 Task: Look for space in Casper, United States from 15th July, 2023 to 25th July, 2023 for 4 adults, 2 children and 1 pet in price range Rs.10000 to Rs.15000. Place can be entire place or shared room with 4 bedrooms having 6 beds and 4 bathrooms. Property type can be house, flat, guest house. Amenities needed are: wifi, TV, free parkinig on premises, gym, breakfast. Booking option can be shelf check-in. Required host language is English.
Action: Mouse moved to (475, 113)
Screenshot: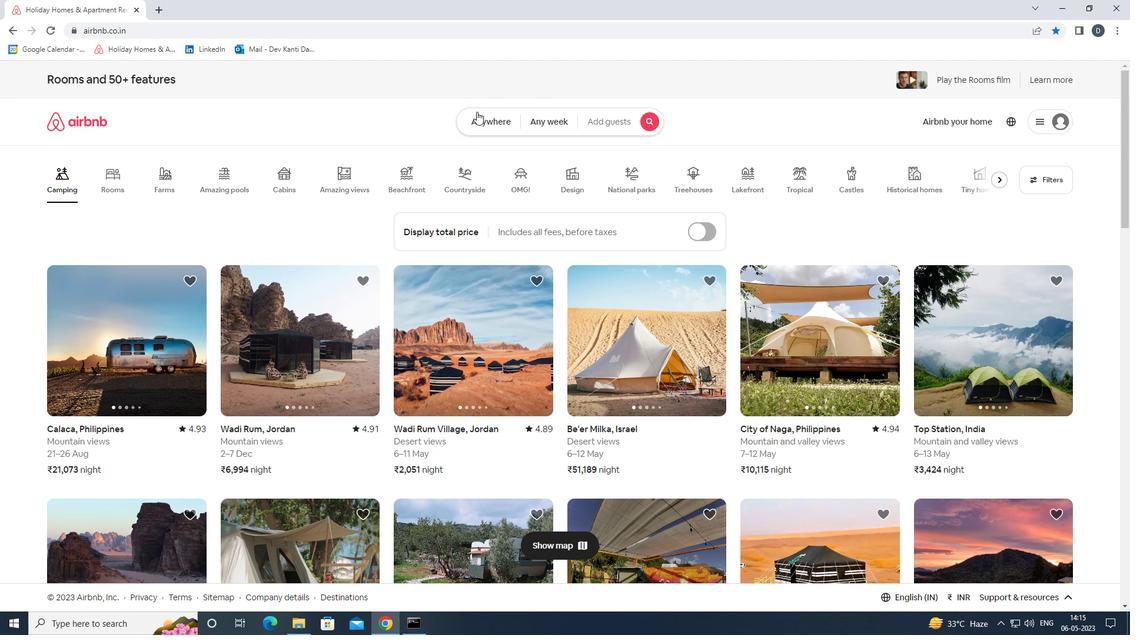 
Action: Mouse pressed left at (475, 113)
Screenshot: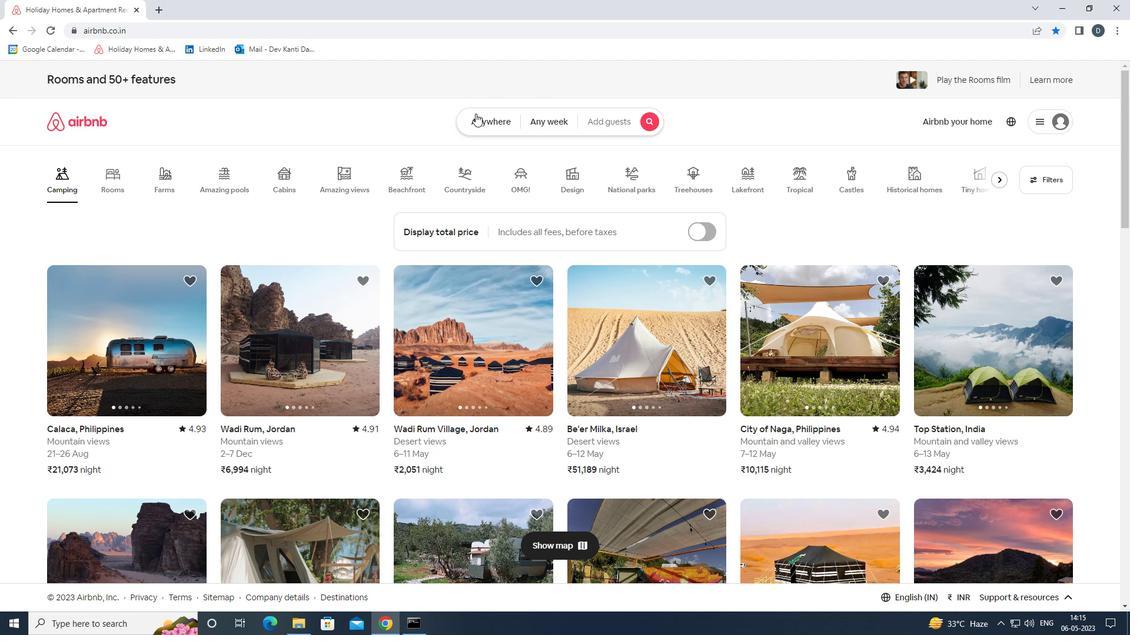 
Action: Mouse moved to (421, 167)
Screenshot: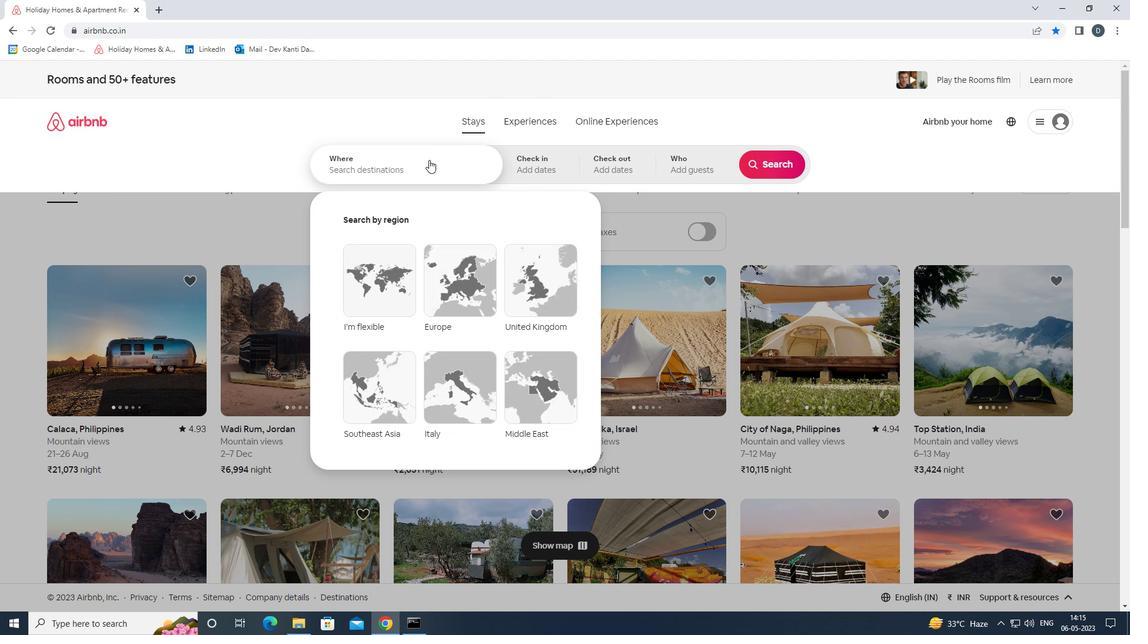 
Action: Mouse pressed left at (421, 167)
Screenshot: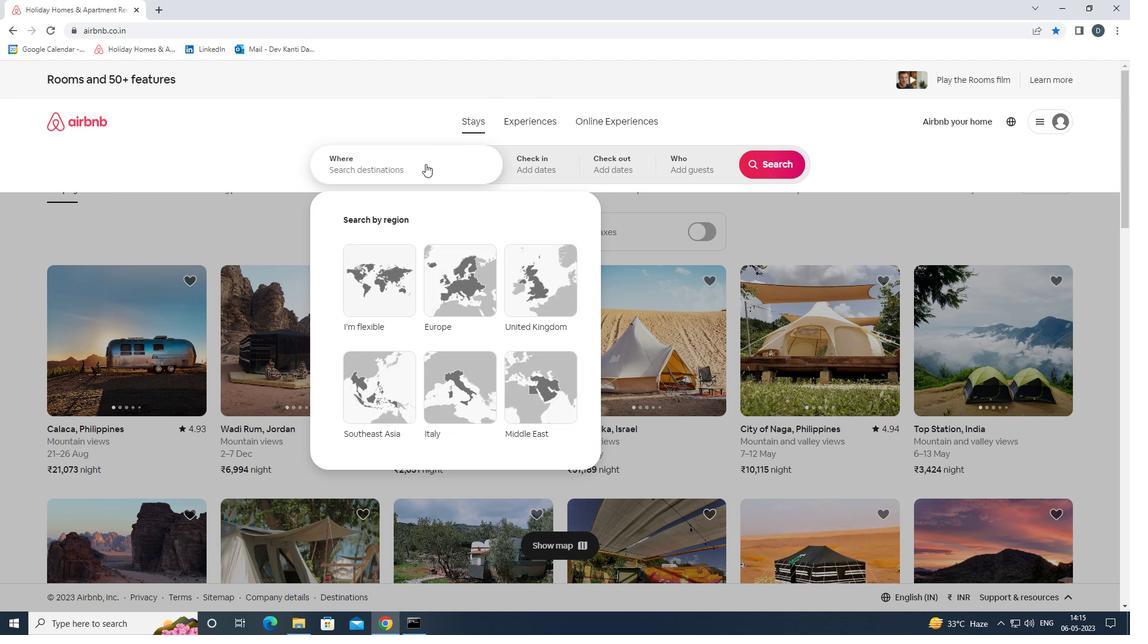 
Action: Key pressed <Key.shift>CASPER,<Key.shift>UNITED<Key.space><Key.shift>STATES<Key.enter>
Screenshot: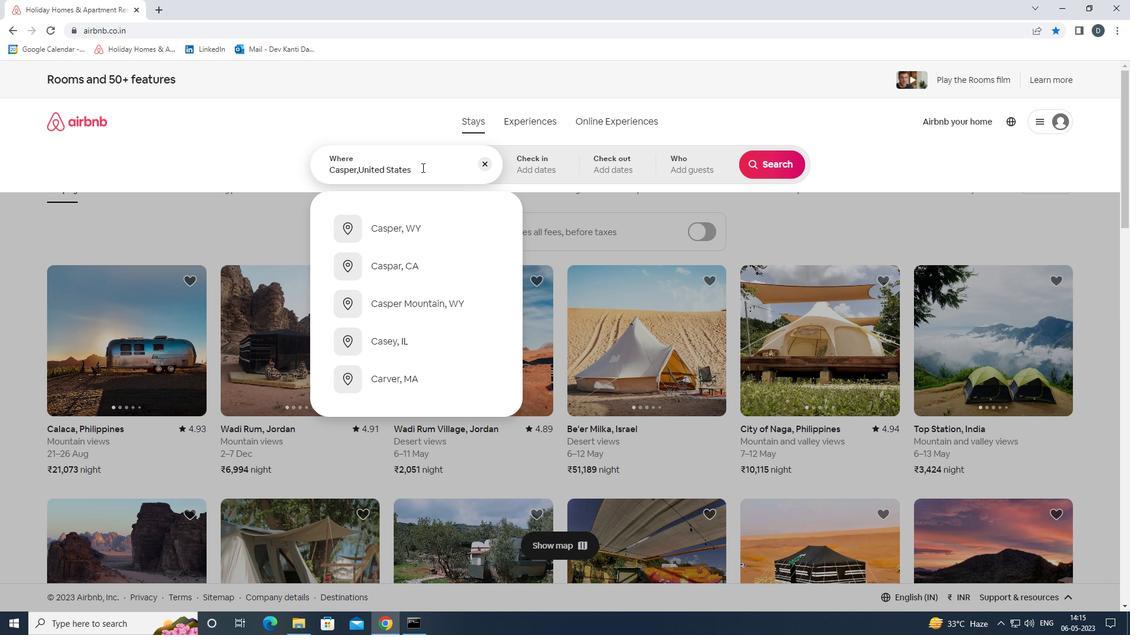 
Action: Mouse moved to (764, 256)
Screenshot: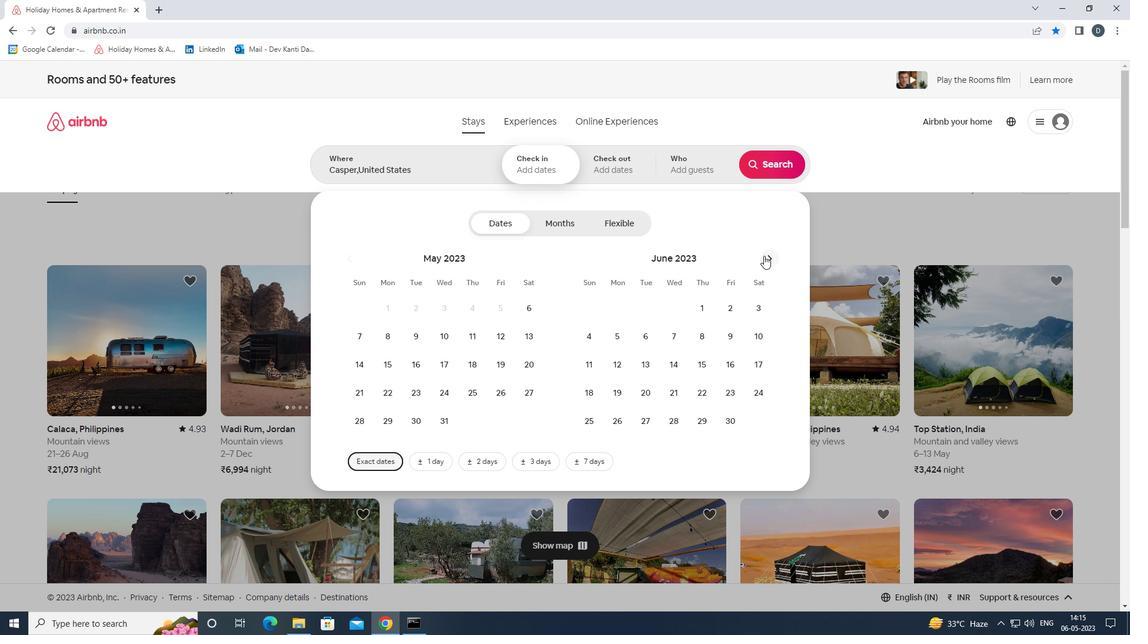 
Action: Mouse pressed left at (764, 256)
Screenshot: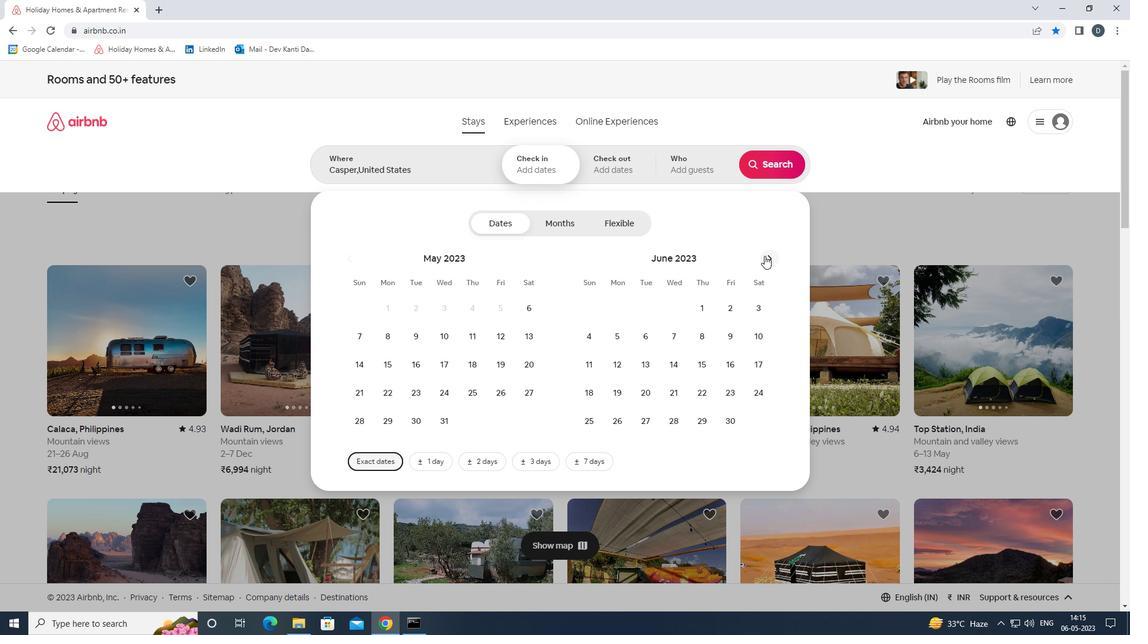 
Action: Mouse moved to (749, 363)
Screenshot: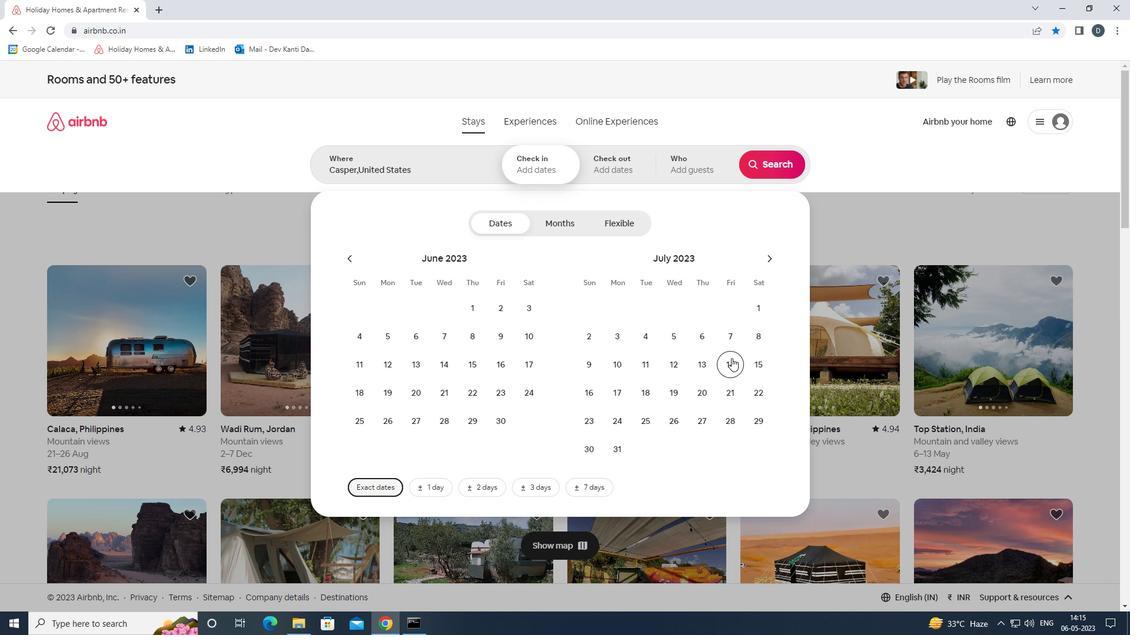 
Action: Mouse pressed left at (749, 363)
Screenshot: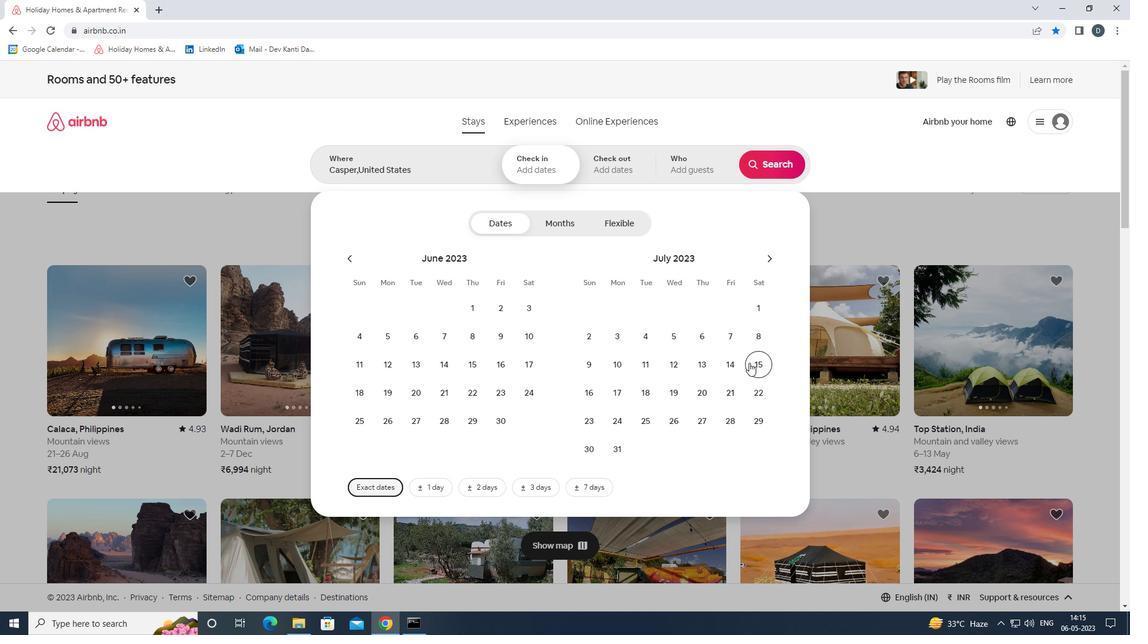 
Action: Mouse moved to (652, 421)
Screenshot: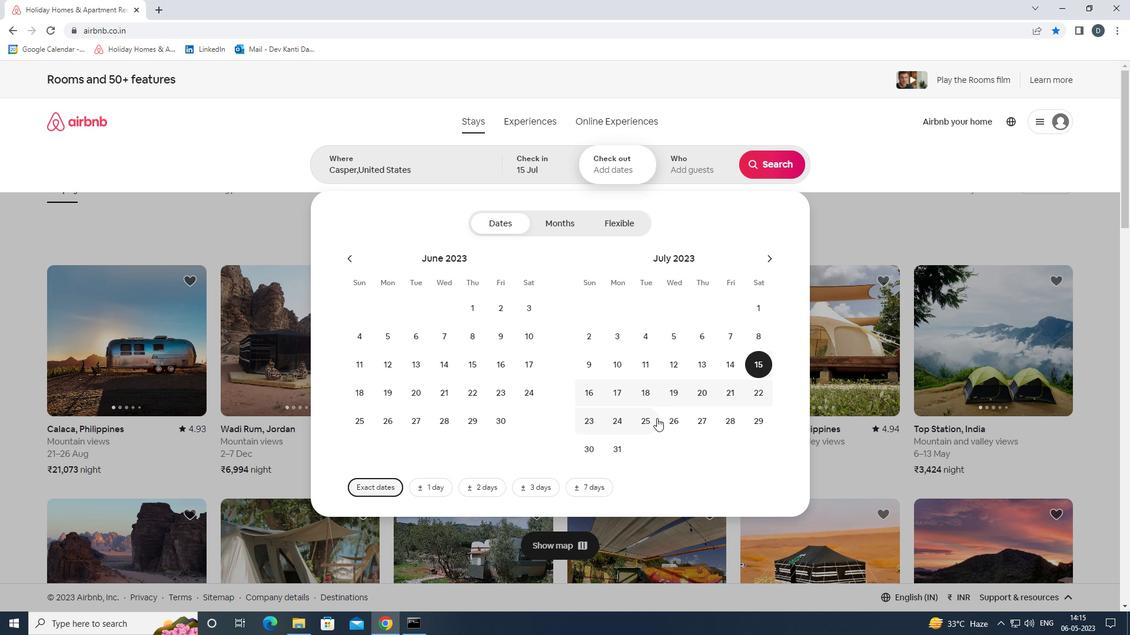 
Action: Mouse pressed left at (652, 421)
Screenshot: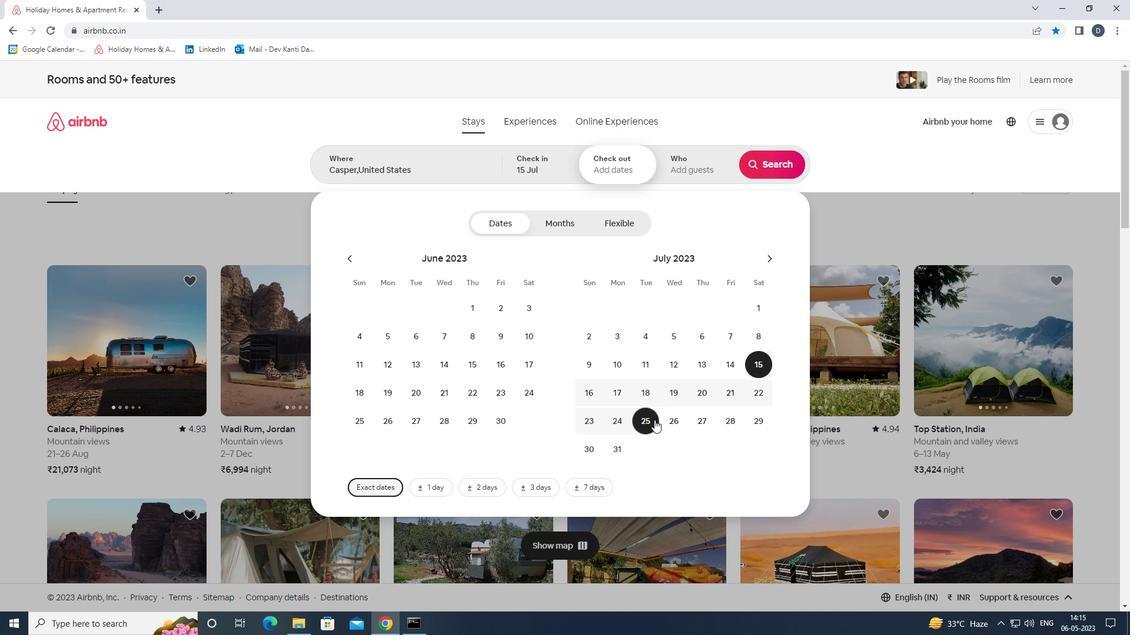 
Action: Mouse moved to (705, 170)
Screenshot: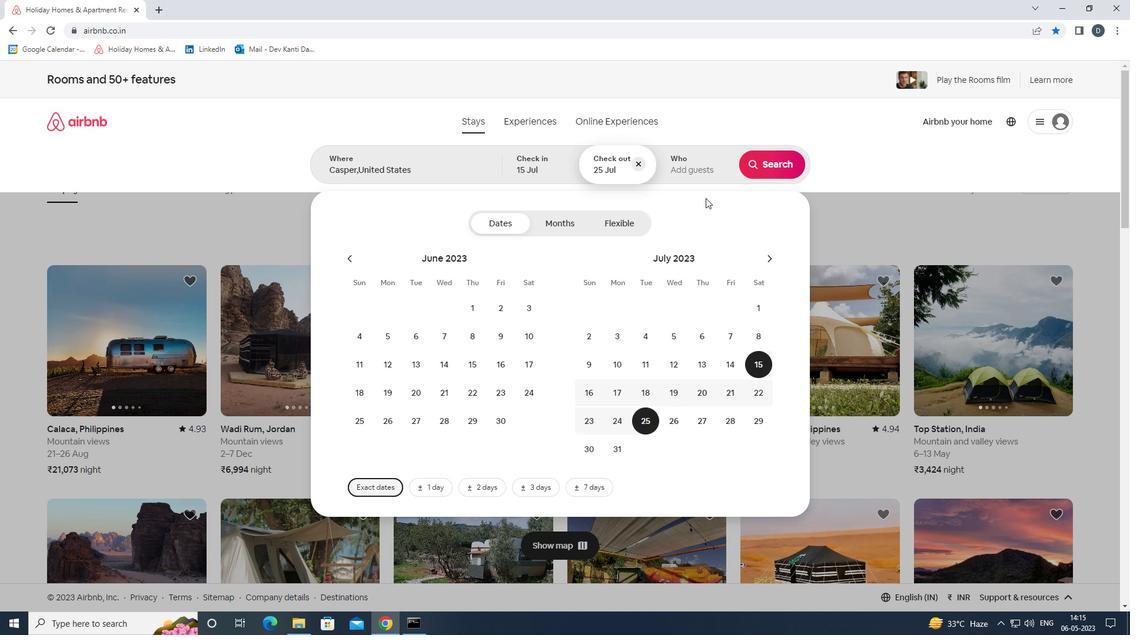 
Action: Mouse pressed left at (705, 170)
Screenshot: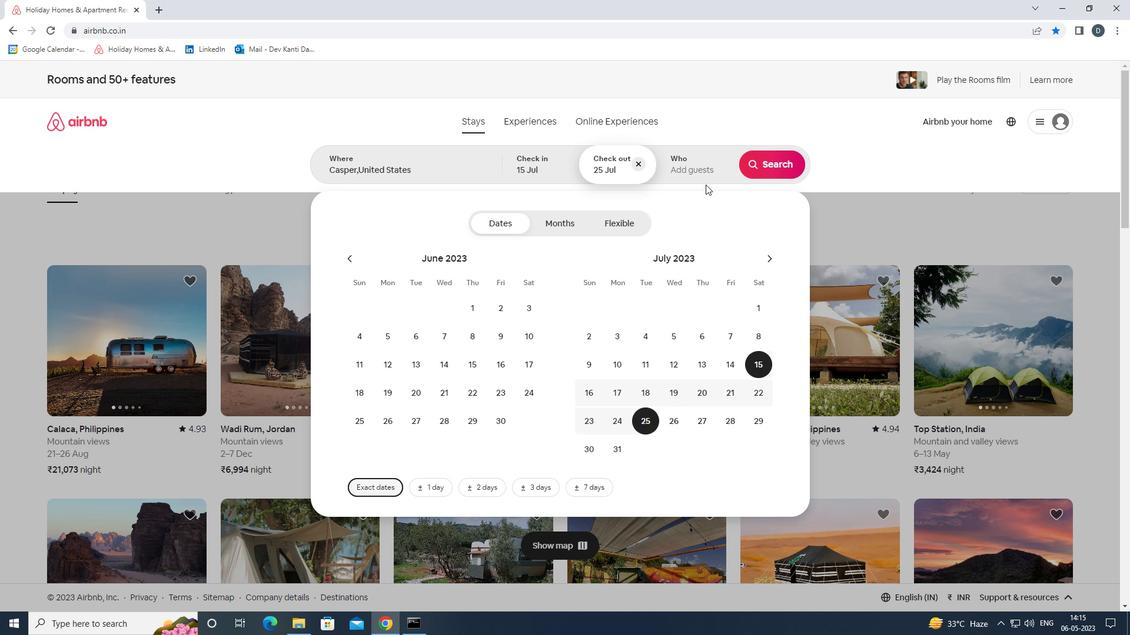 
Action: Mouse moved to (772, 230)
Screenshot: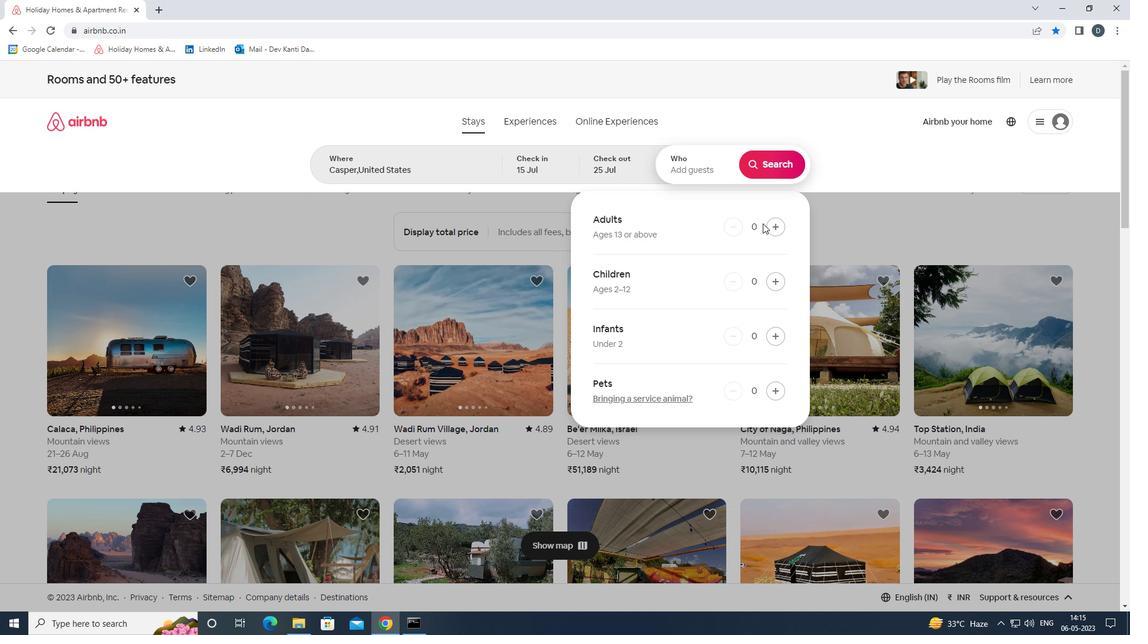 
Action: Mouse pressed left at (772, 230)
Screenshot: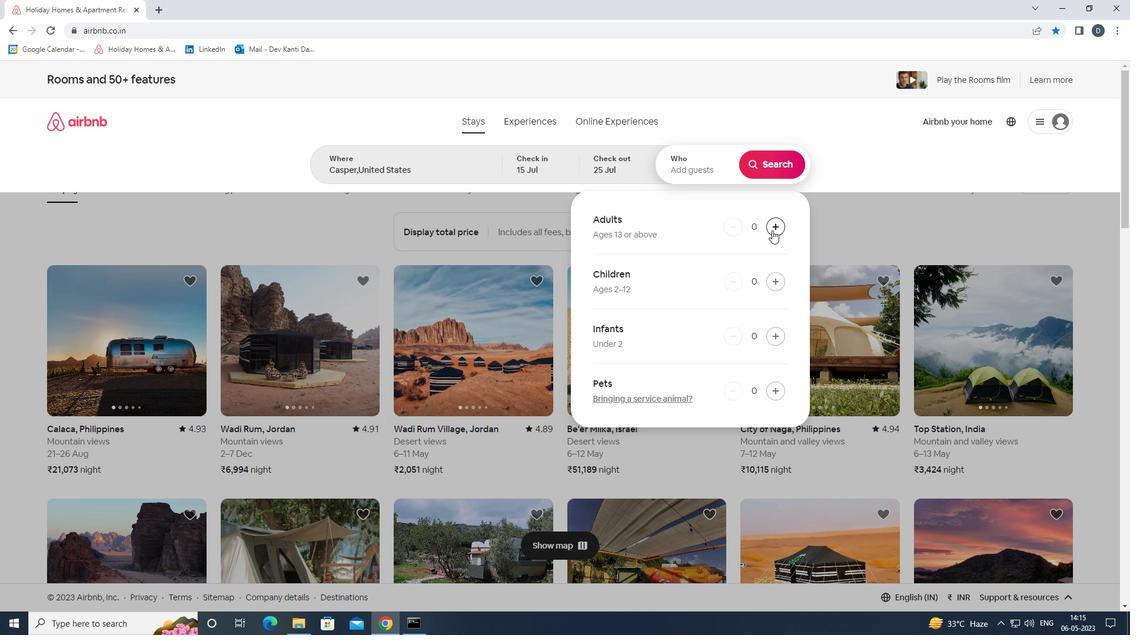 
Action: Mouse pressed left at (772, 230)
Screenshot: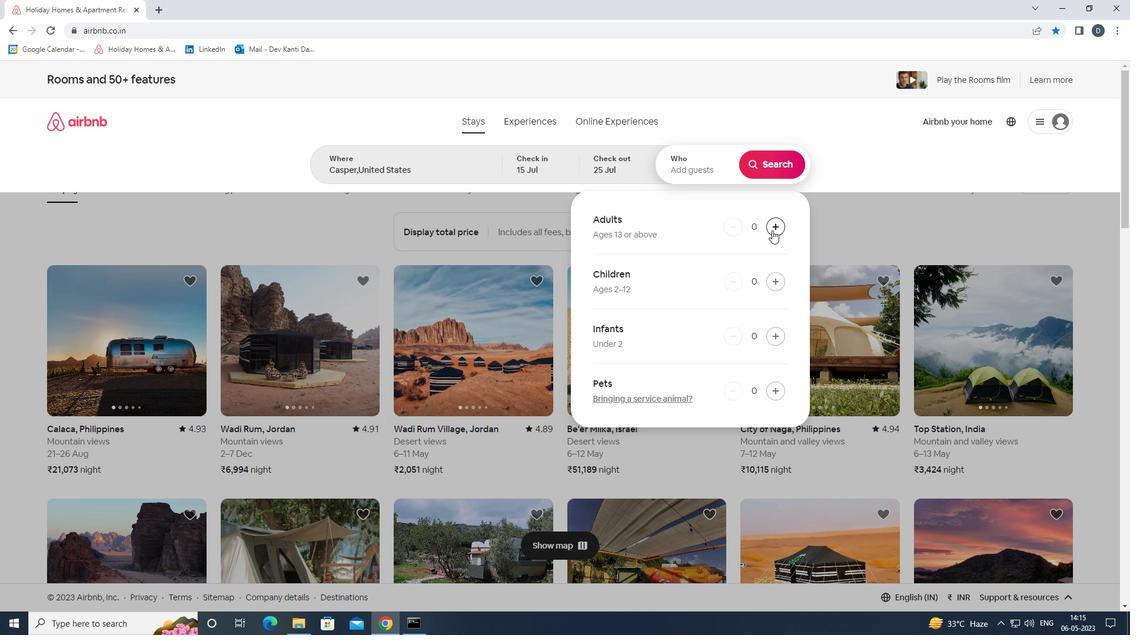 
Action: Mouse pressed left at (772, 230)
Screenshot: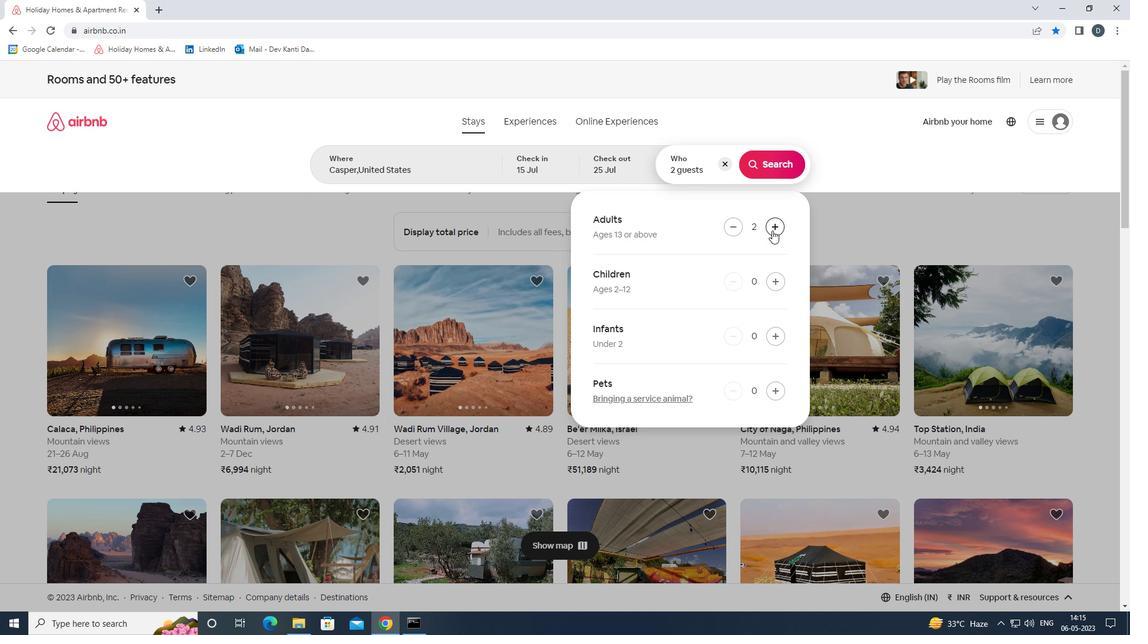 
Action: Mouse pressed left at (772, 230)
Screenshot: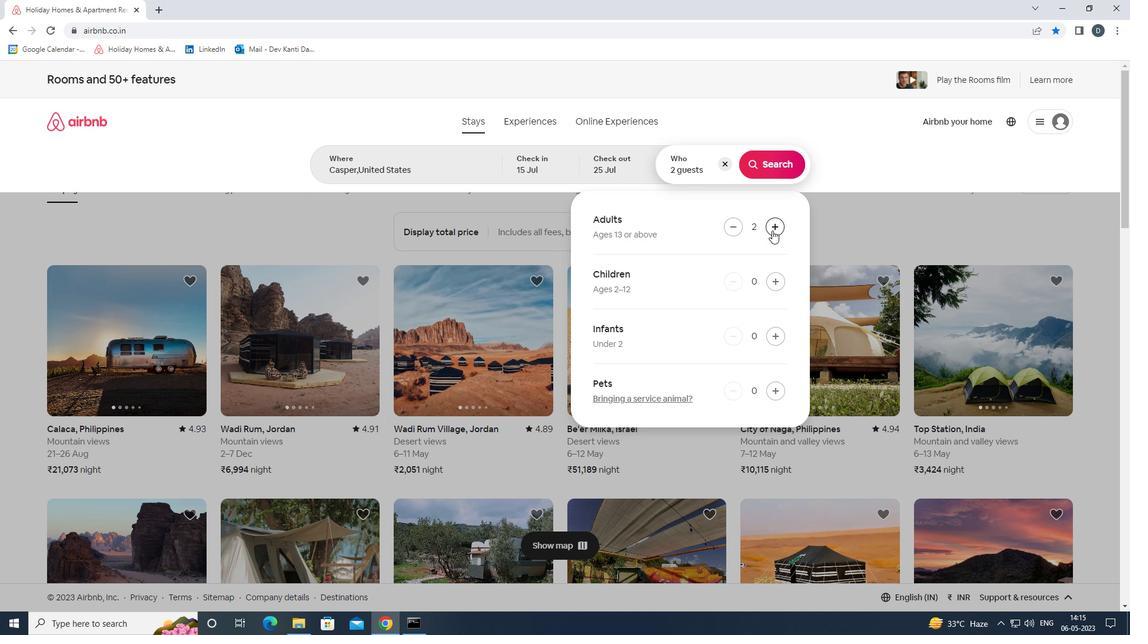 
Action: Mouse moved to (779, 282)
Screenshot: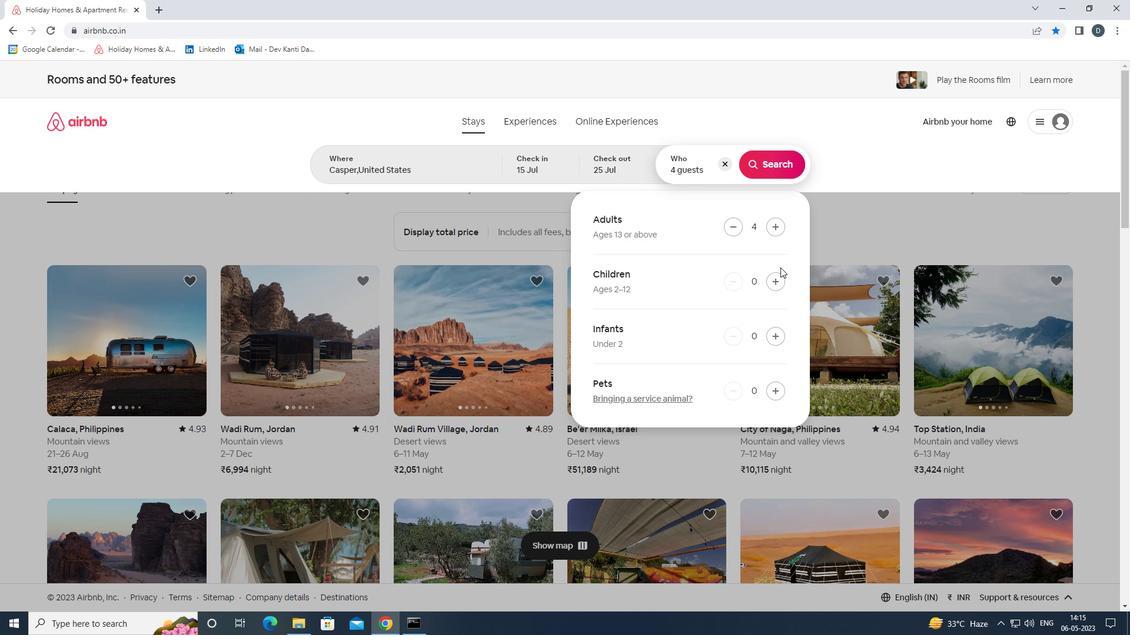
Action: Mouse pressed left at (779, 282)
Screenshot: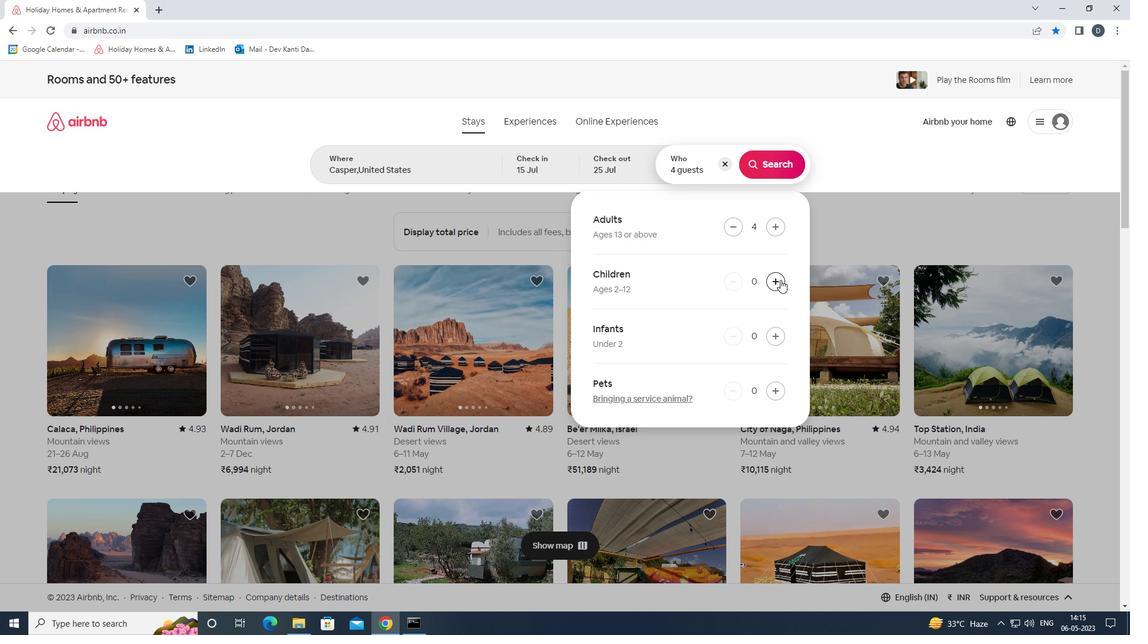 
Action: Mouse pressed left at (779, 282)
Screenshot: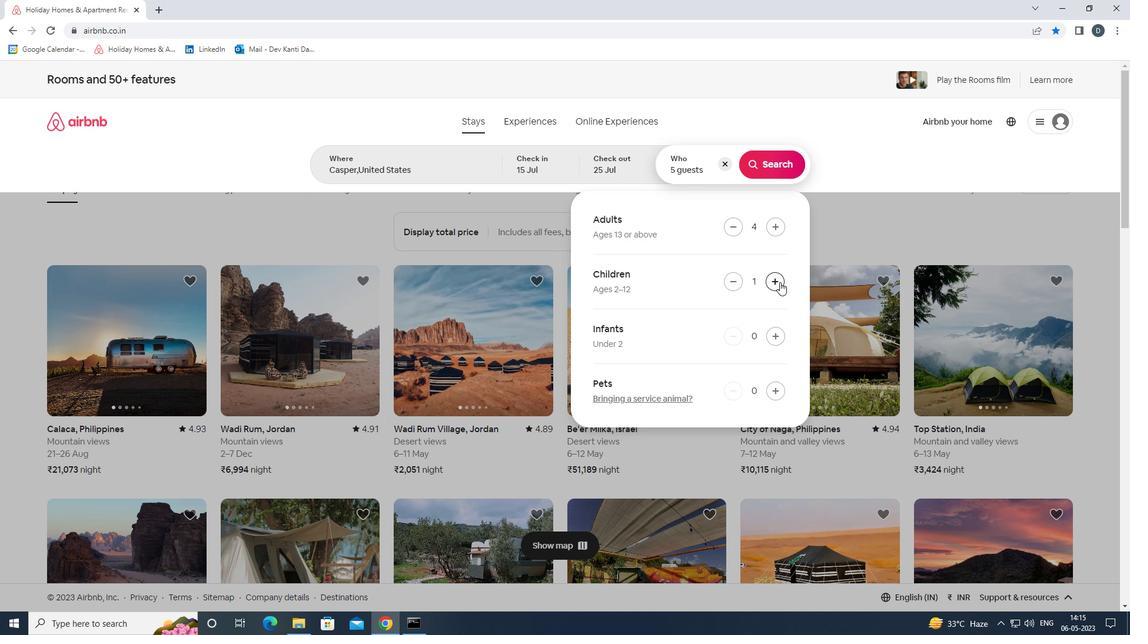 
Action: Mouse moved to (779, 393)
Screenshot: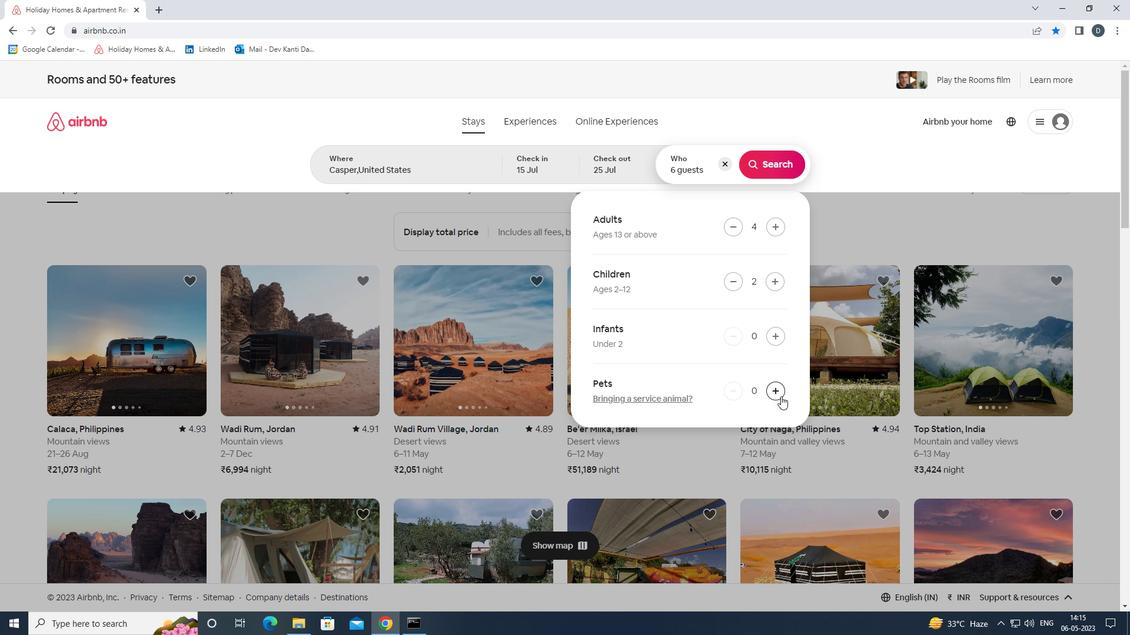 
Action: Mouse pressed left at (779, 393)
Screenshot: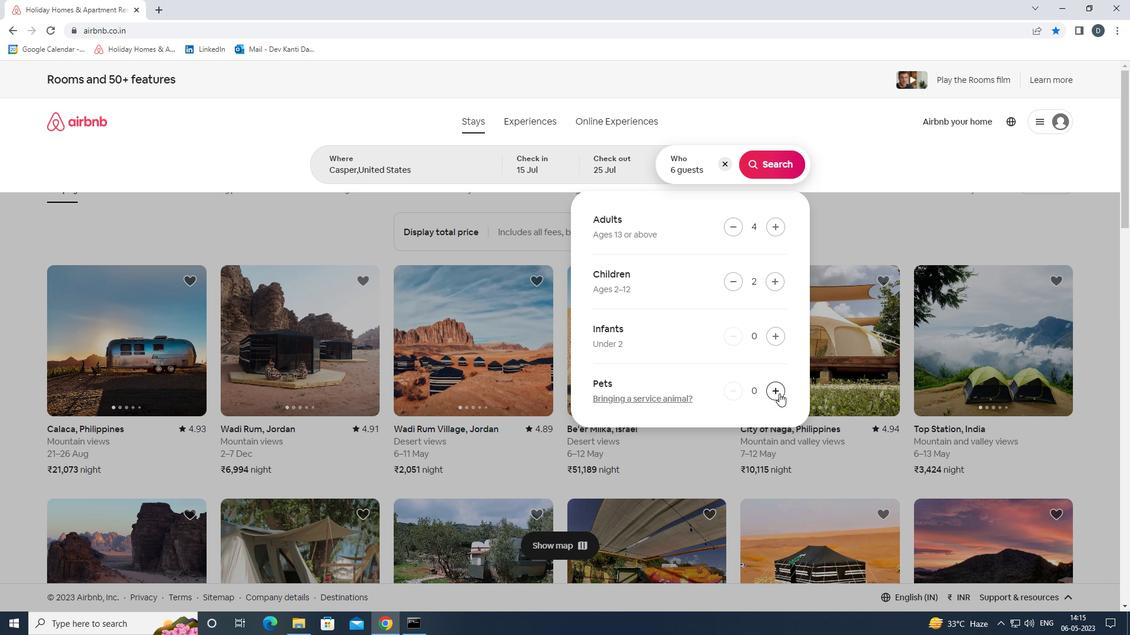 
Action: Mouse moved to (785, 164)
Screenshot: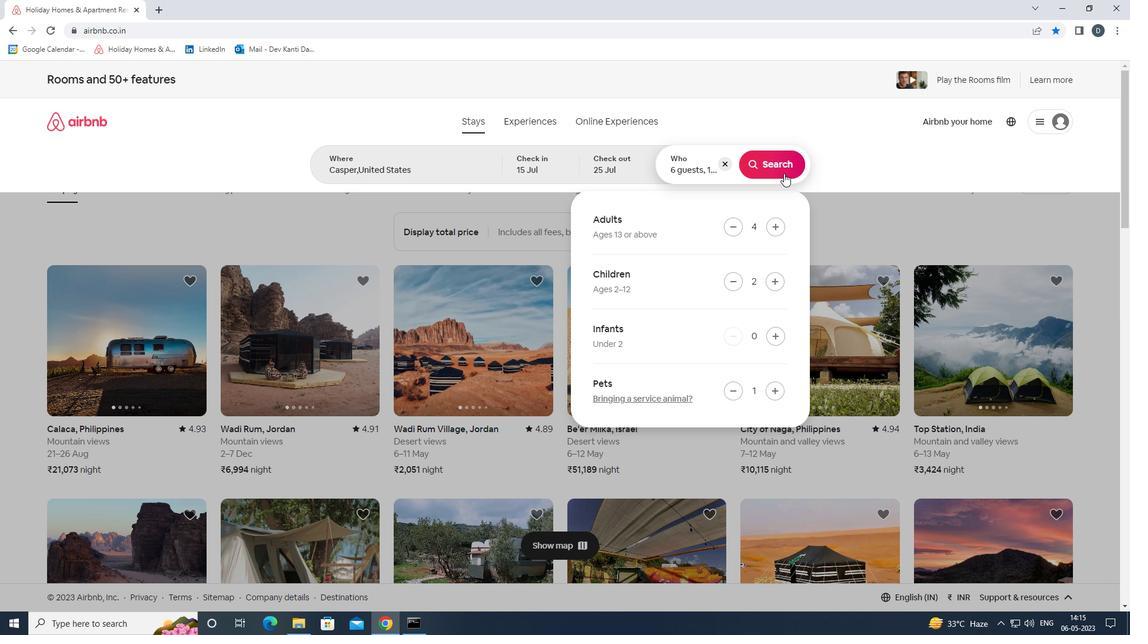 
Action: Mouse pressed left at (785, 164)
Screenshot: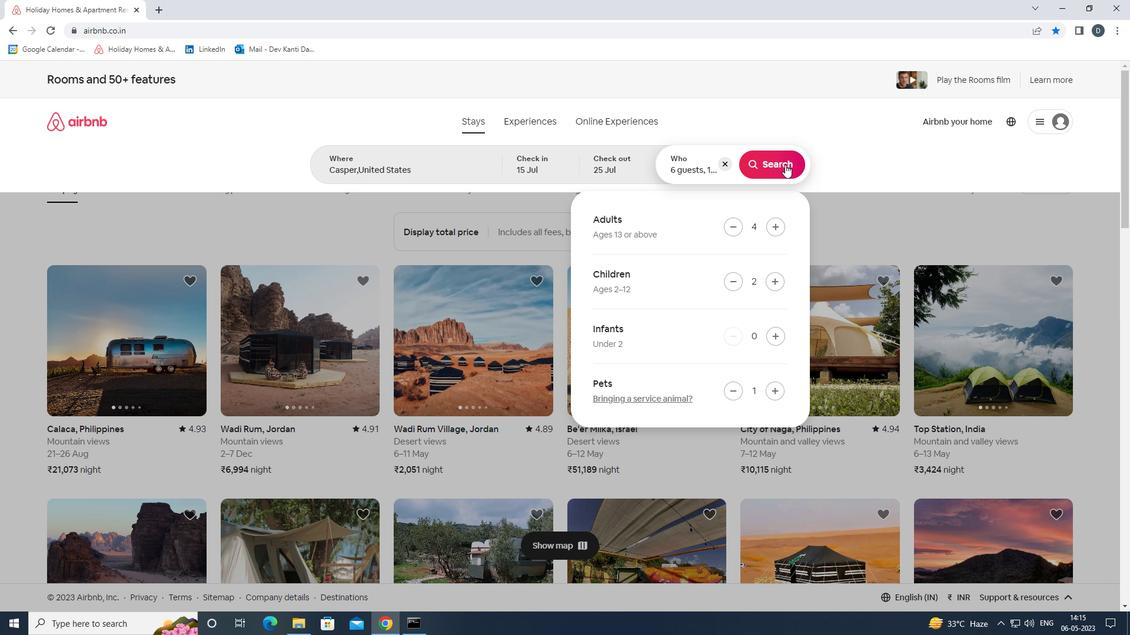 
Action: Mouse moved to (1094, 135)
Screenshot: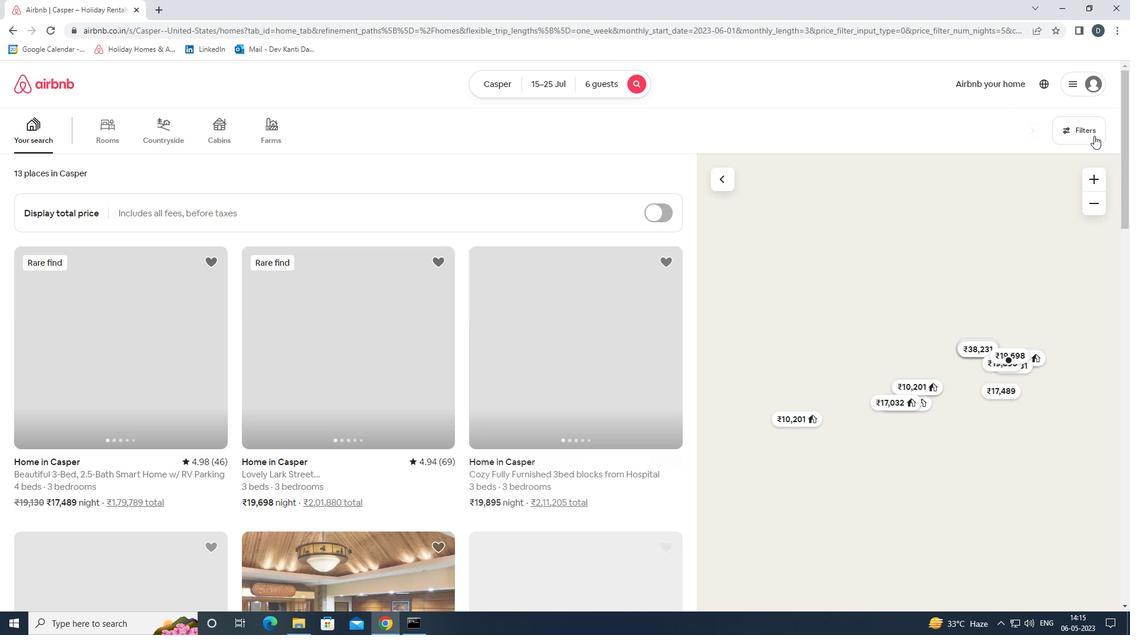 
Action: Mouse pressed left at (1094, 135)
Screenshot: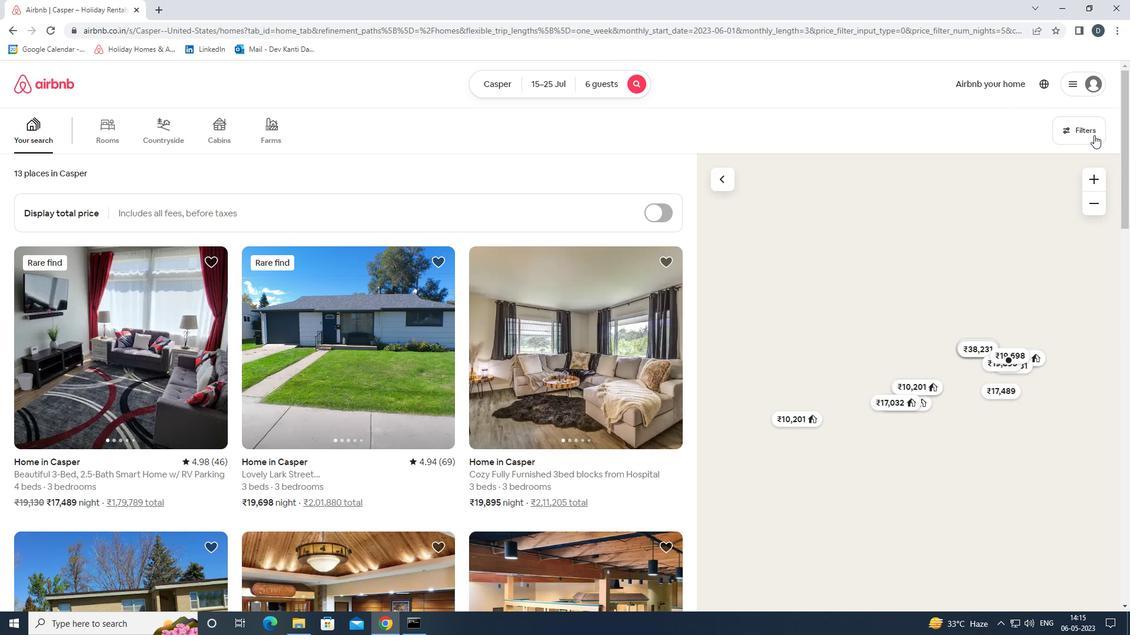 
Action: Mouse moved to (495, 420)
Screenshot: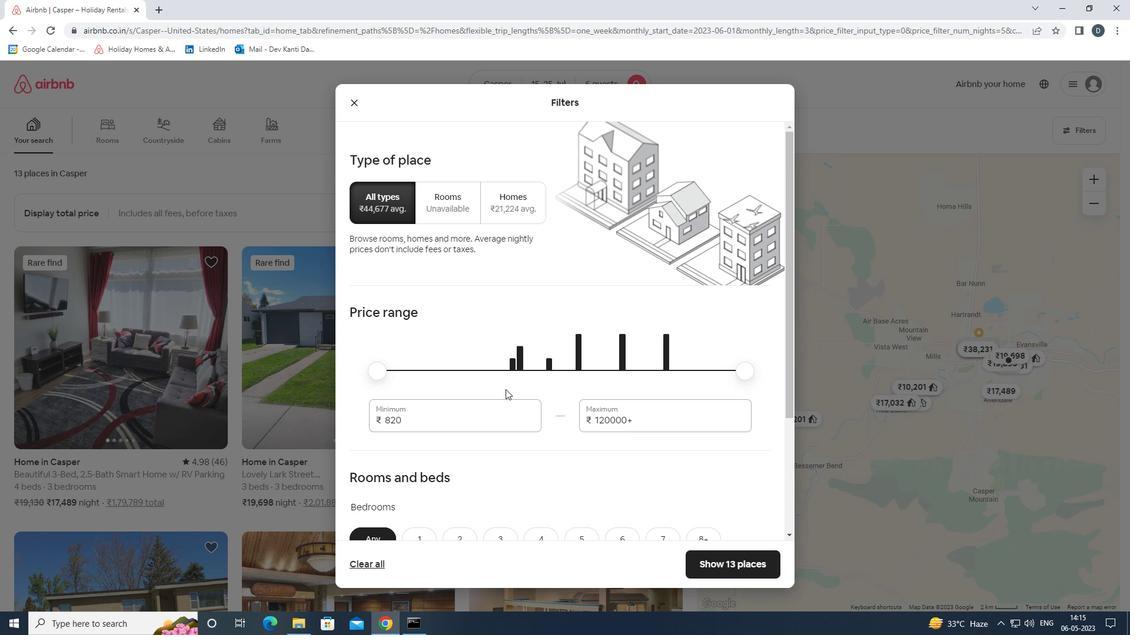 
Action: Mouse pressed left at (495, 420)
Screenshot: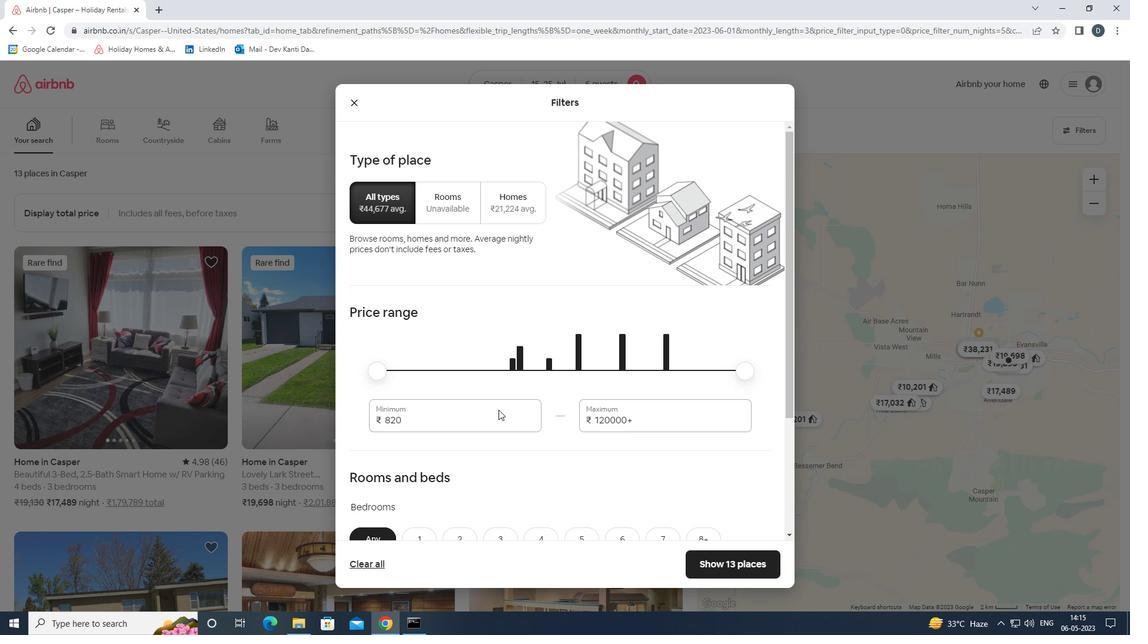 
Action: Mouse pressed left at (495, 420)
Screenshot: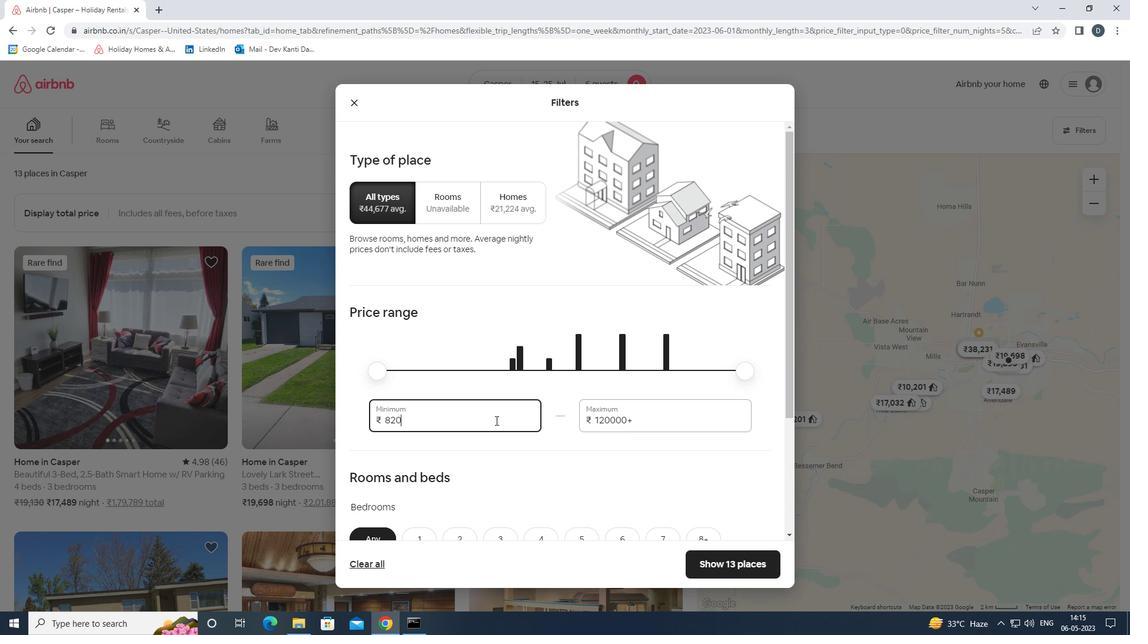 
Action: Key pressed 10000<Key.tab>15000
Screenshot: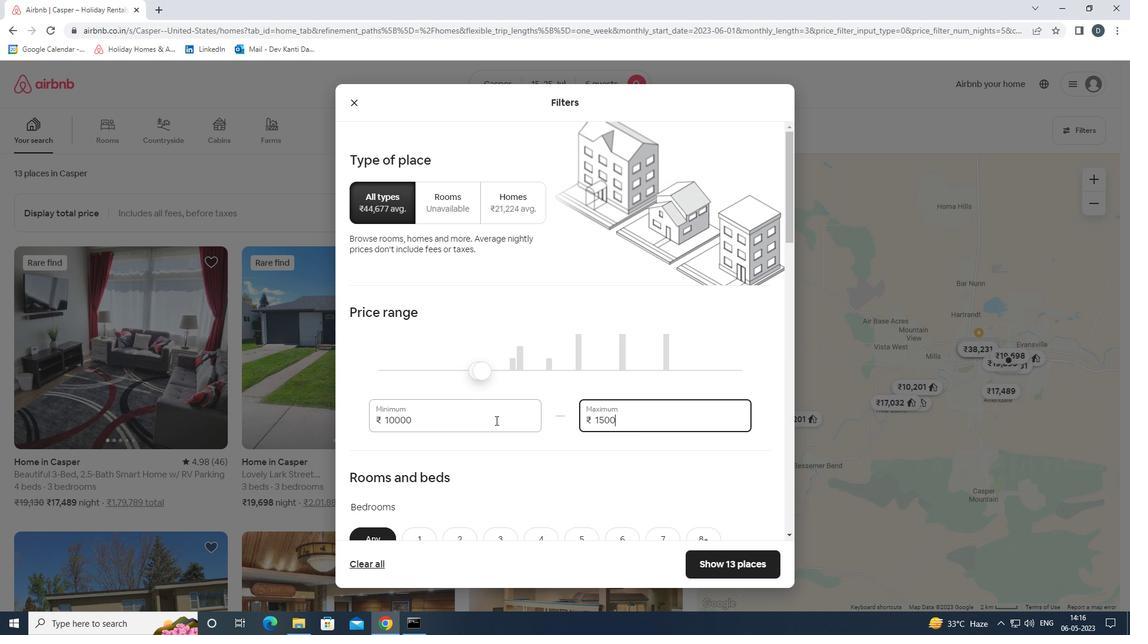 
Action: Mouse moved to (495, 420)
Screenshot: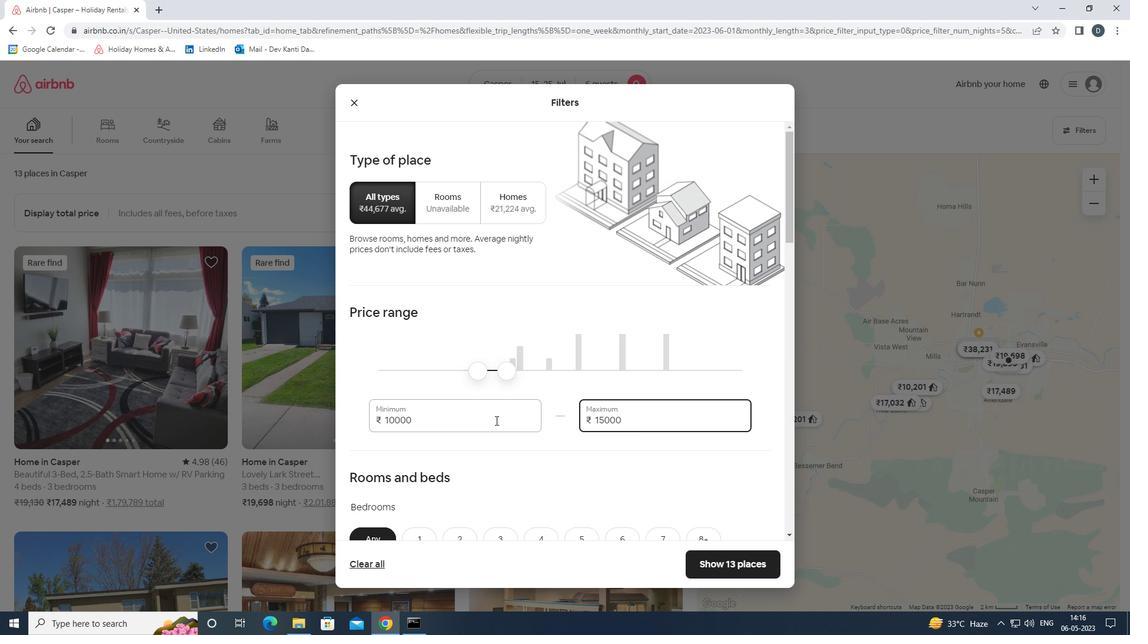 
Action: Mouse scrolled (495, 420) with delta (0, 0)
Screenshot: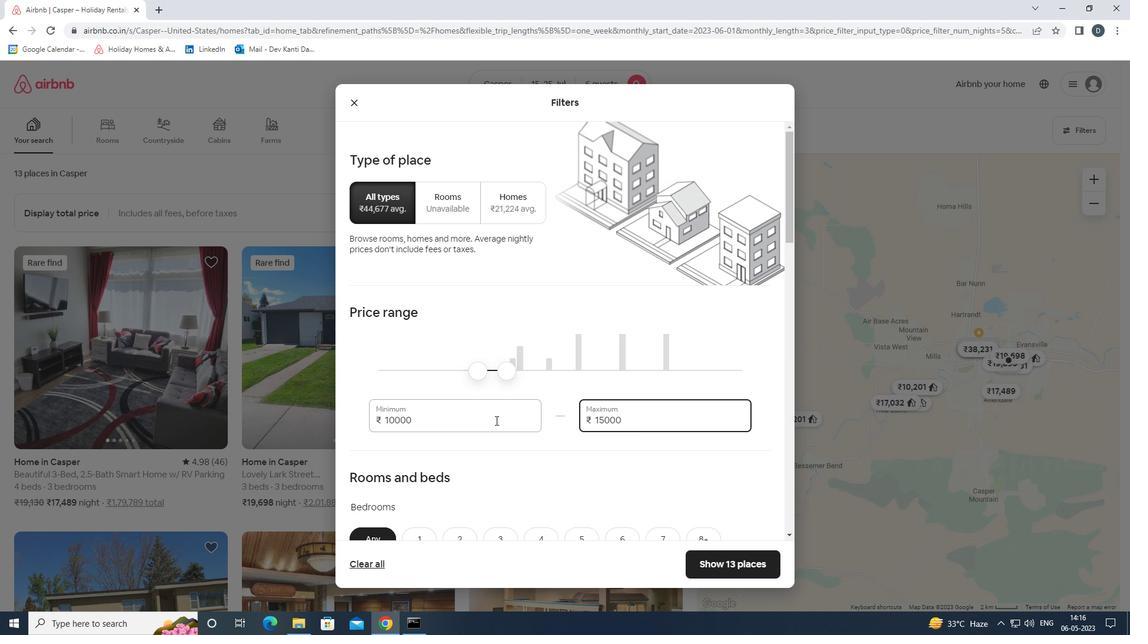 
Action: Mouse moved to (496, 421)
Screenshot: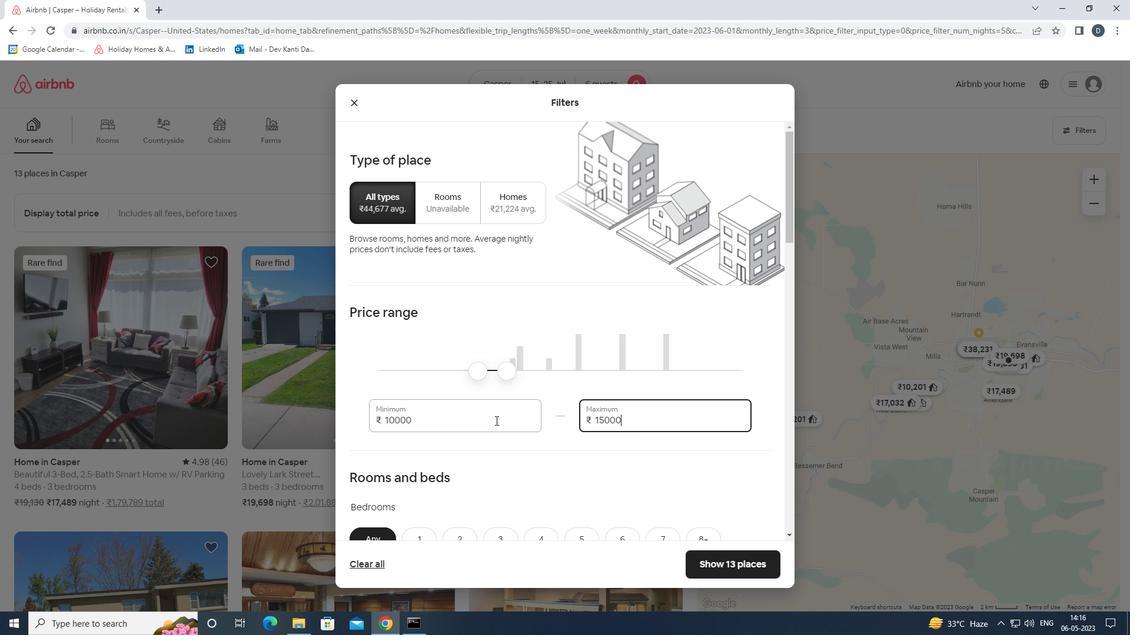 
Action: Mouse scrolled (496, 420) with delta (0, 0)
Screenshot: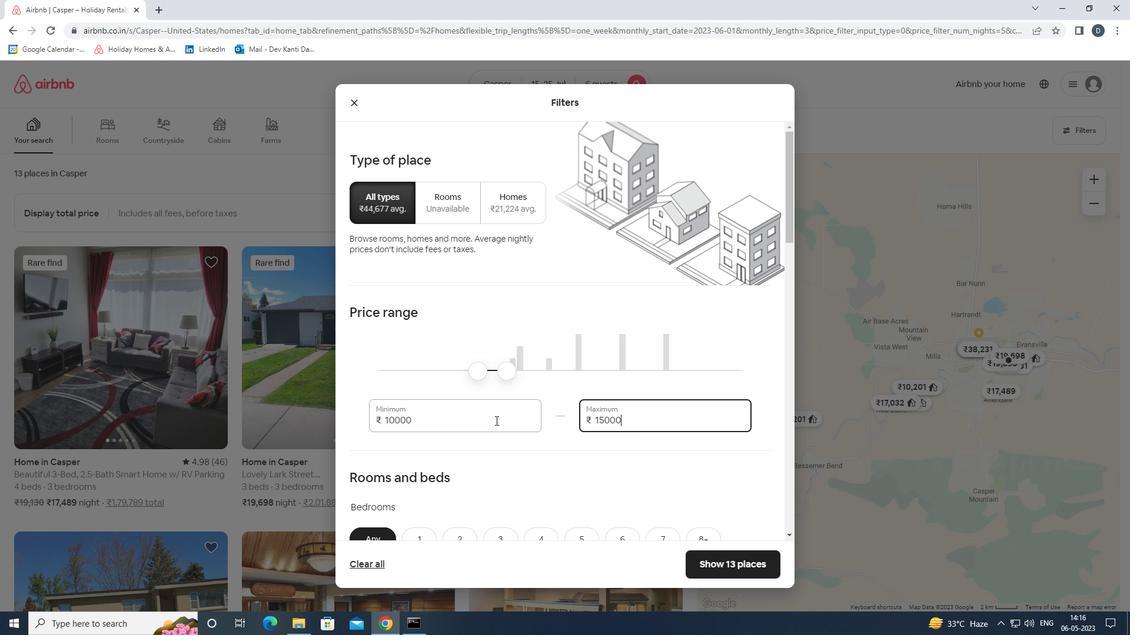 
Action: Mouse moved to (494, 419)
Screenshot: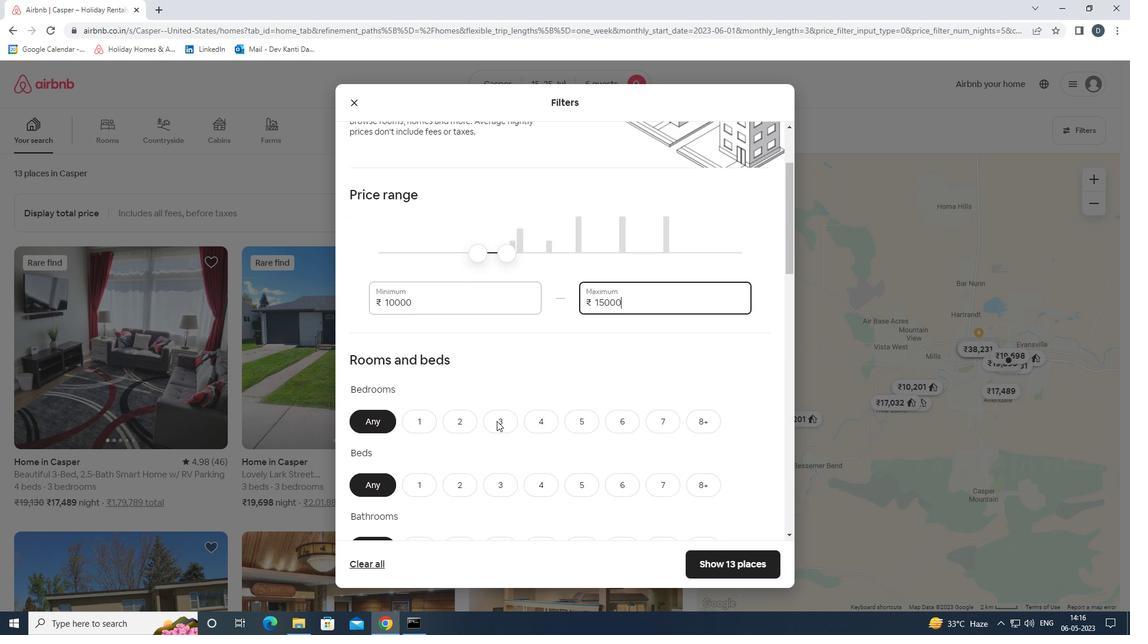 
Action: Mouse scrolled (494, 419) with delta (0, 0)
Screenshot: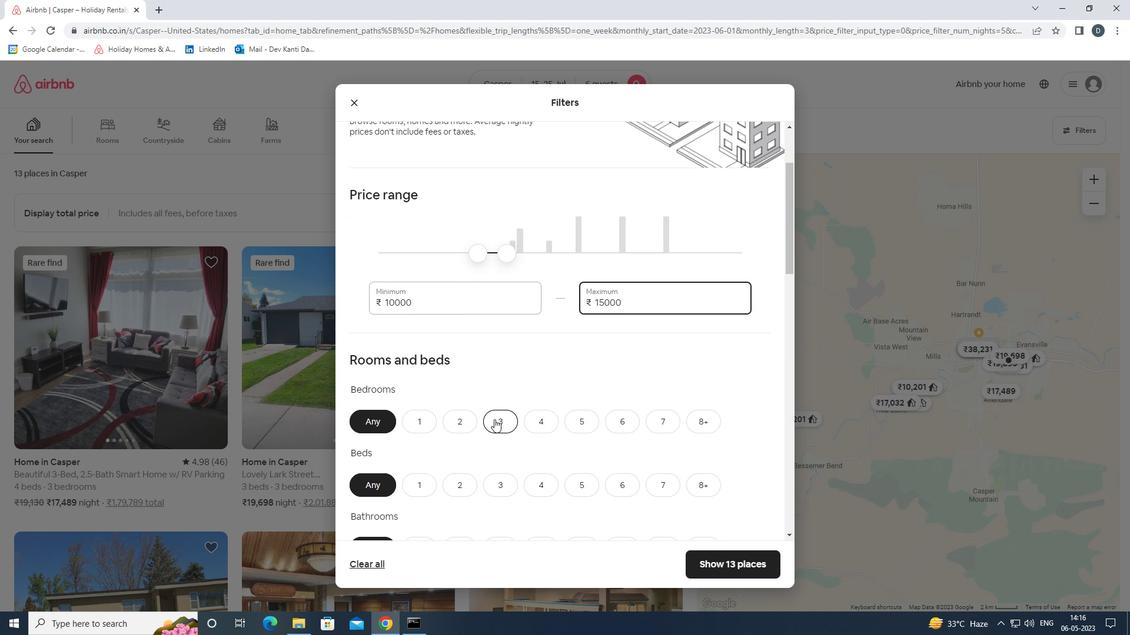
Action: Mouse scrolled (494, 419) with delta (0, 0)
Screenshot: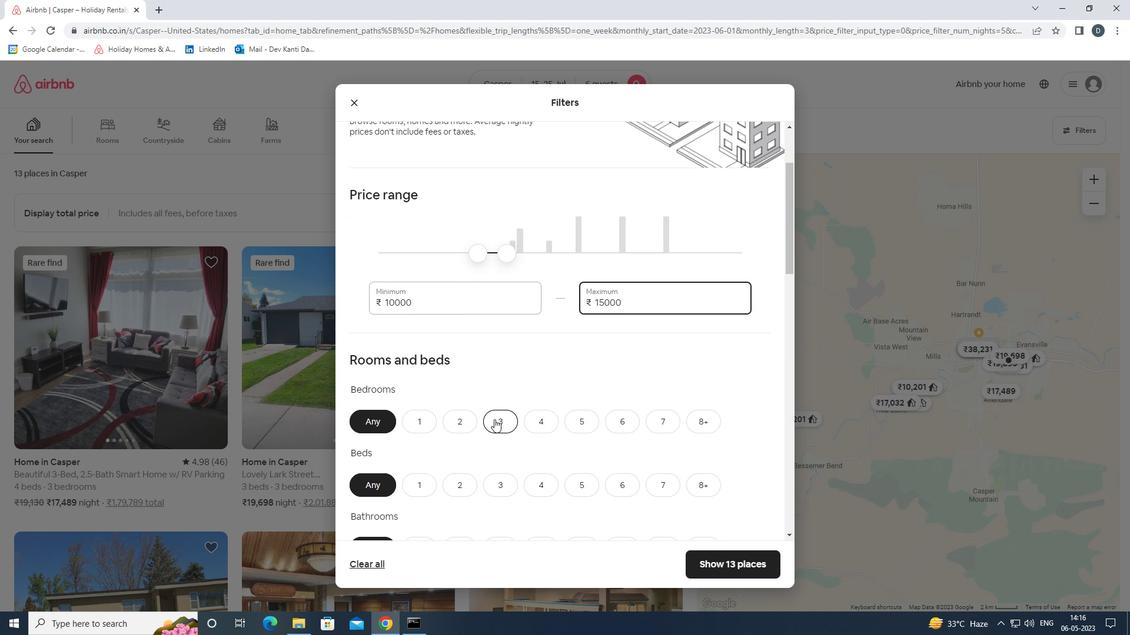 
Action: Mouse moved to (537, 308)
Screenshot: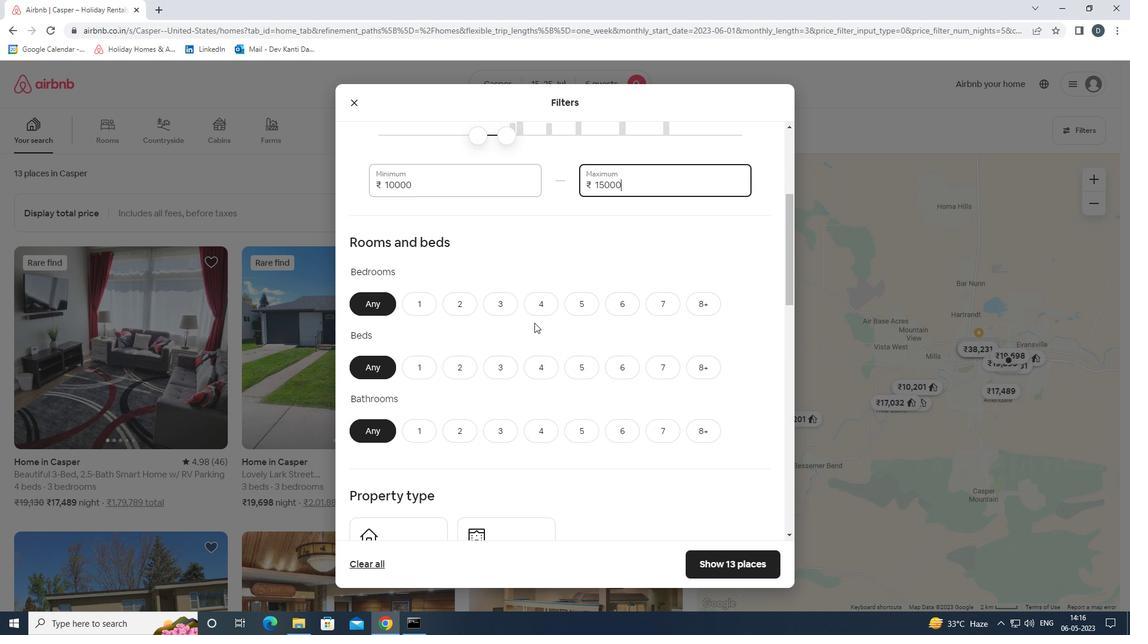 
Action: Mouse pressed left at (537, 308)
Screenshot: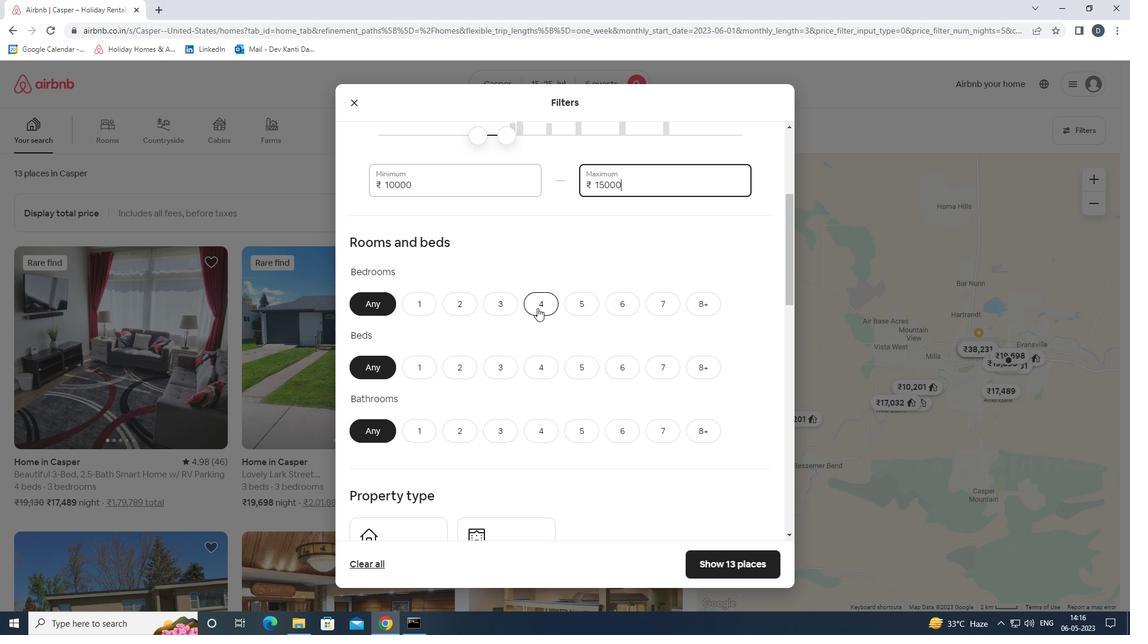 
Action: Mouse moved to (616, 368)
Screenshot: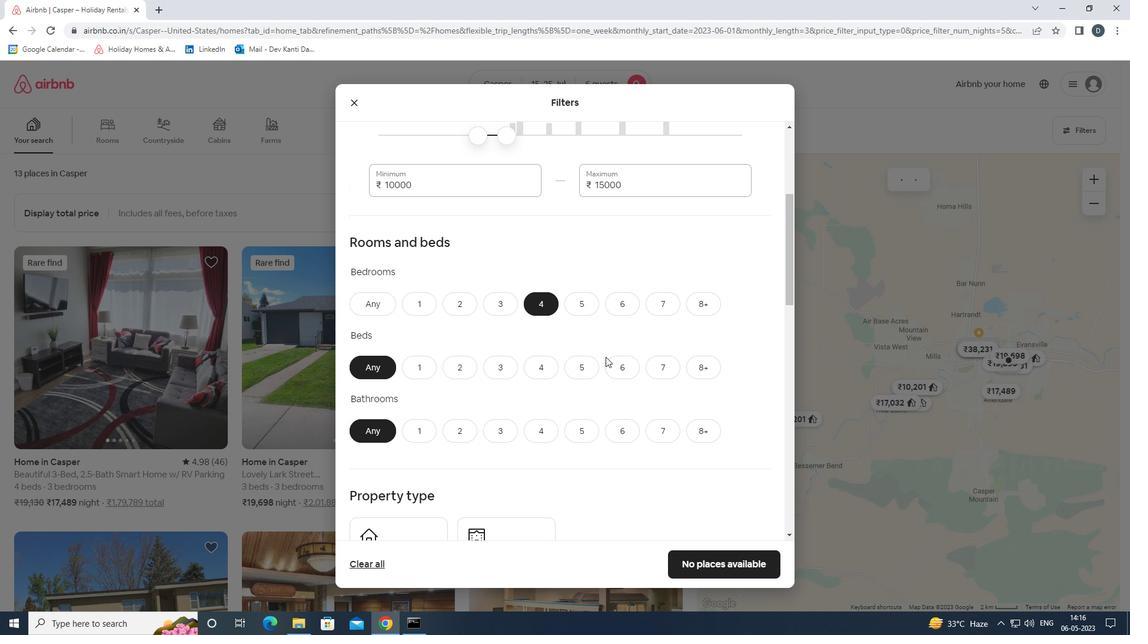 
Action: Mouse pressed left at (616, 368)
Screenshot: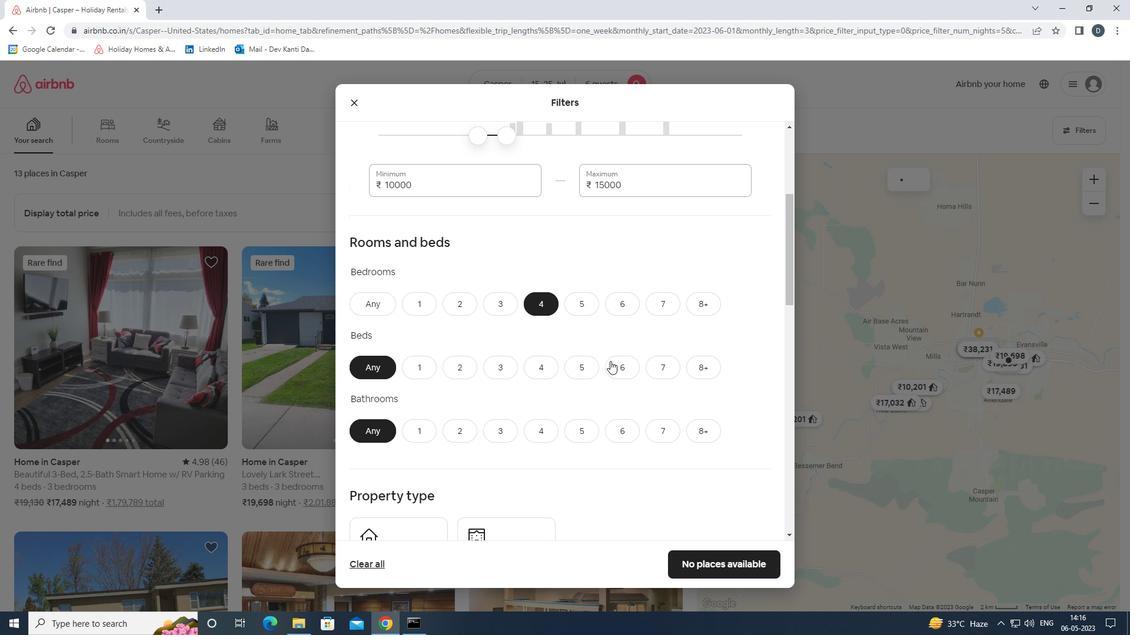 
Action: Mouse moved to (546, 429)
Screenshot: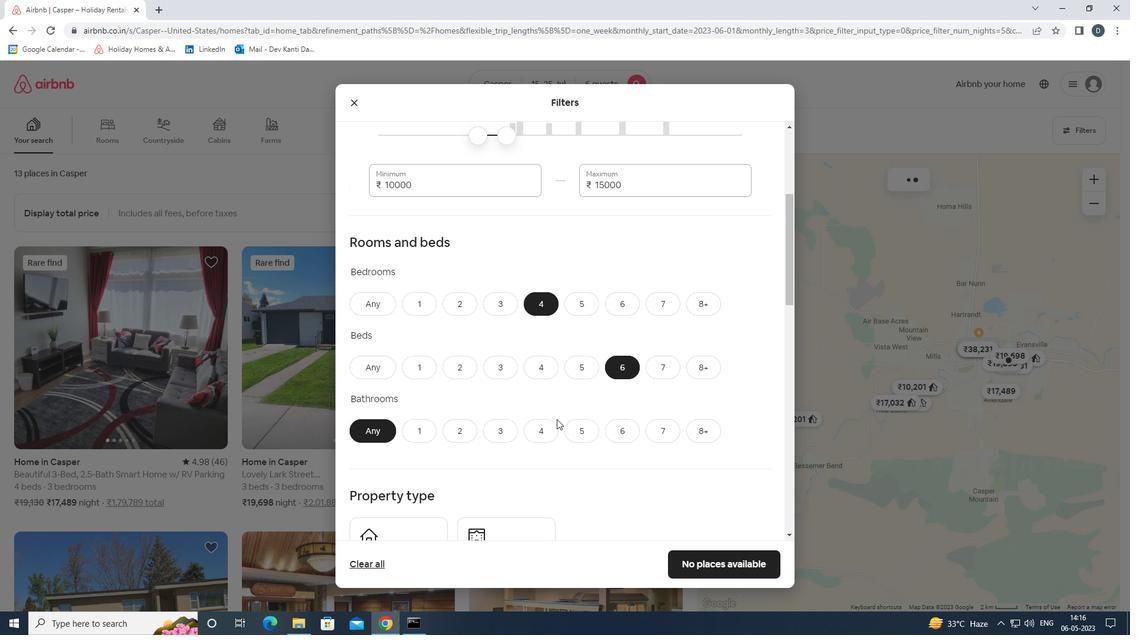 
Action: Mouse pressed left at (546, 429)
Screenshot: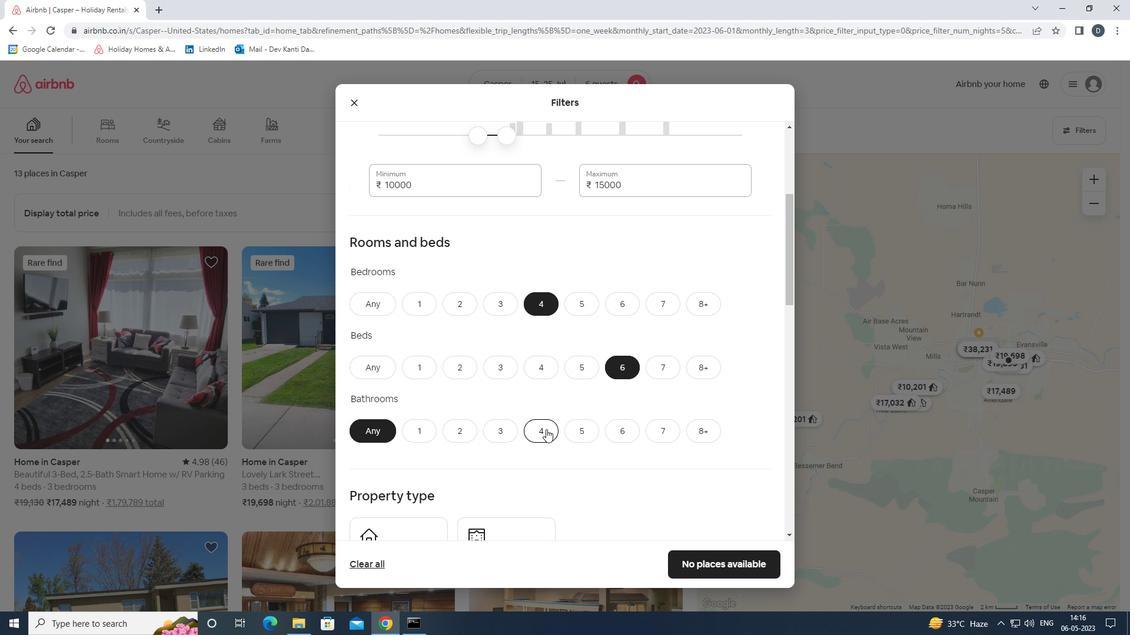 
Action: Mouse scrolled (546, 429) with delta (0, 0)
Screenshot: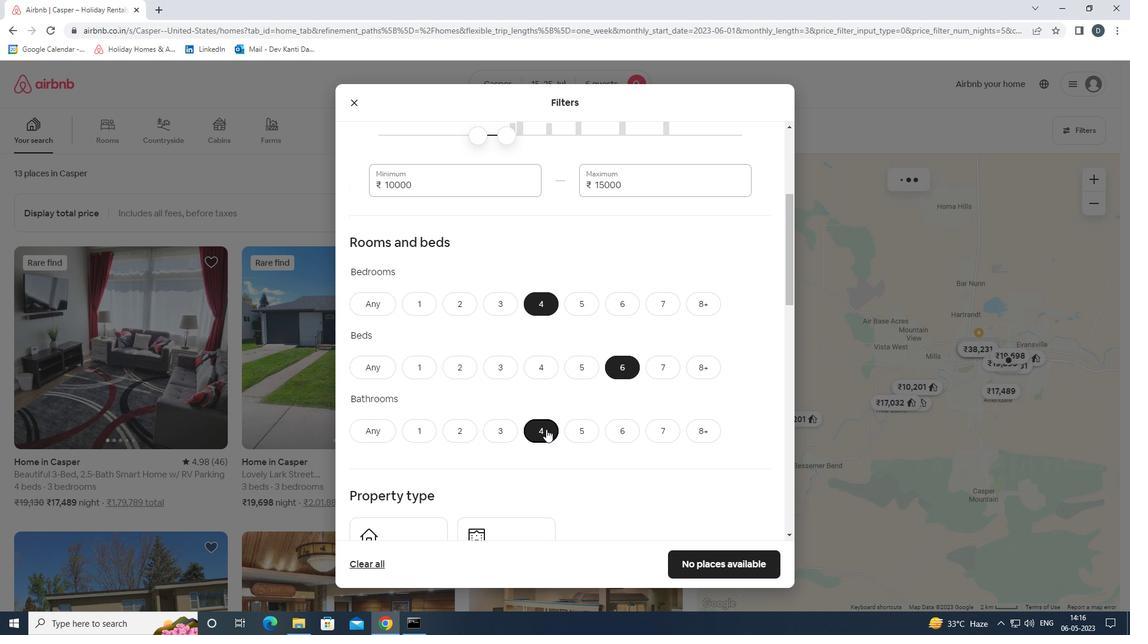 
Action: Mouse scrolled (546, 429) with delta (0, 0)
Screenshot: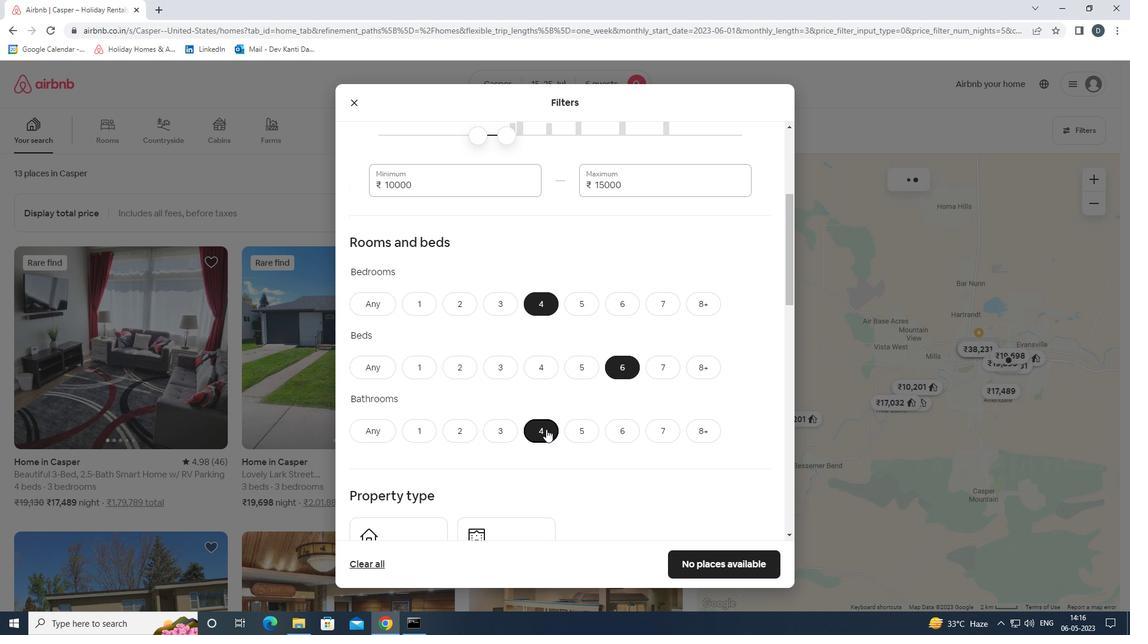 
Action: Mouse moved to (430, 430)
Screenshot: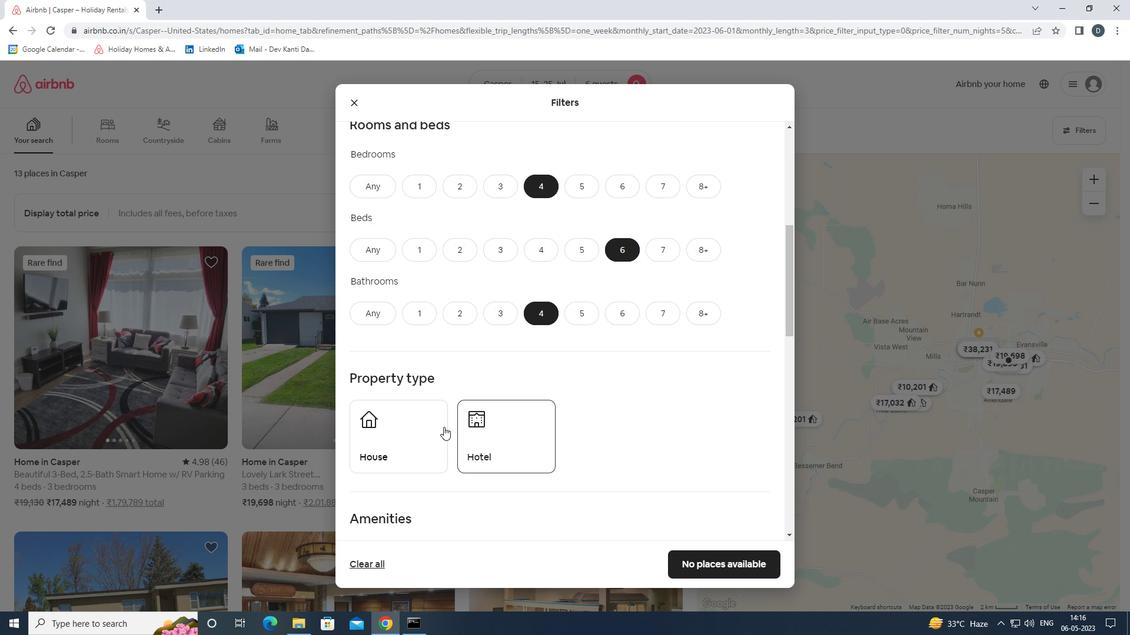 
Action: Mouse pressed left at (430, 430)
Screenshot: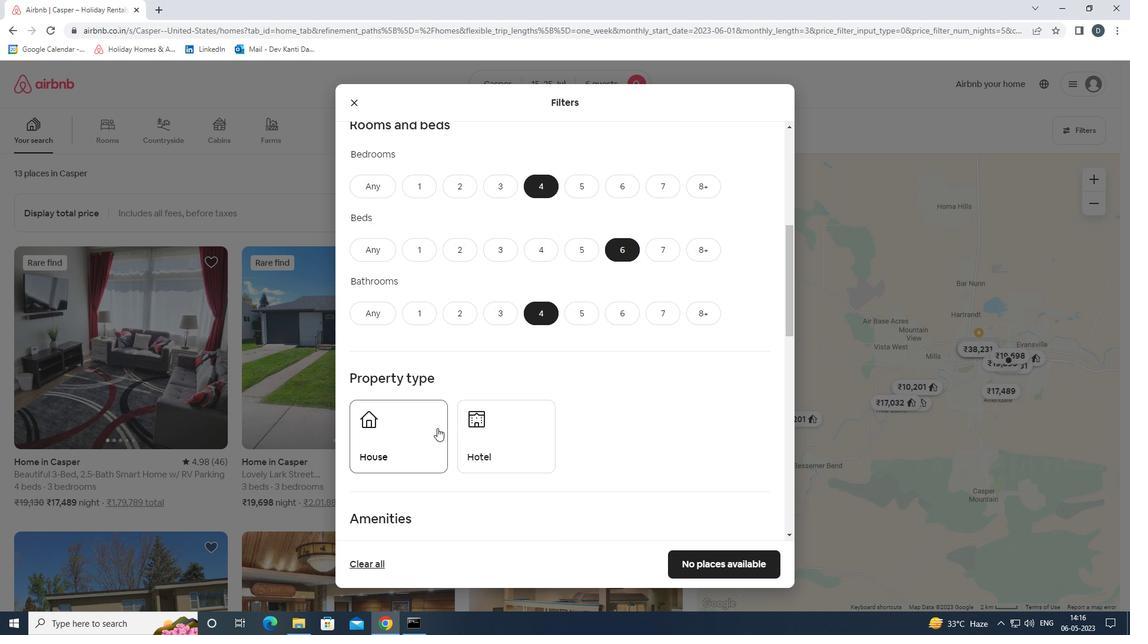 
Action: Mouse moved to (476, 432)
Screenshot: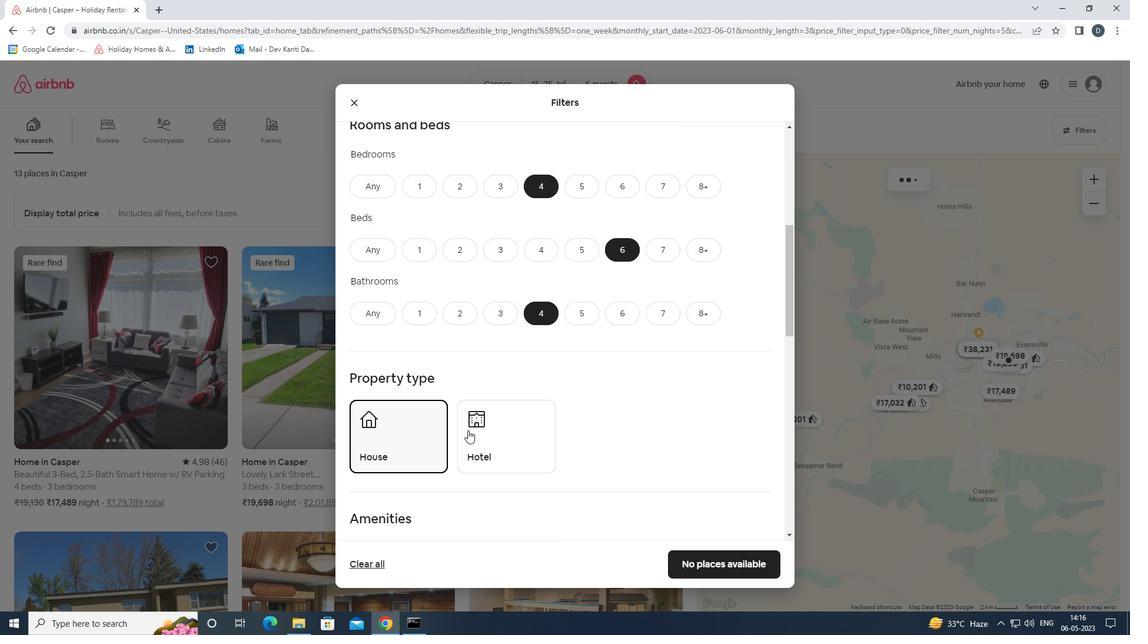 
Action: Mouse scrolled (476, 431) with delta (0, 0)
Screenshot: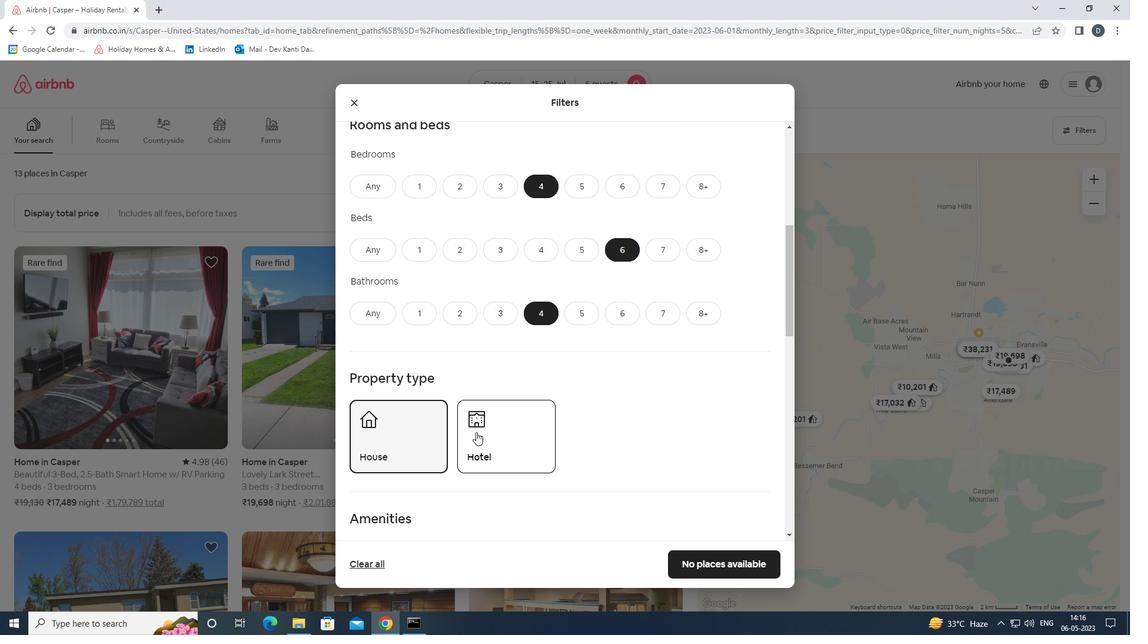 
Action: Mouse scrolled (476, 431) with delta (0, 0)
Screenshot: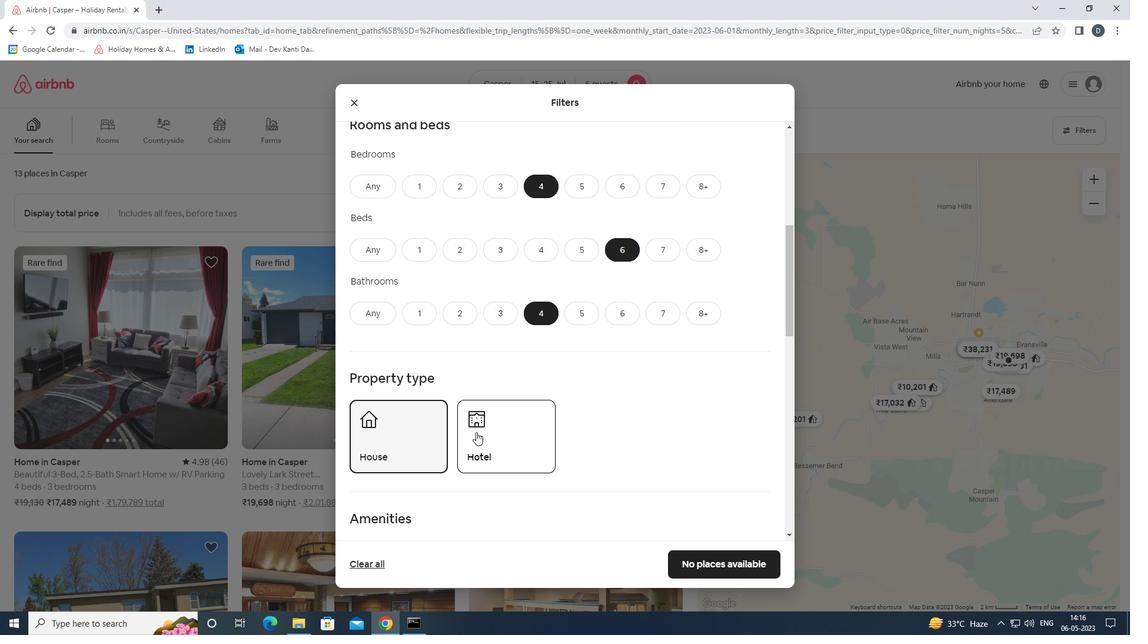 
Action: Mouse scrolled (476, 431) with delta (0, 0)
Screenshot: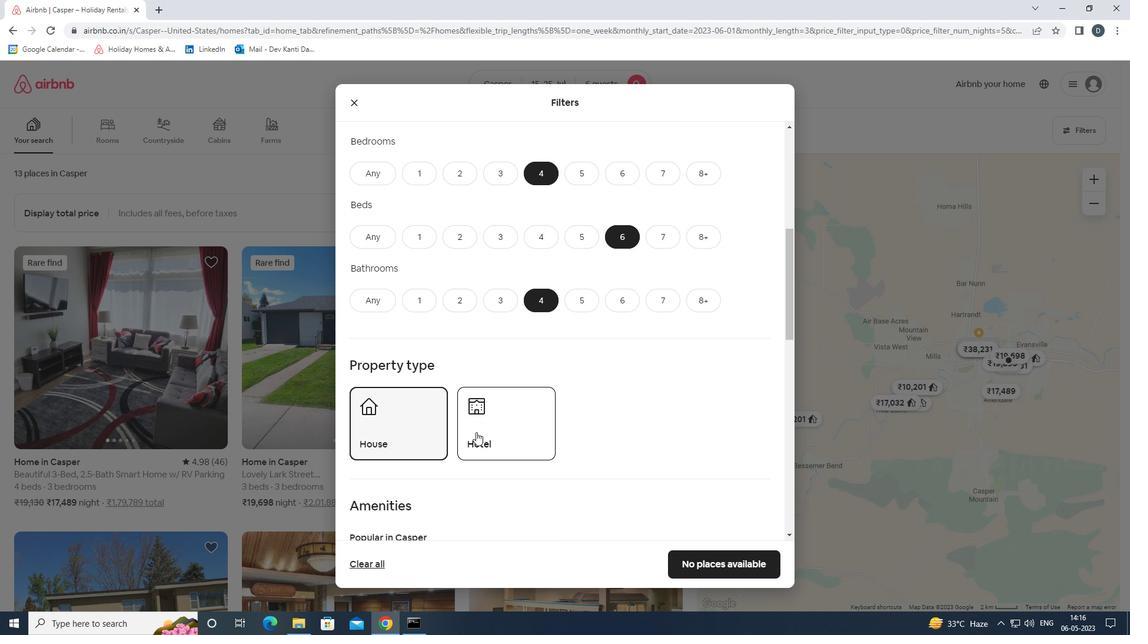 
Action: Mouse moved to (421, 403)
Screenshot: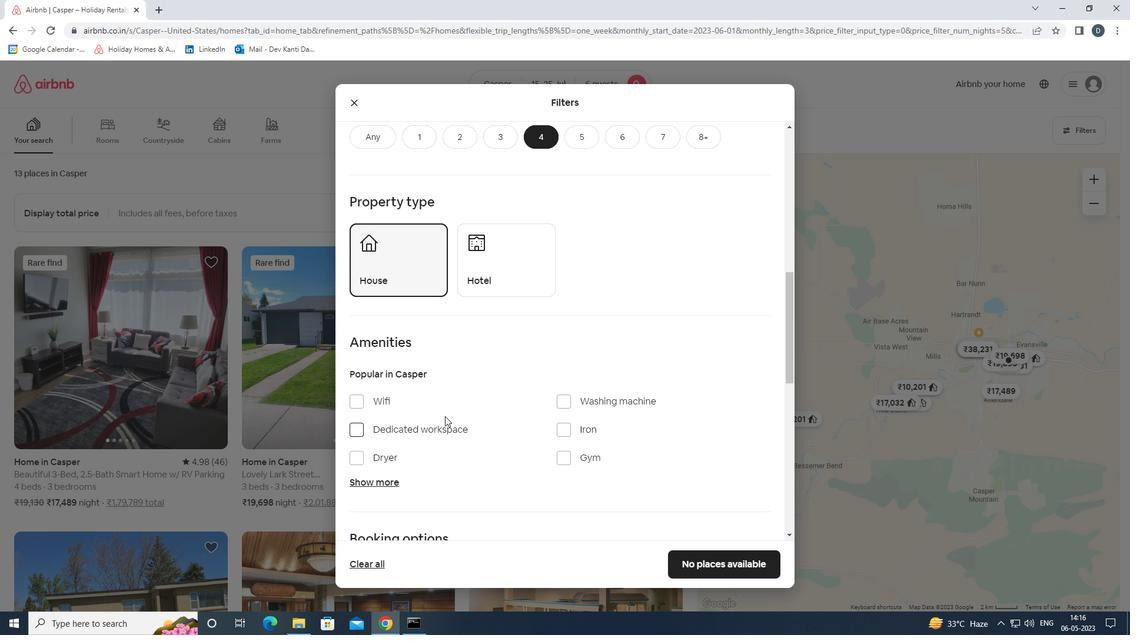 
Action: Mouse pressed left at (421, 403)
Screenshot: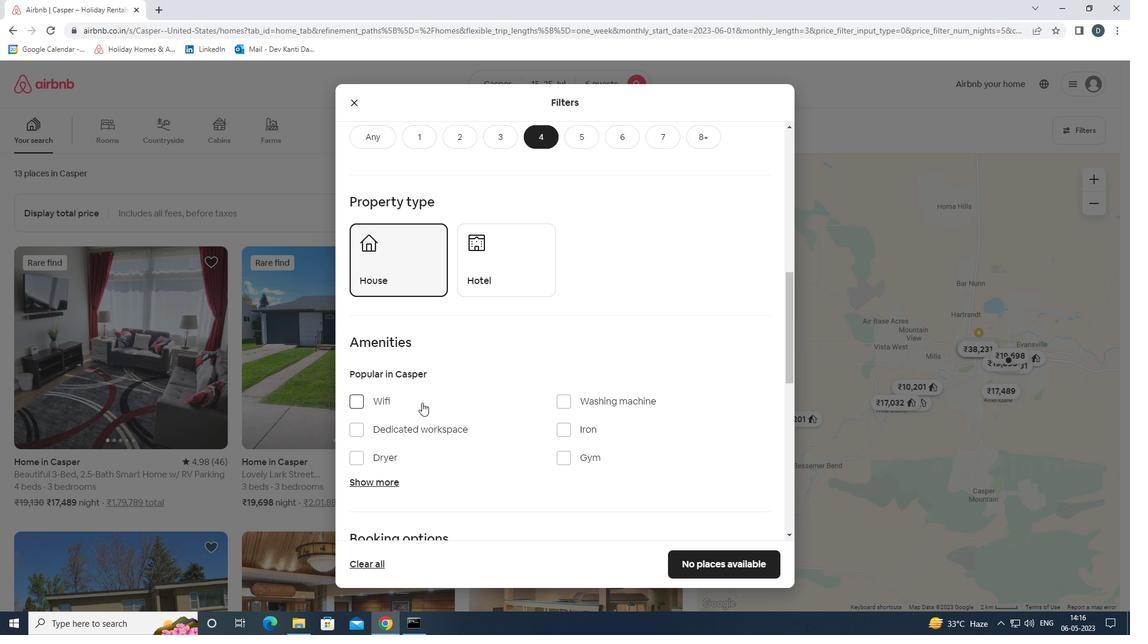 
Action: Mouse moved to (403, 481)
Screenshot: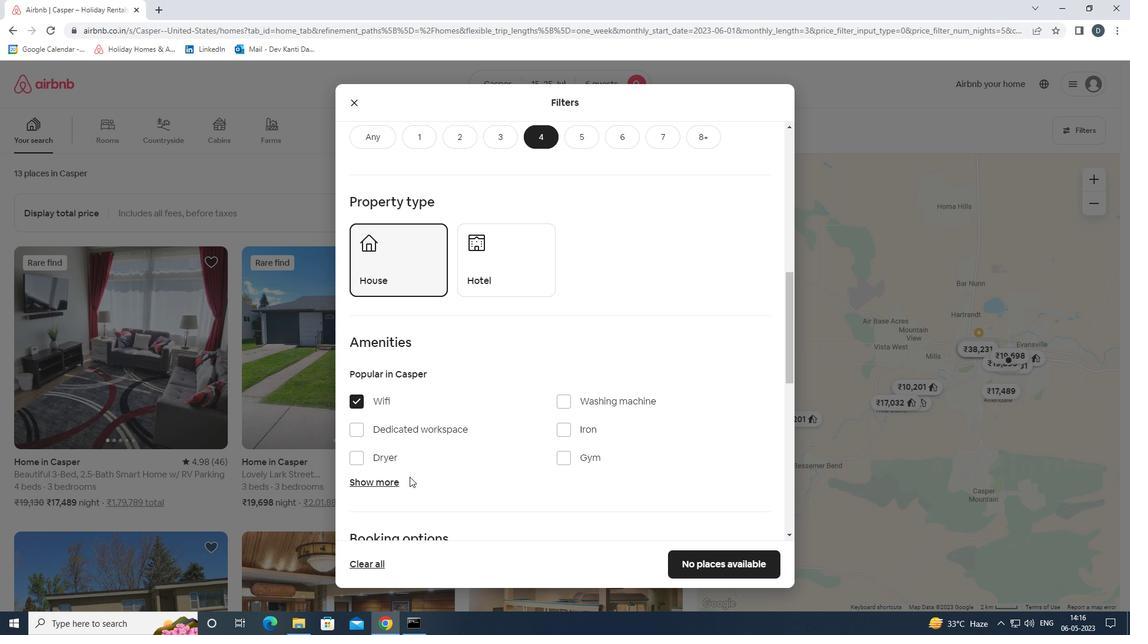 
Action: Mouse pressed left at (403, 481)
Screenshot: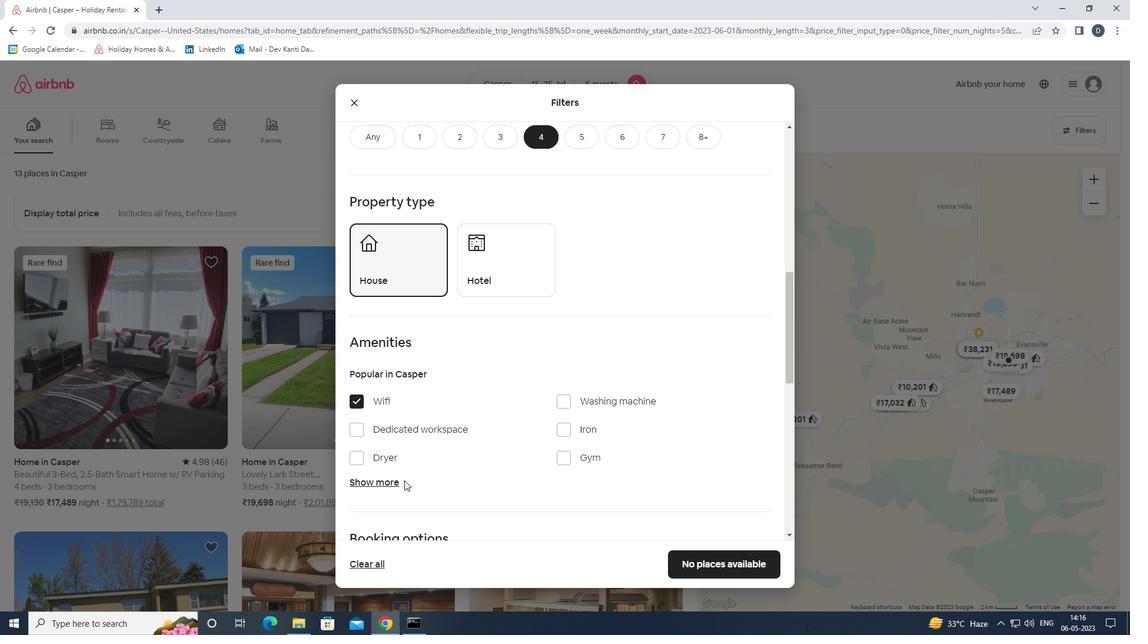 
Action: Mouse moved to (397, 483)
Screenshot: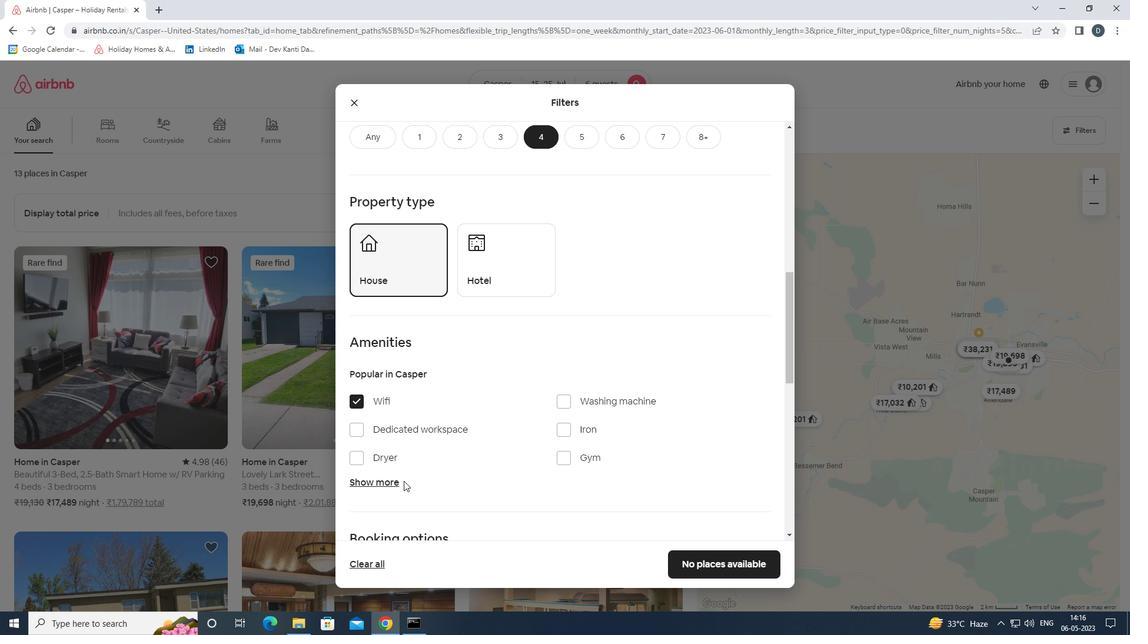 
Action: Mouse pressed left at (397, 483)
Screenshot: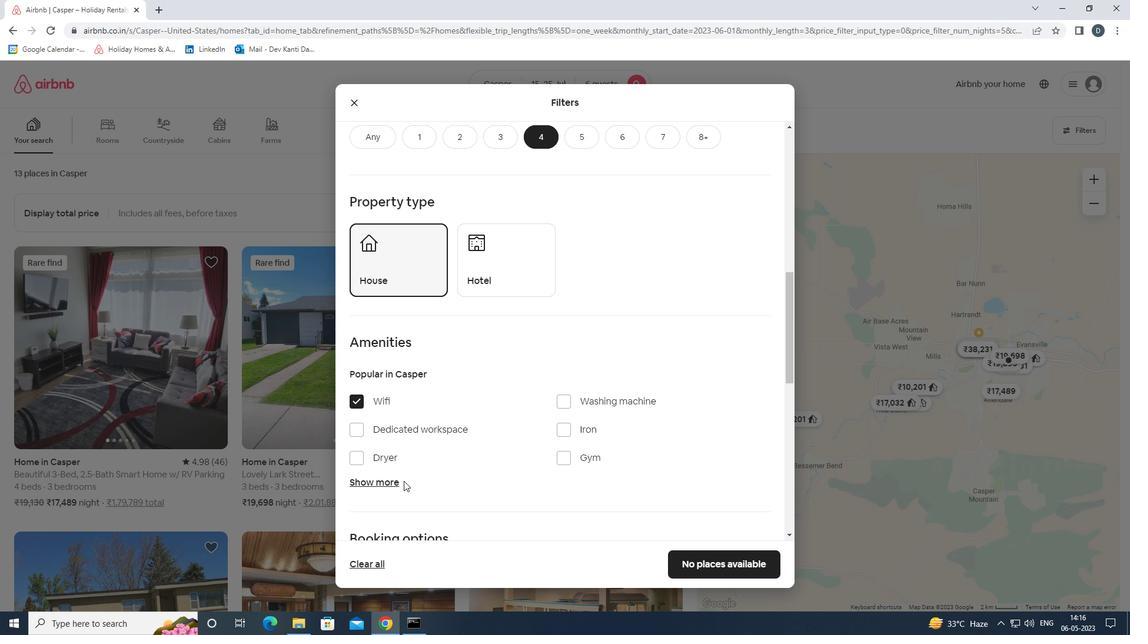 
Action: Mouse moved to (503, 450)
Screenshot: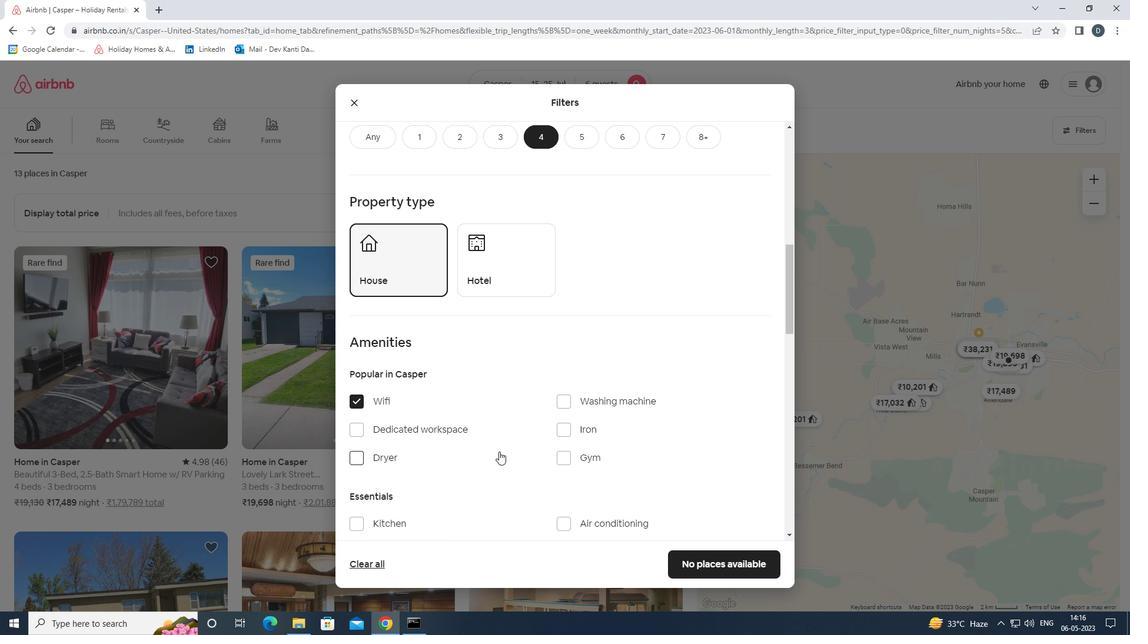 
Action: Mouse scrolled (503, 450) with delta (0, 0)
Screenshot: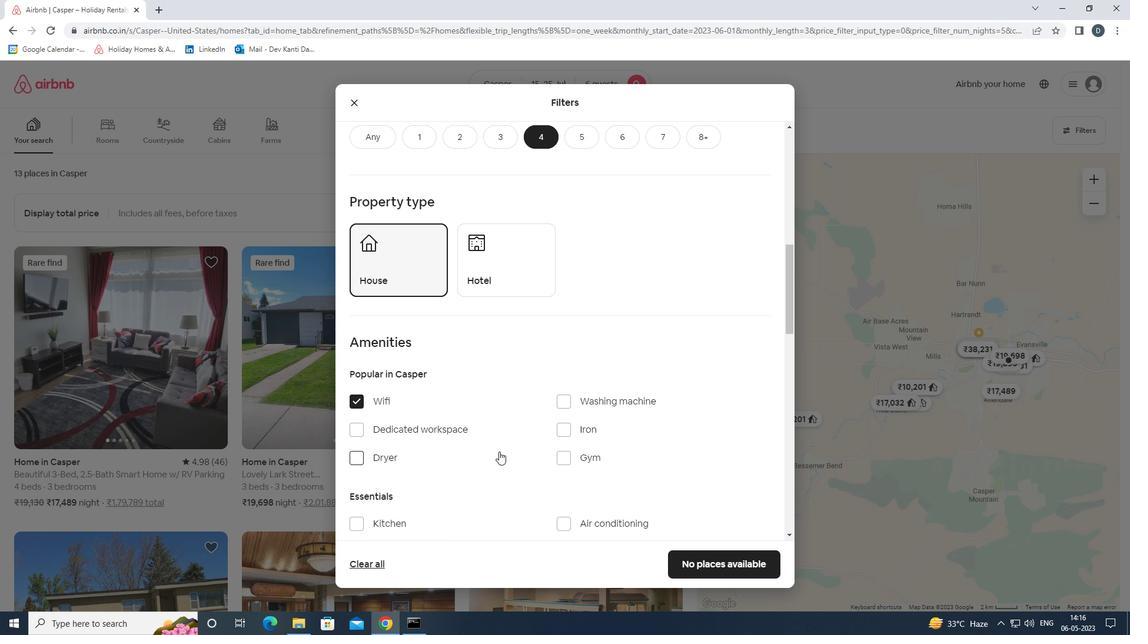 
Action: Mouse moved to (507, 450)
Screenshot: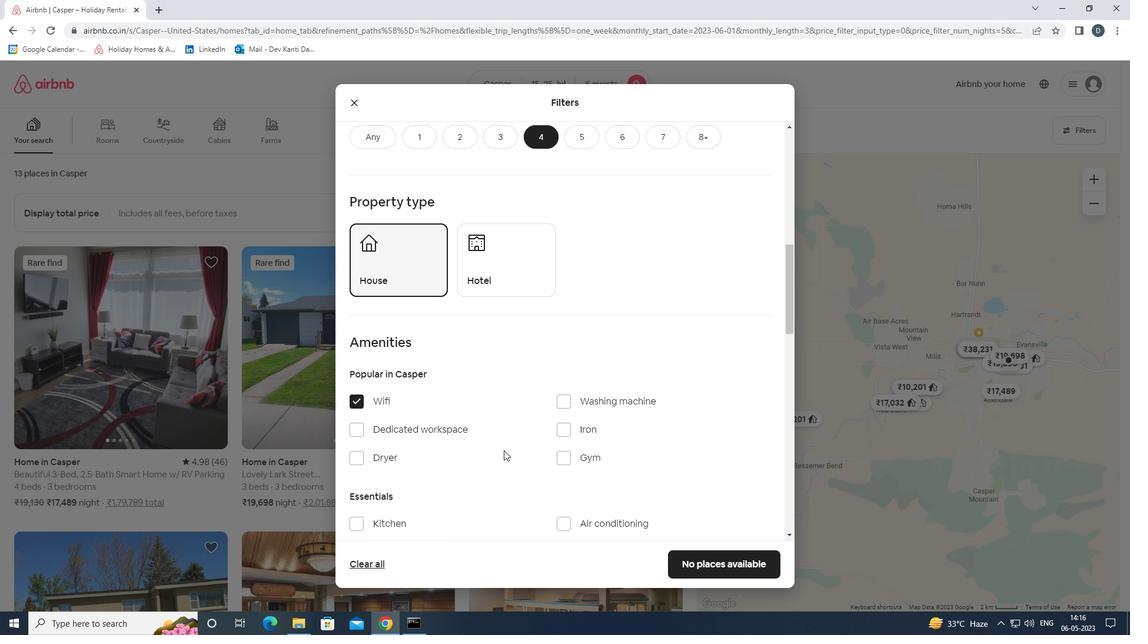 
Action: Mouse scrolled (507, 449) with delta (0, 0)
Screenshot: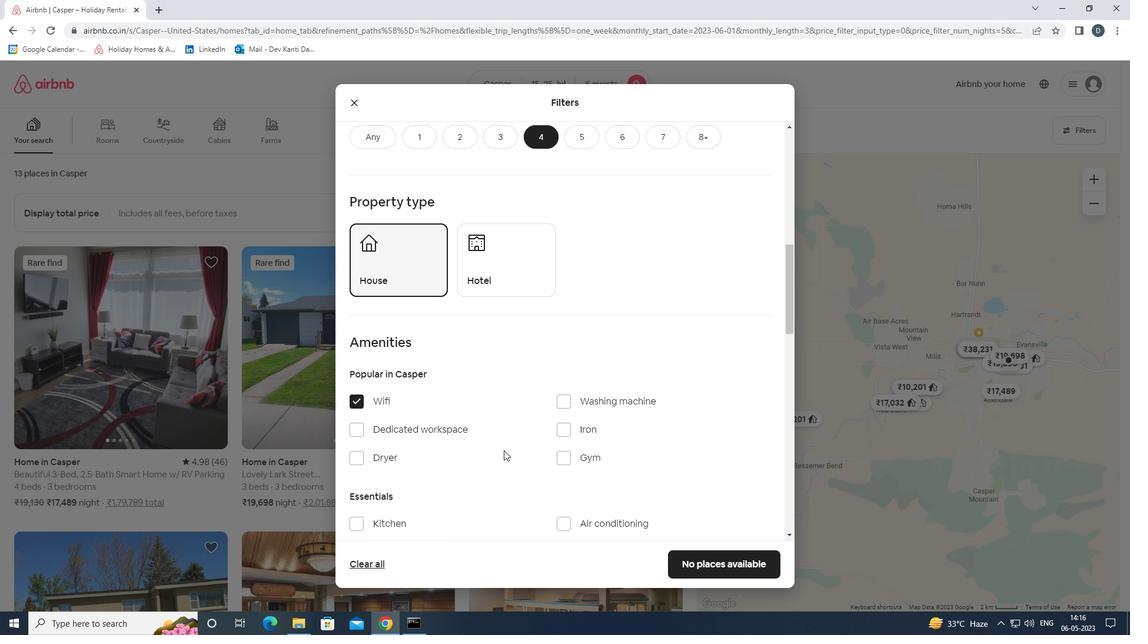 
Action: Mouse moved to (591, 437)
Screenshot: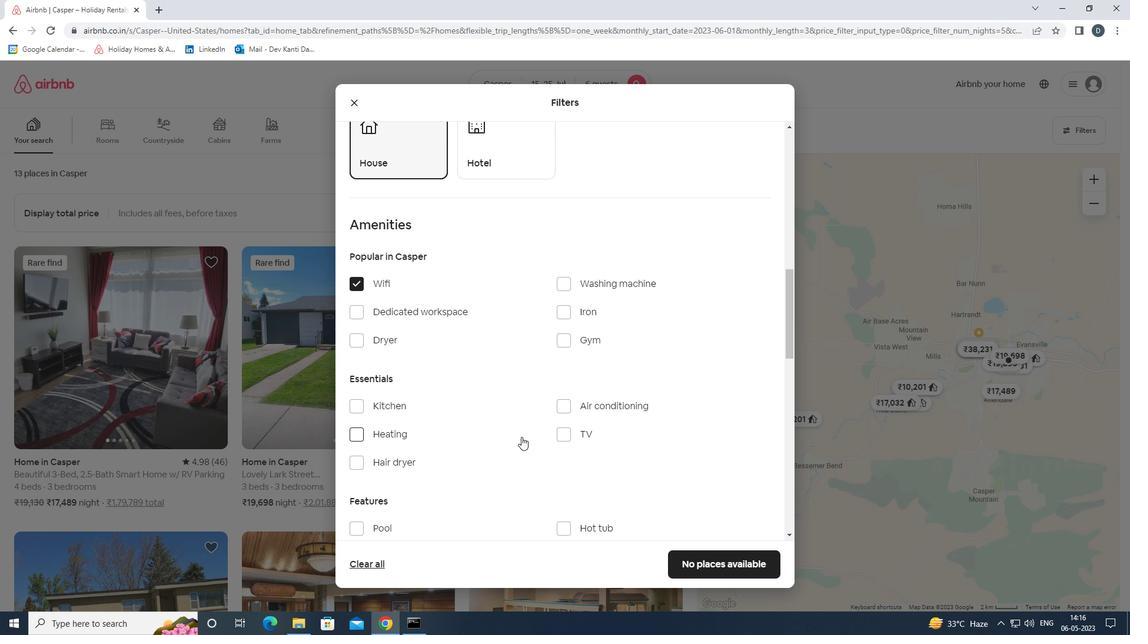 
Action: Mouse pressed left at (591, 437)
Screenshot: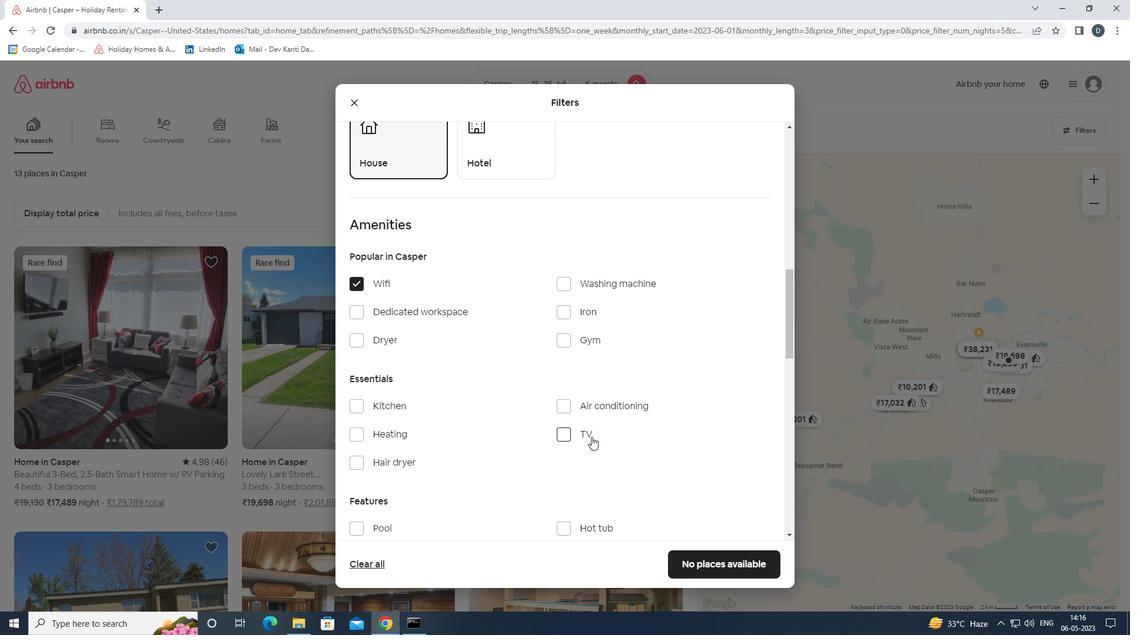 
Action: Mouse scrolled (591, 436) with delta (0, 0)
Screenshot: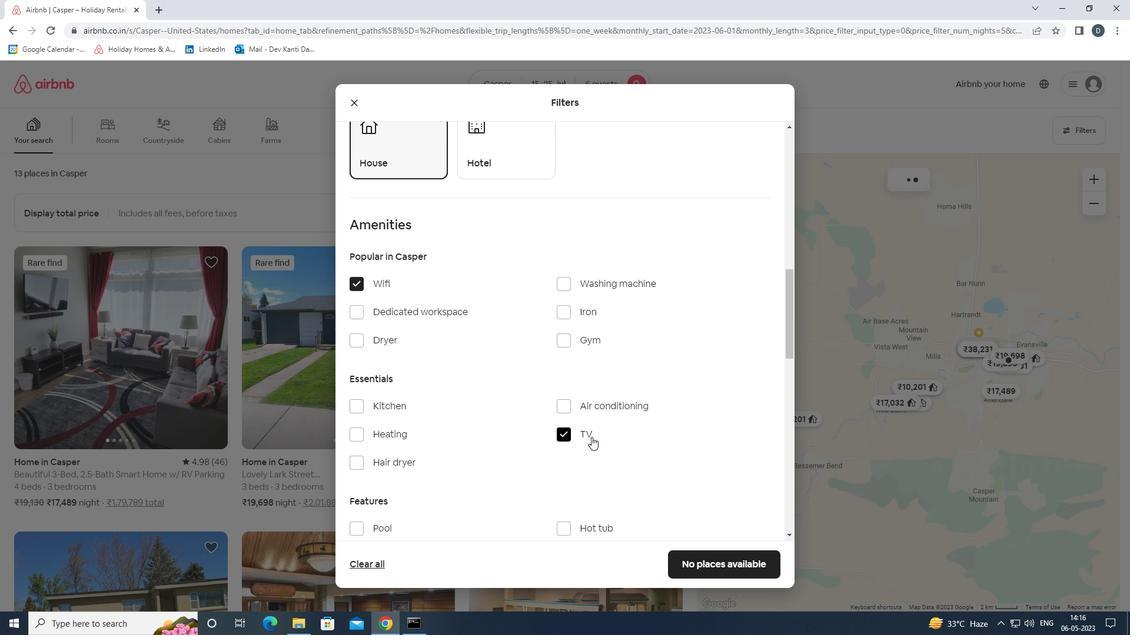 
Action: Mouse scrolled (591, 436) with delta (0, 0)
Screenshot: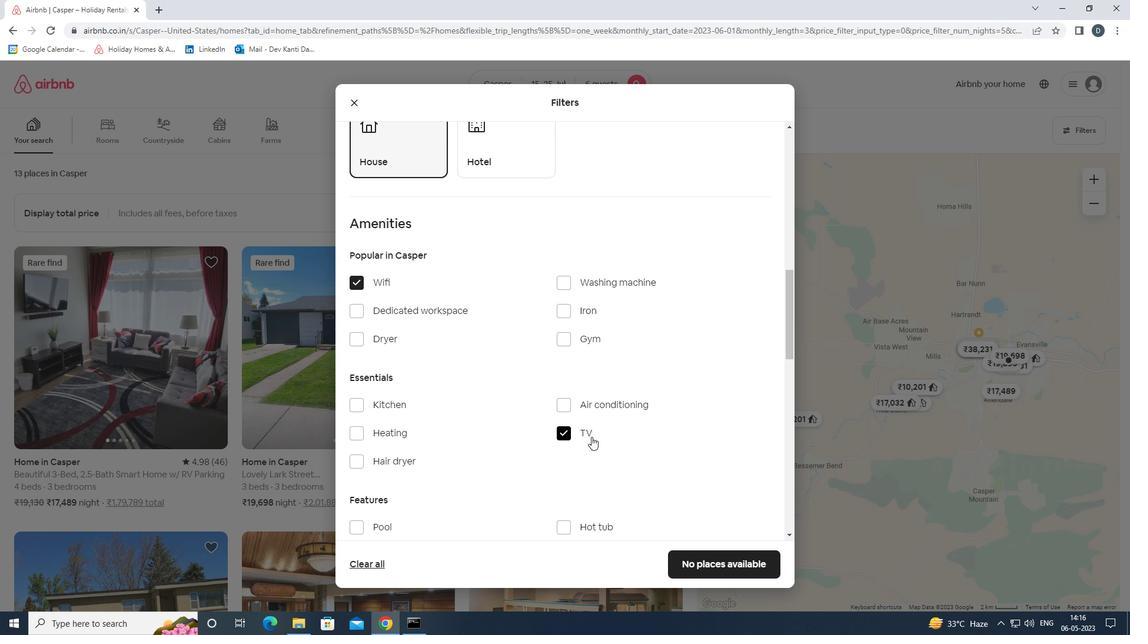 
Action: Mouse moved to (592, 437)
Screenshot: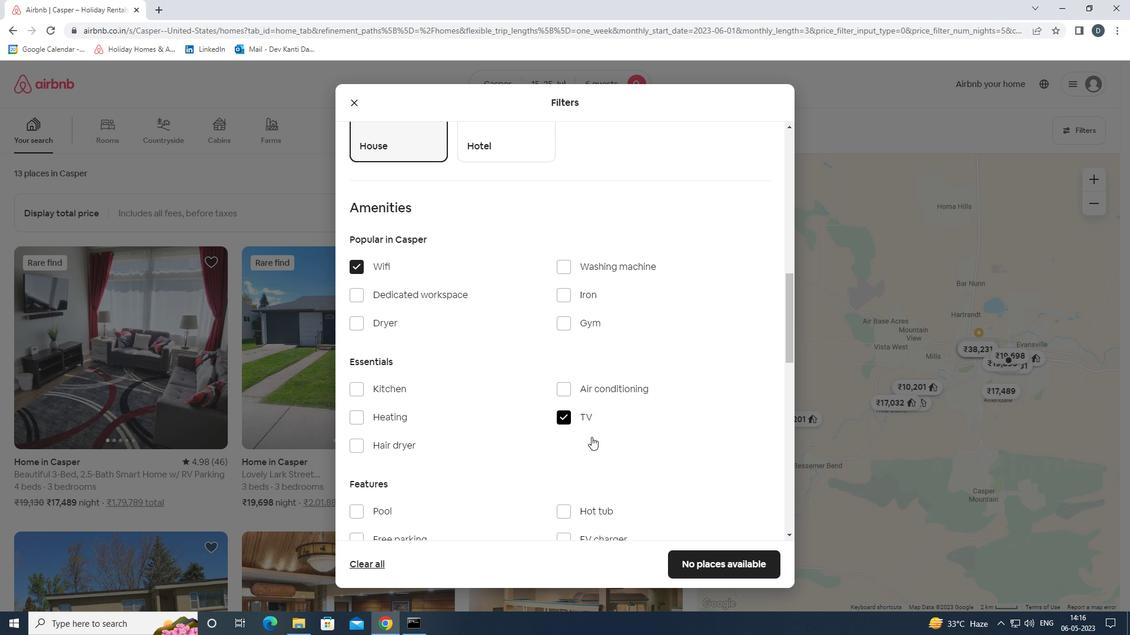 
Action: Mouse scrolled (592, 436) with delta (0, 0)
Screenshot: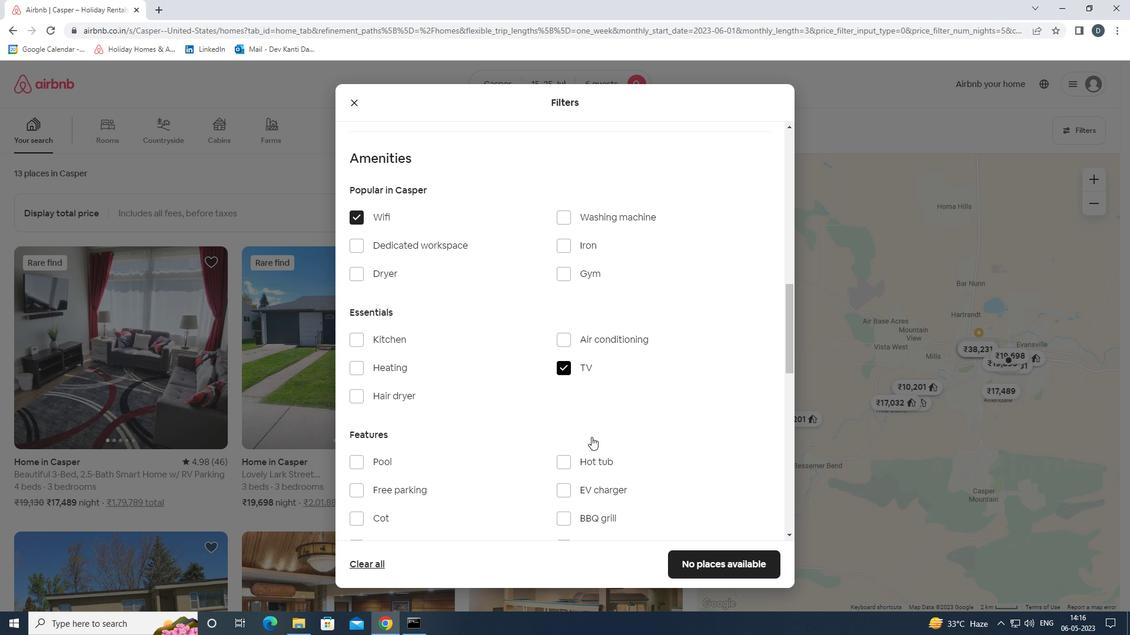 
Action: Mouse moved to (476, 381)
Screenshot: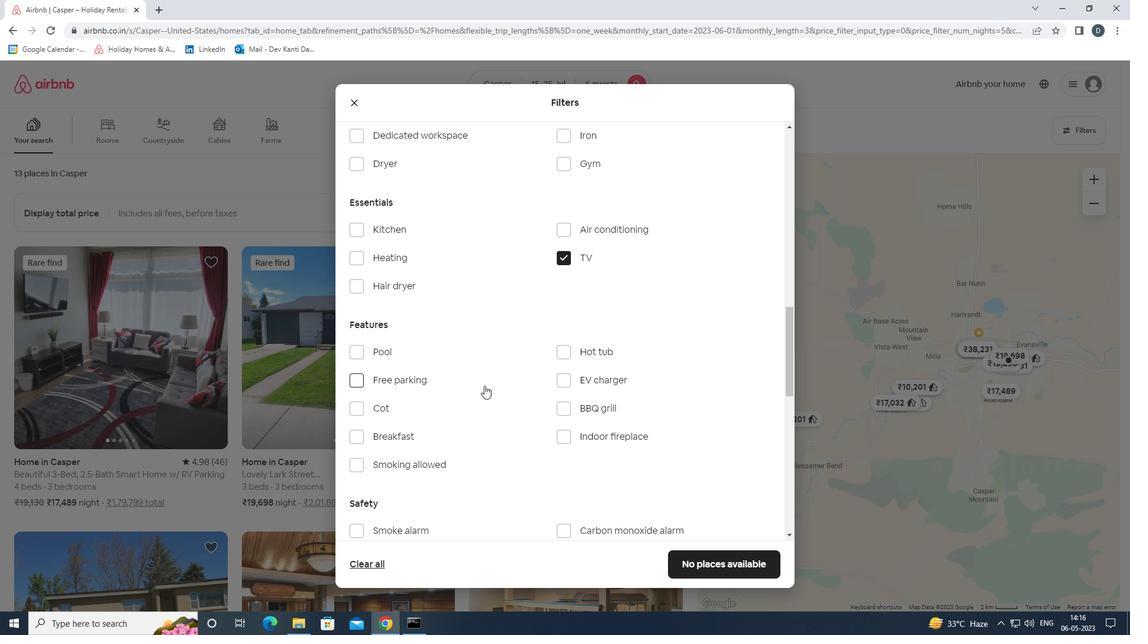 
Action: Mouse pressed left at (476, 381)
Screenshot: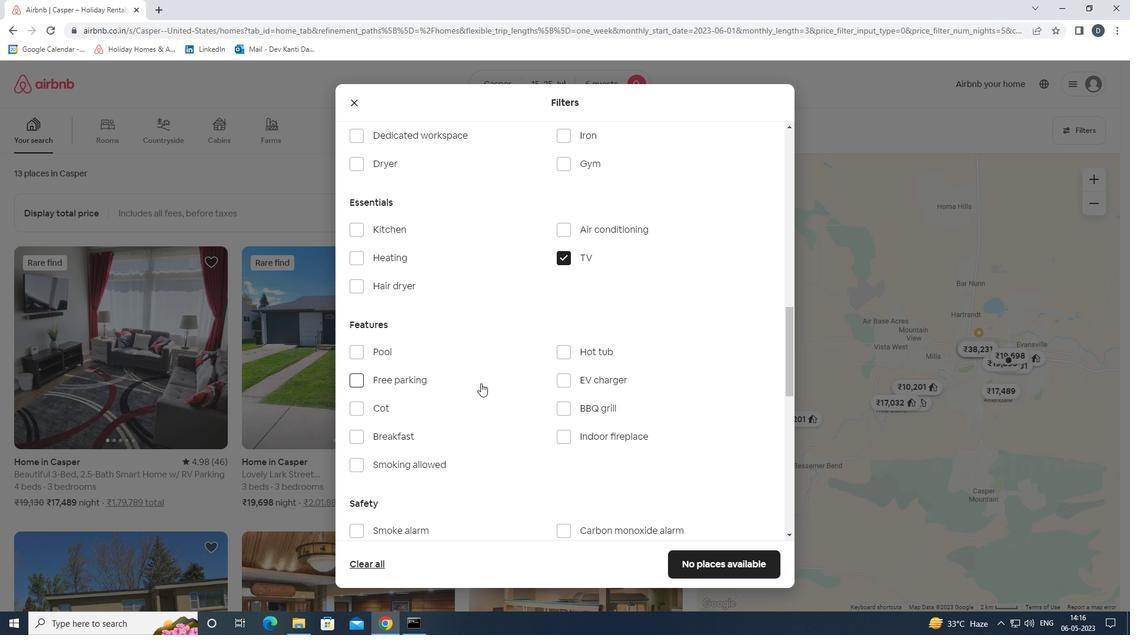 
Action: Mouse moved to (480, 388)
Screenshot: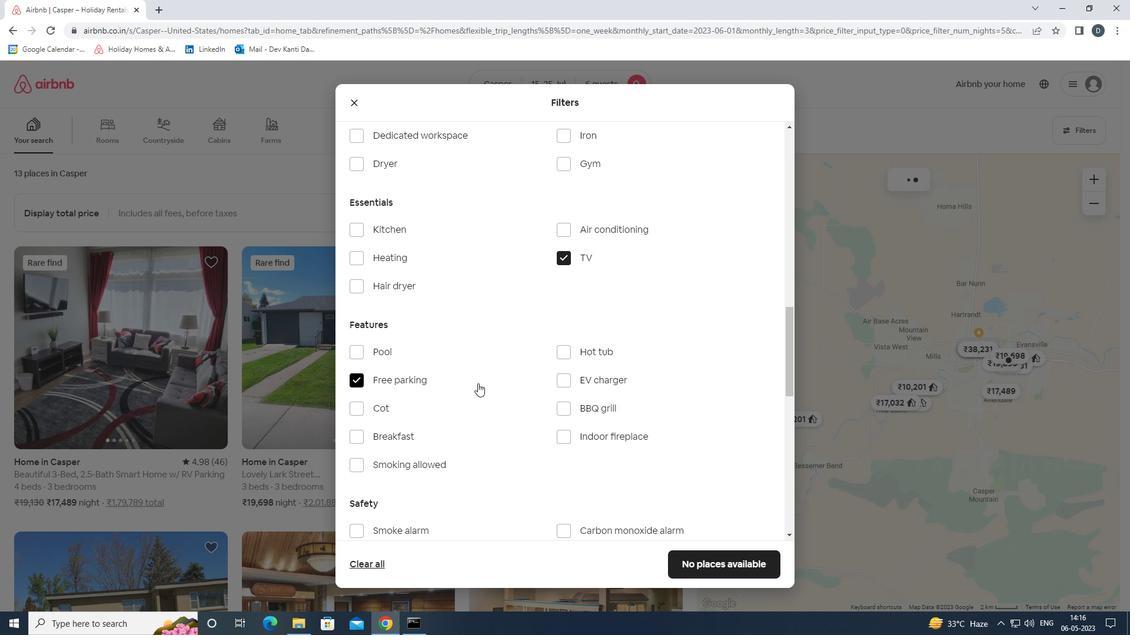 
Action: Mouse scrolled (480, 387) with delta (0, 0)
Screenshot: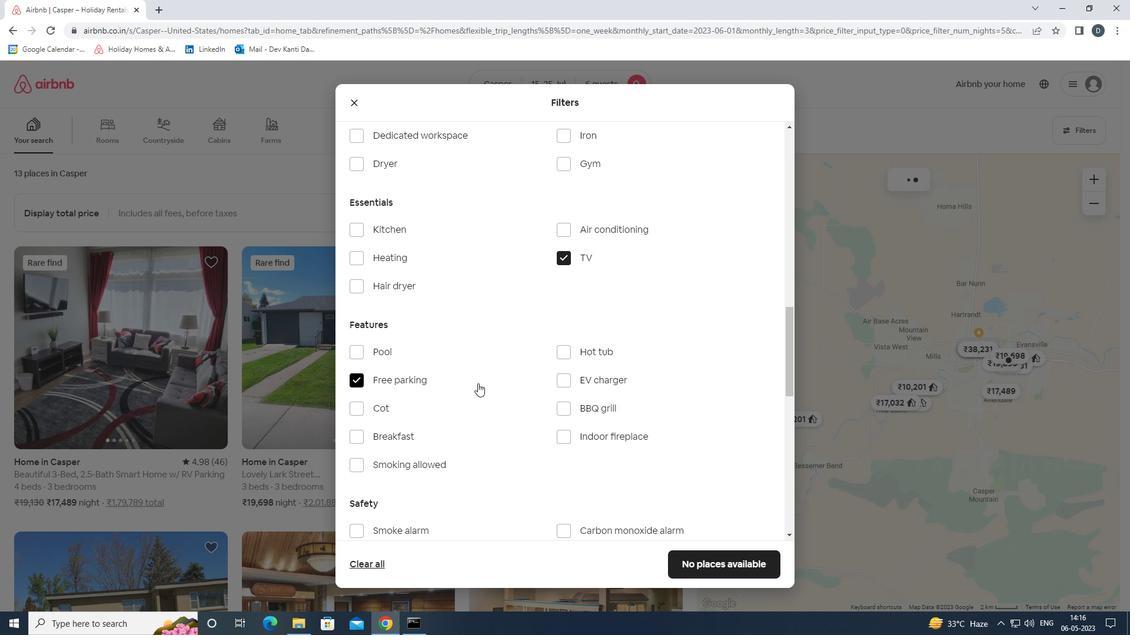 
Action: Mouse moved to (484, 391)
Screenshot: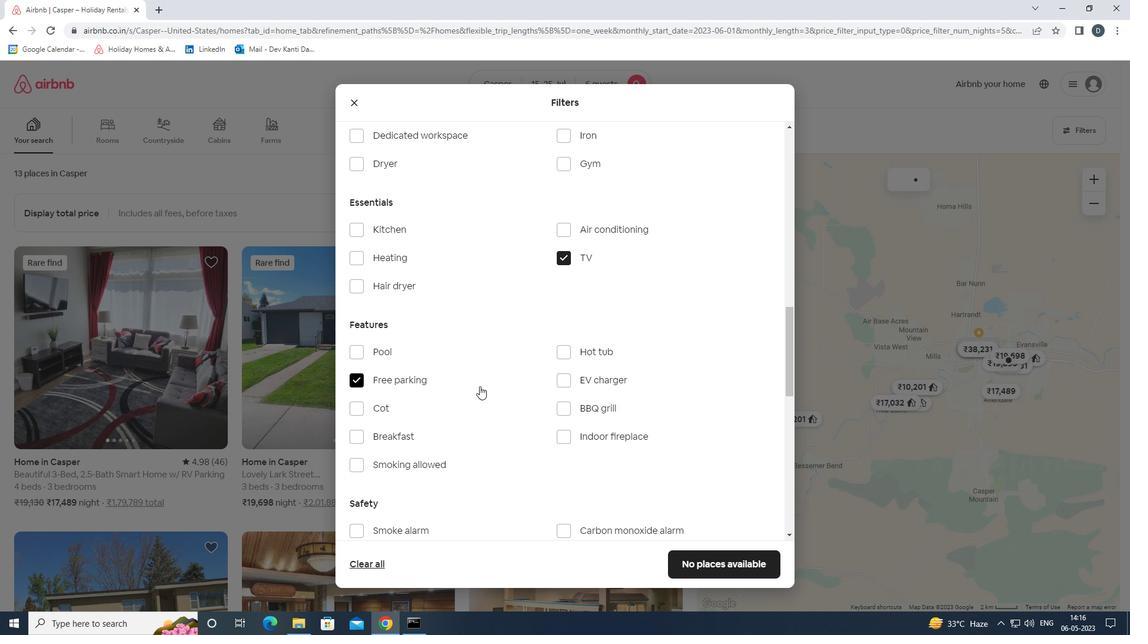
Action: Mouse scrolled (484, 390) with delta (0, 0)
Screenshot: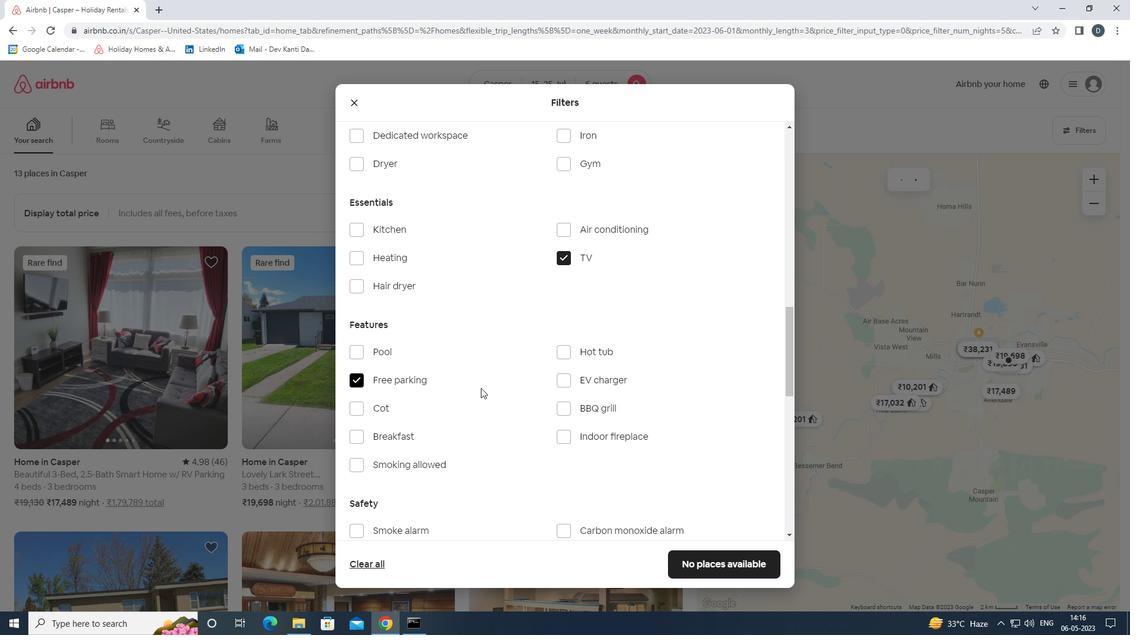 
Action: Mouse moved to (484, 391)
Screenshot: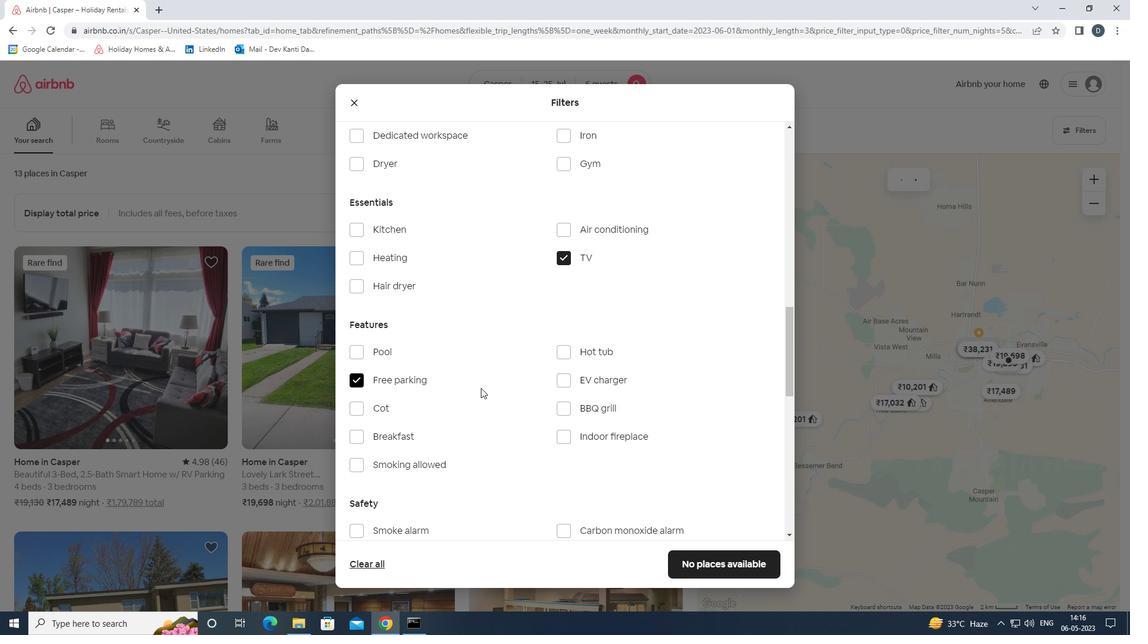 
Action: Mouse scrolled (484, 391) with delta (0, 0)
Screenshot: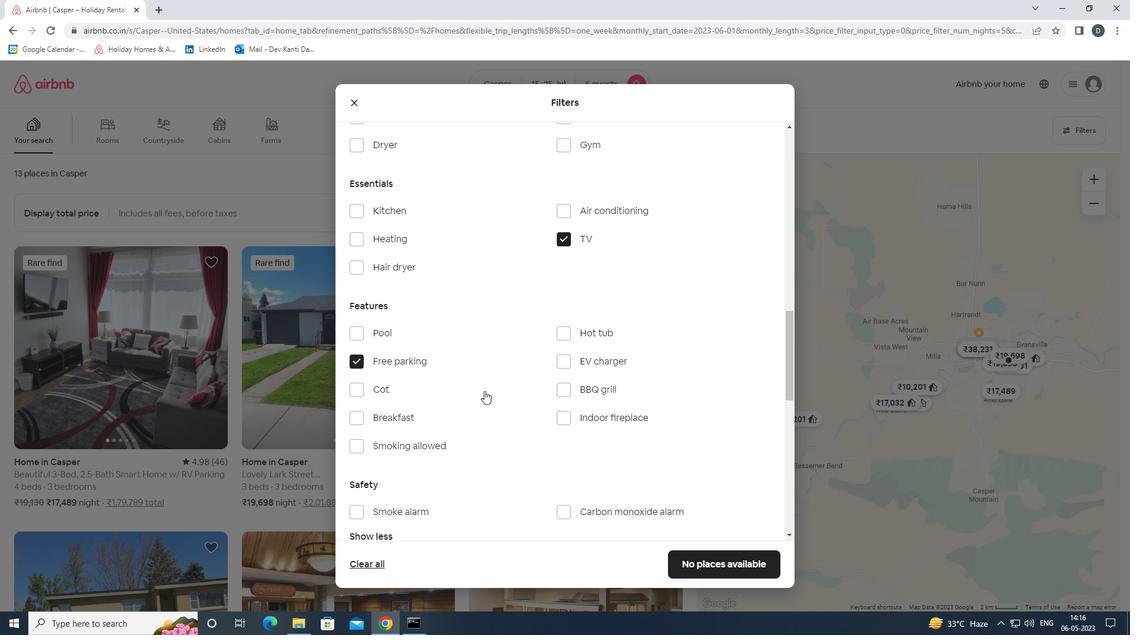 
Action: Mouse moved to (599, 365)
Screenshot: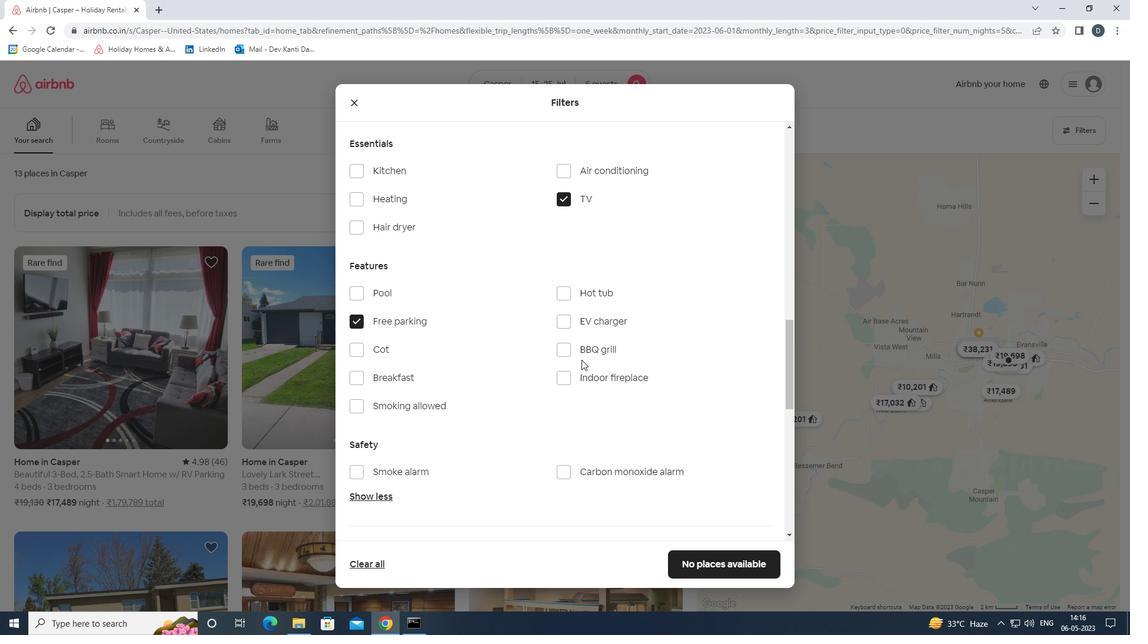 
Action: Mouse scrolled (599, 366) with delta (0, 0)
Screenshot: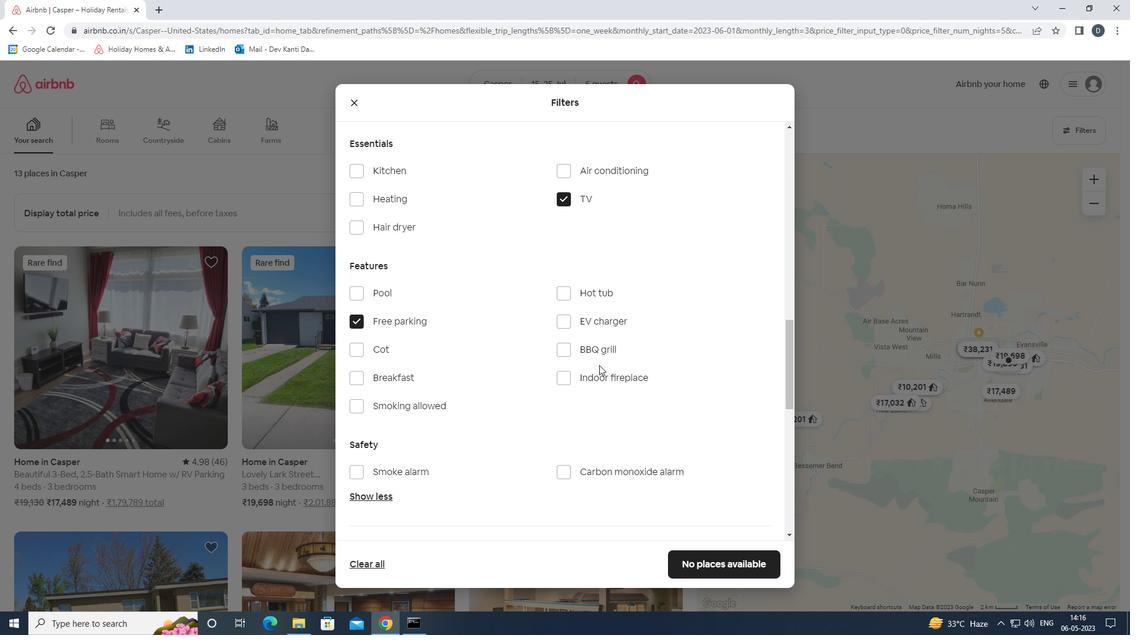 
Action: Mouse scrolled (599, 366) with delta (0, 0)
Screenshot: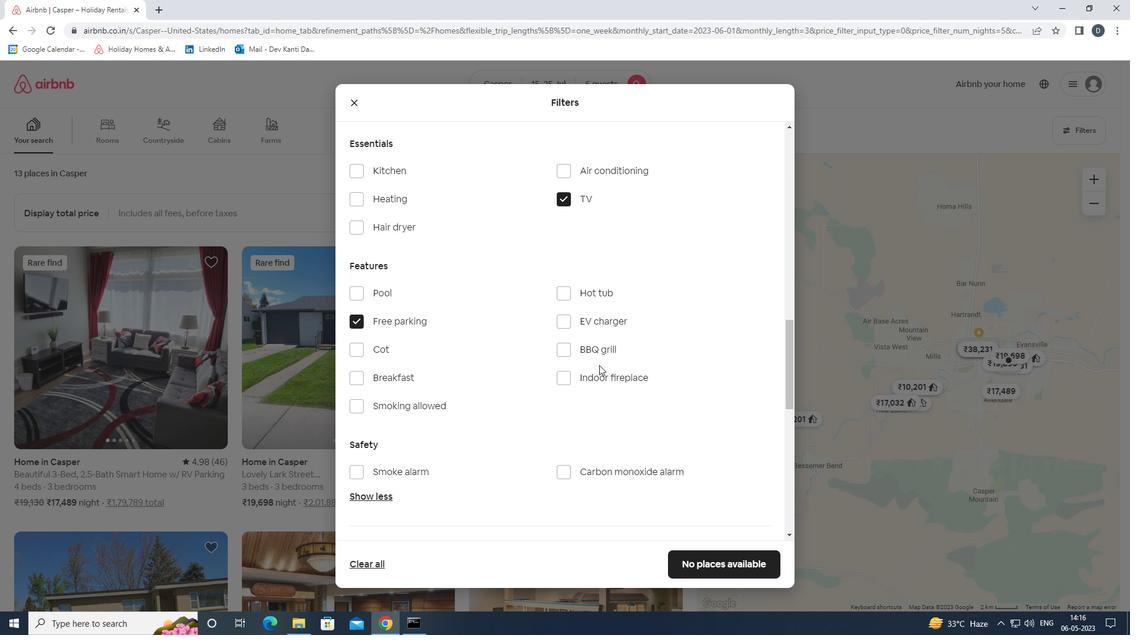 
Action: Mouse moved to (597, 365)
Screenshot: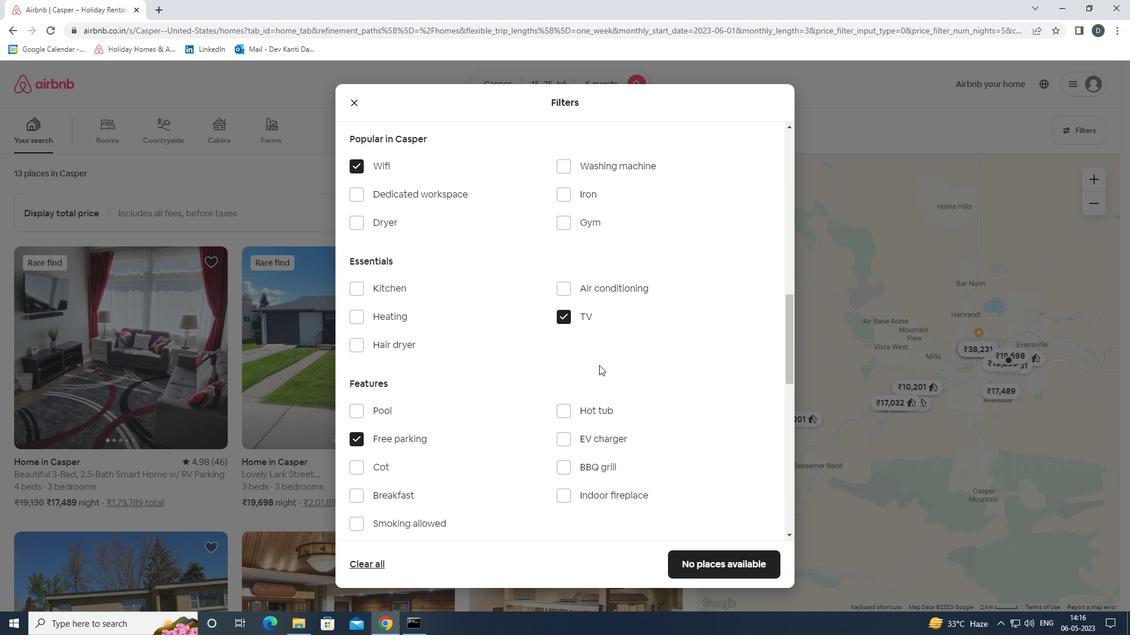 
Action: Mouse scrolled (597, 364) with delta (0, 0)
Screenshot: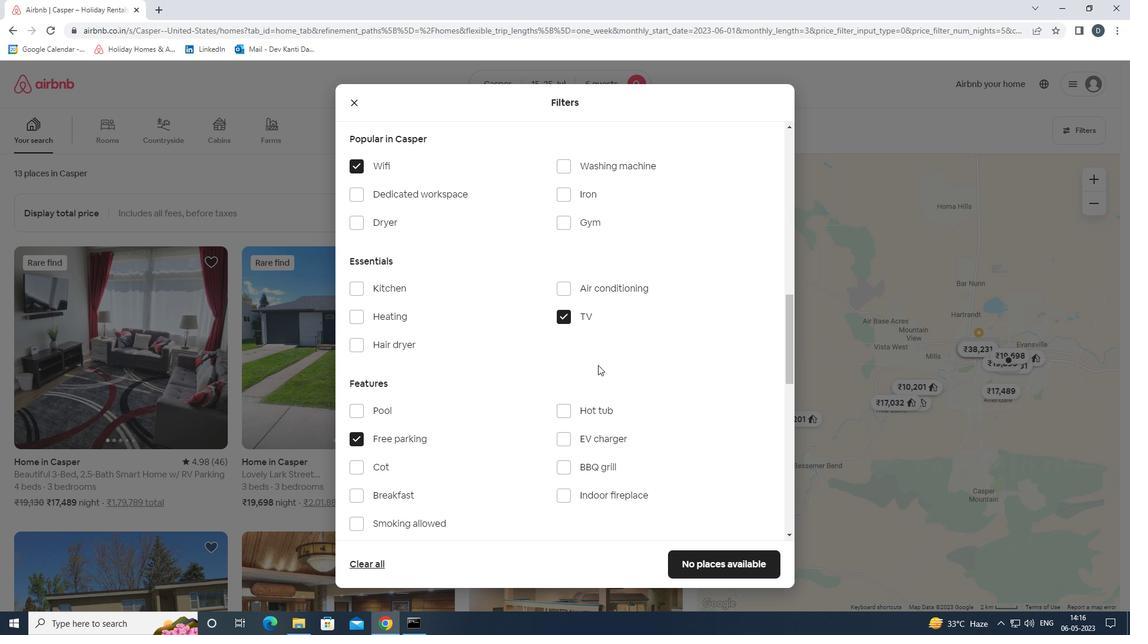 
Action: Mouse moved to (467, 434)
Screenshot: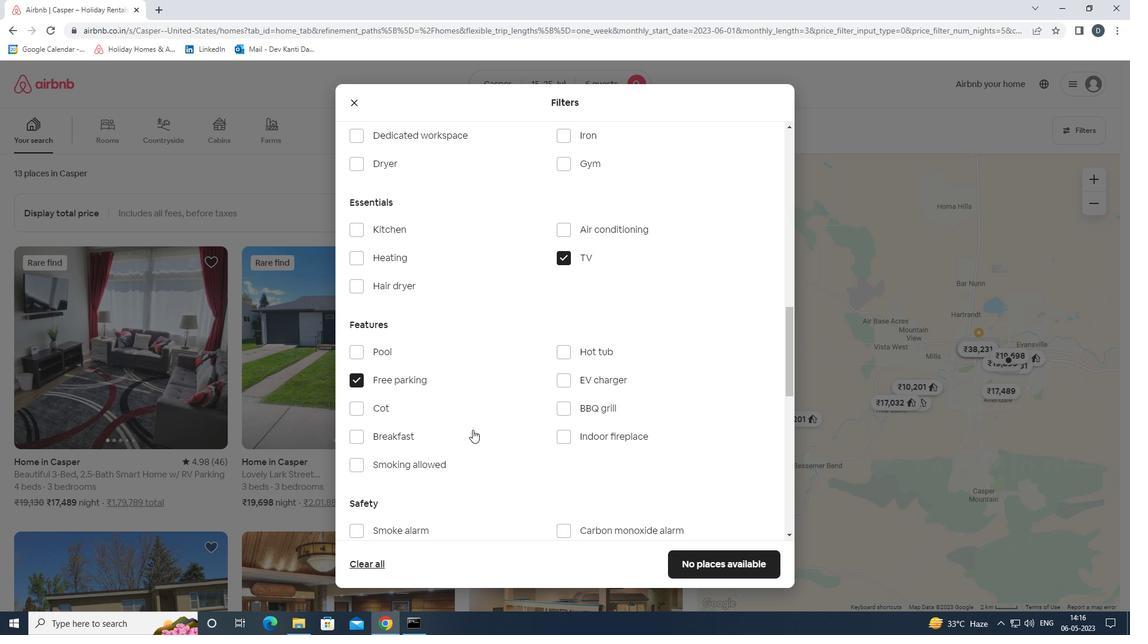 
Action: Mouse pressed left at (467, 434)
Screenshot: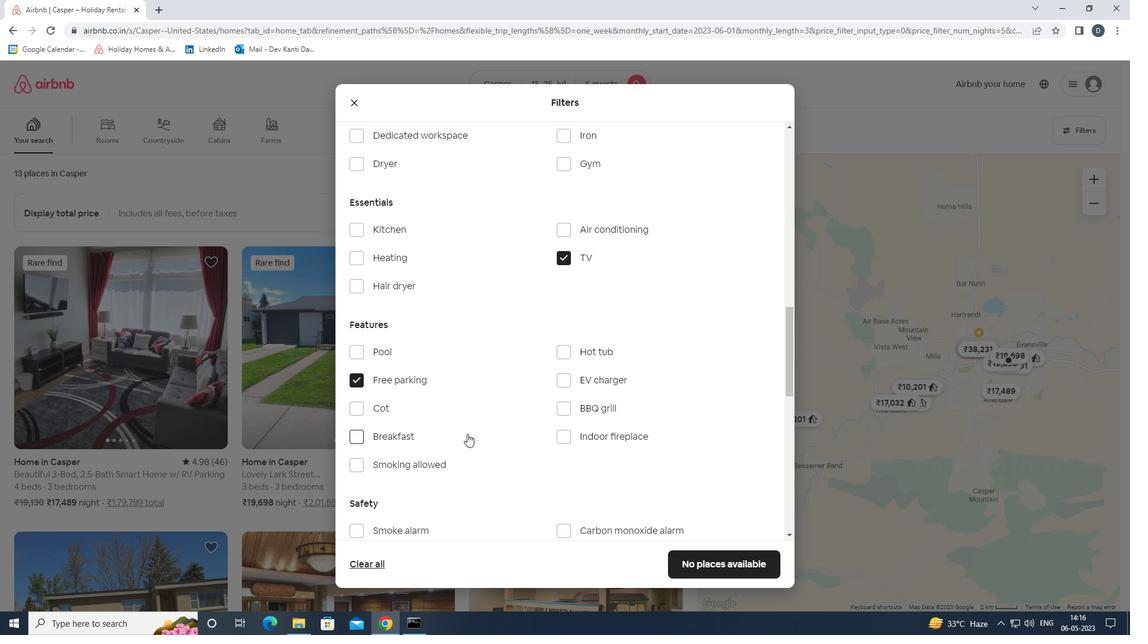 
Action: Mouse scrolled (467, 433) with delta (0, 0)
Screenshot: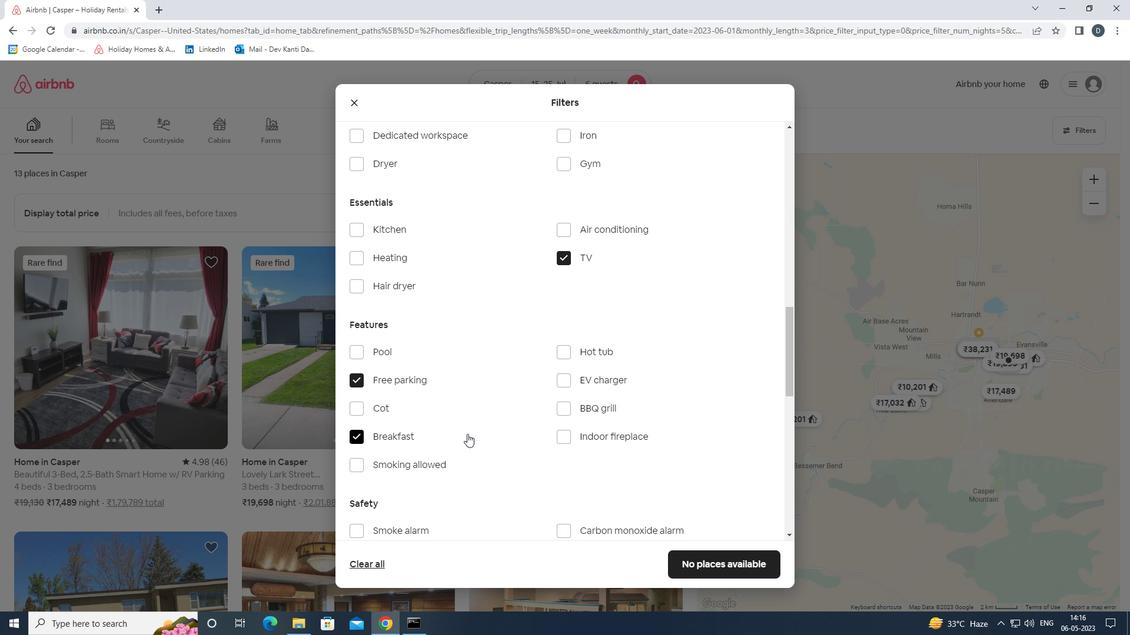 
Action: Mouse scrolled (467, 433) with delta (0, 0)
Screenshot: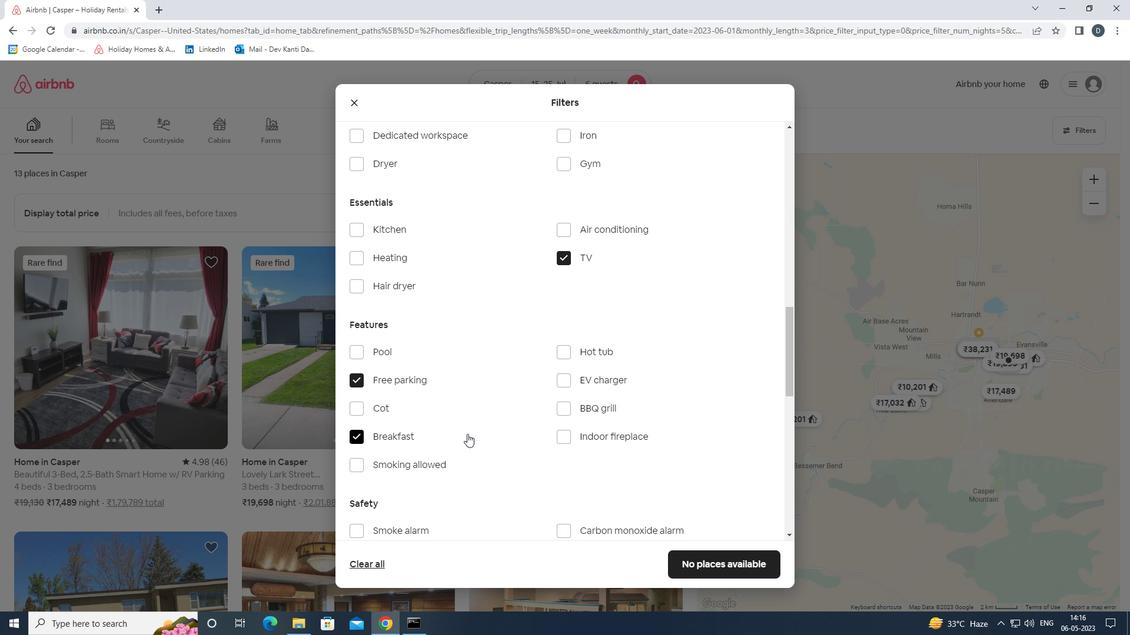 
Action: Mouse scrolled (467, 434) with delta (0, 0)
Screenshot: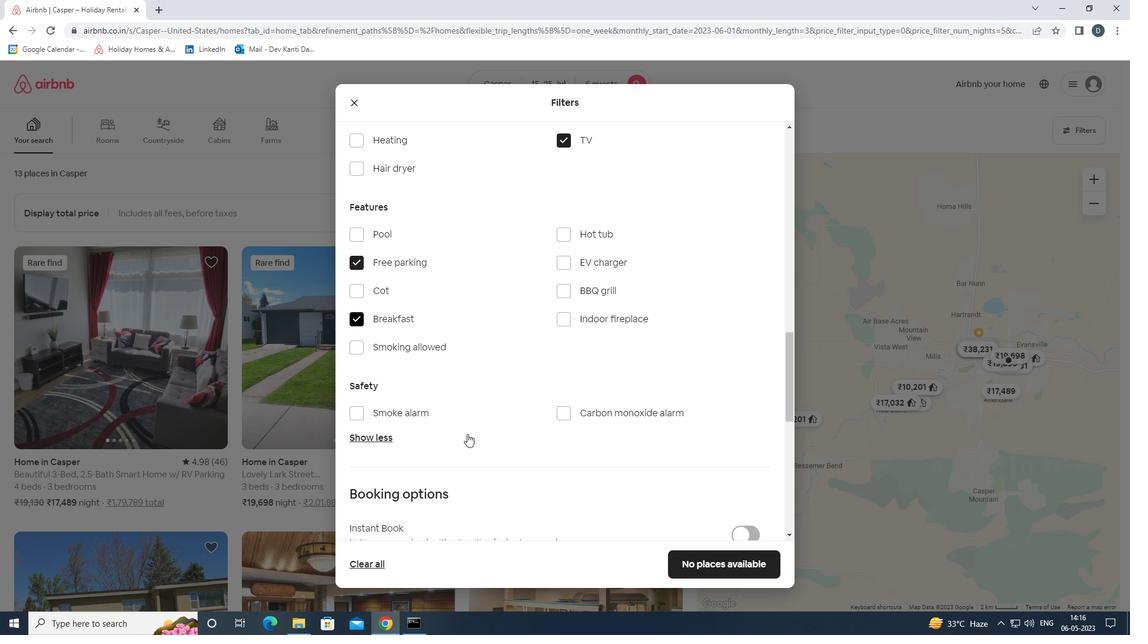 
Action: Mouse scrolled (467, 434) with delta (0, 0)
Screenshot: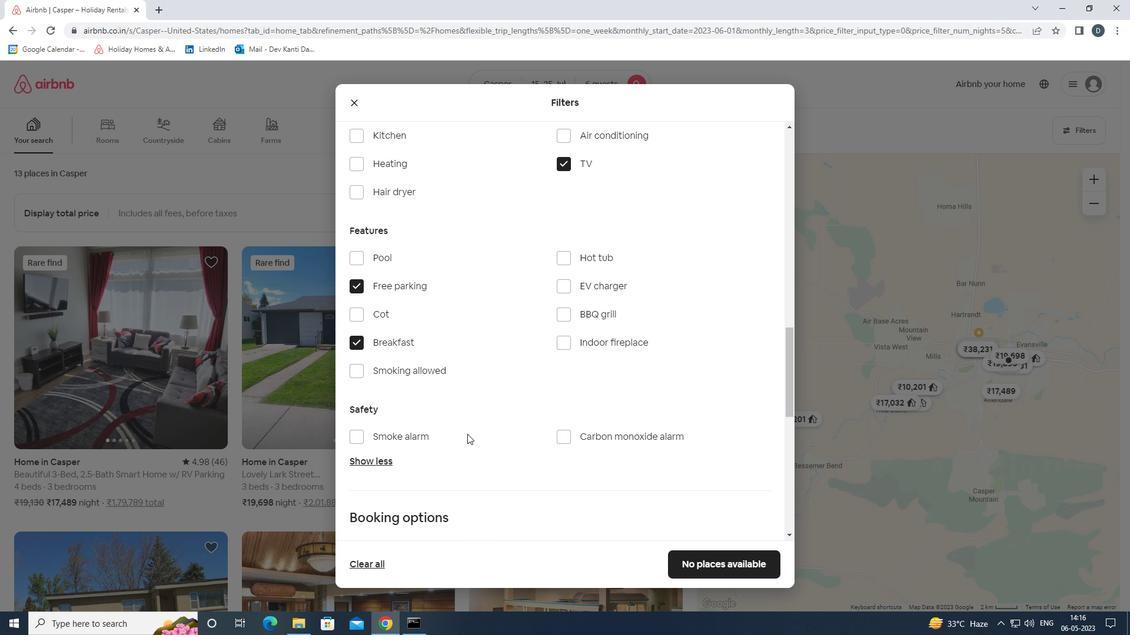 
Action: Mouse scrolled (467, 434) with delta (0, 0)
Screenshot: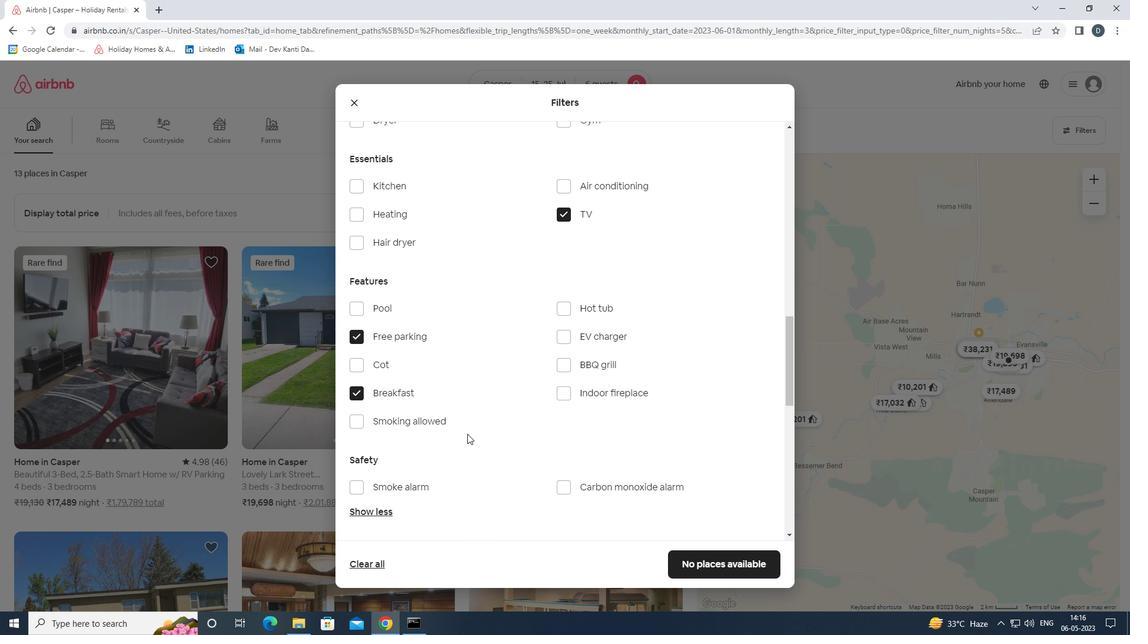 
Action: Mouse moved to (467, 434)
Screenshot: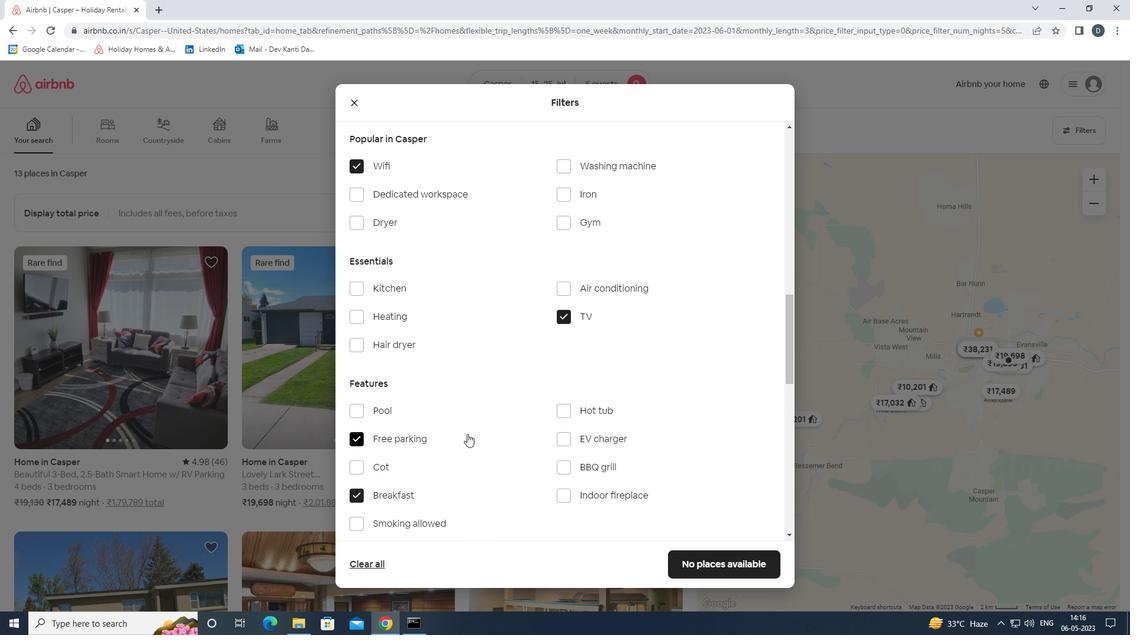 
Action: Mouse scrolled (467, 434) with delta (0, 0)
Screenshot: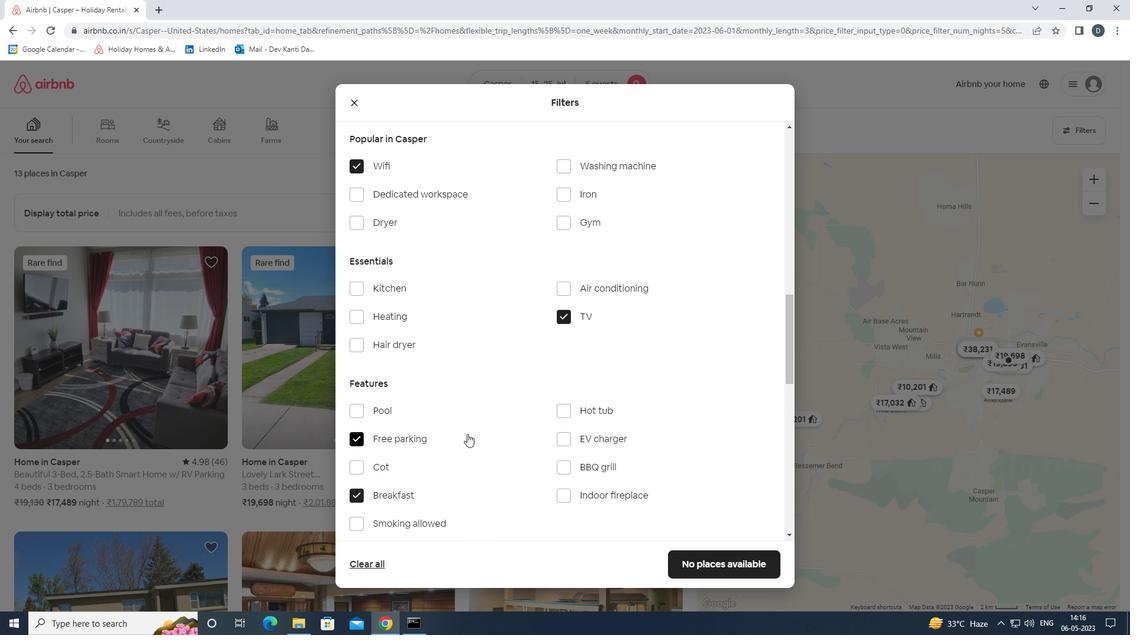 
Action: Mouse scrolled (467, 433) with delta (0, 0)
Screenshot: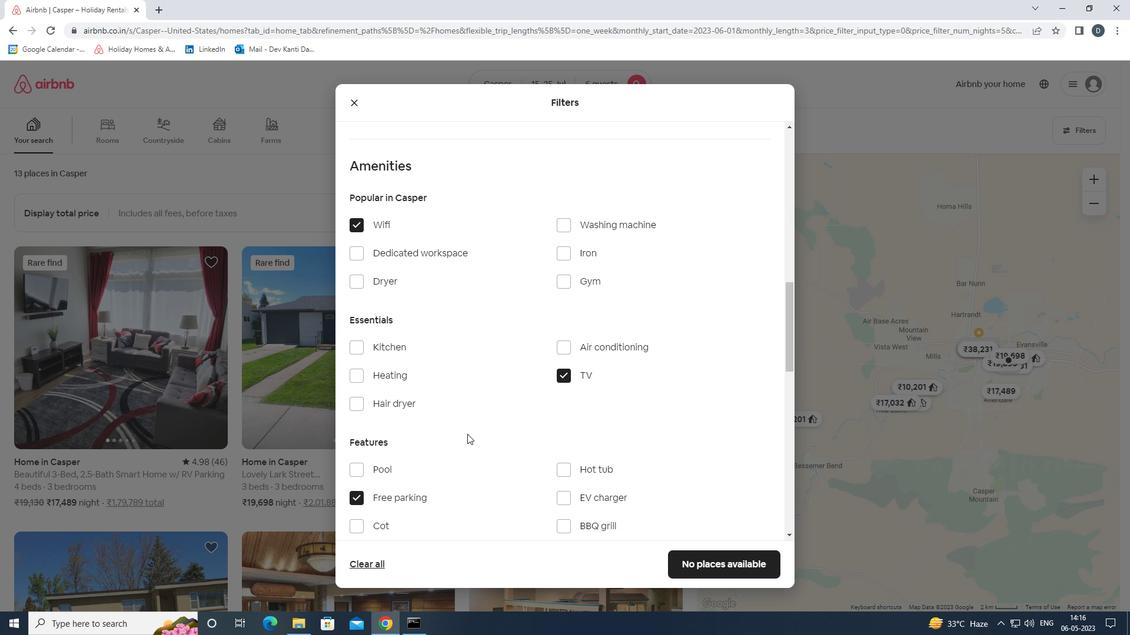 
Action: Mouse moved to (572, 227)
Screenshot: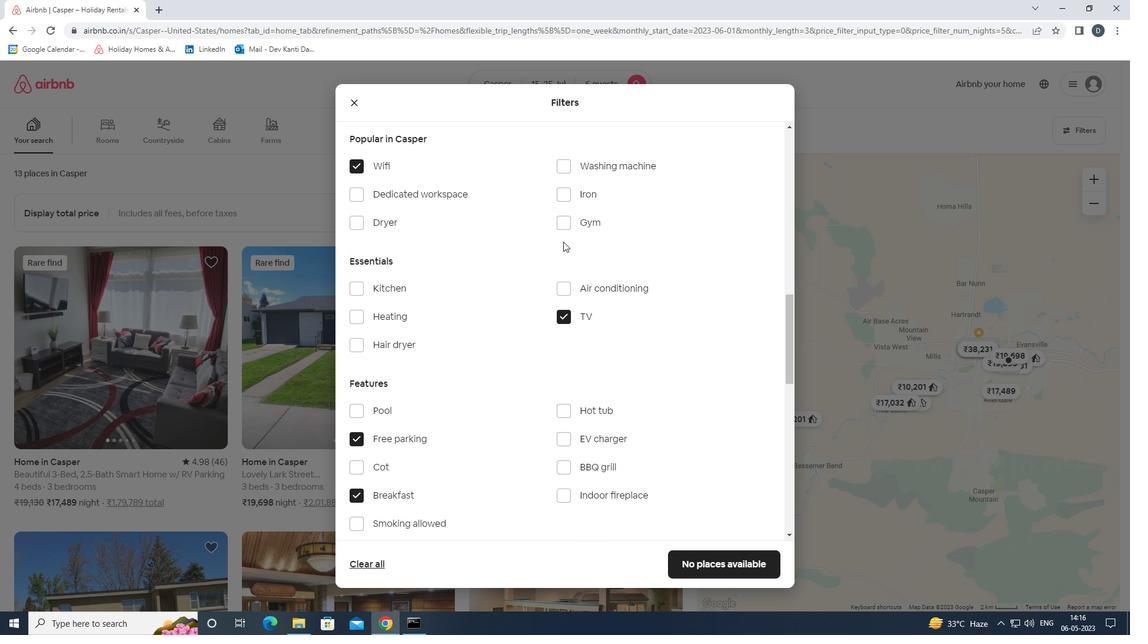 
Action: Mouse pressed left at (572, 227)
Screenshot: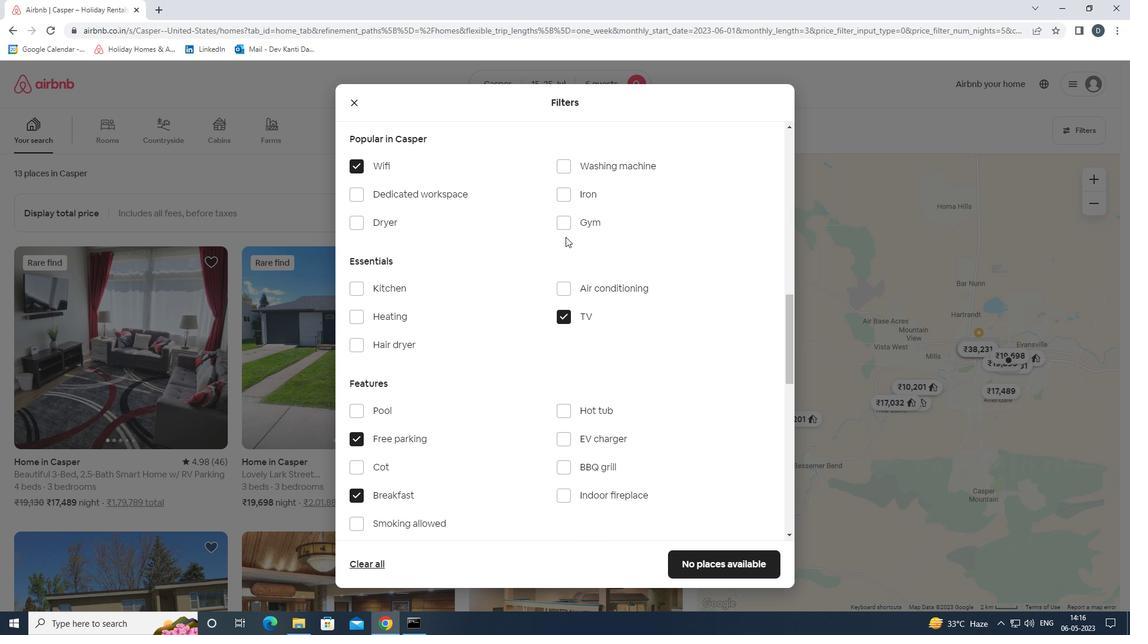 
Action: Mouse moved to (567, 332)
Screenshot: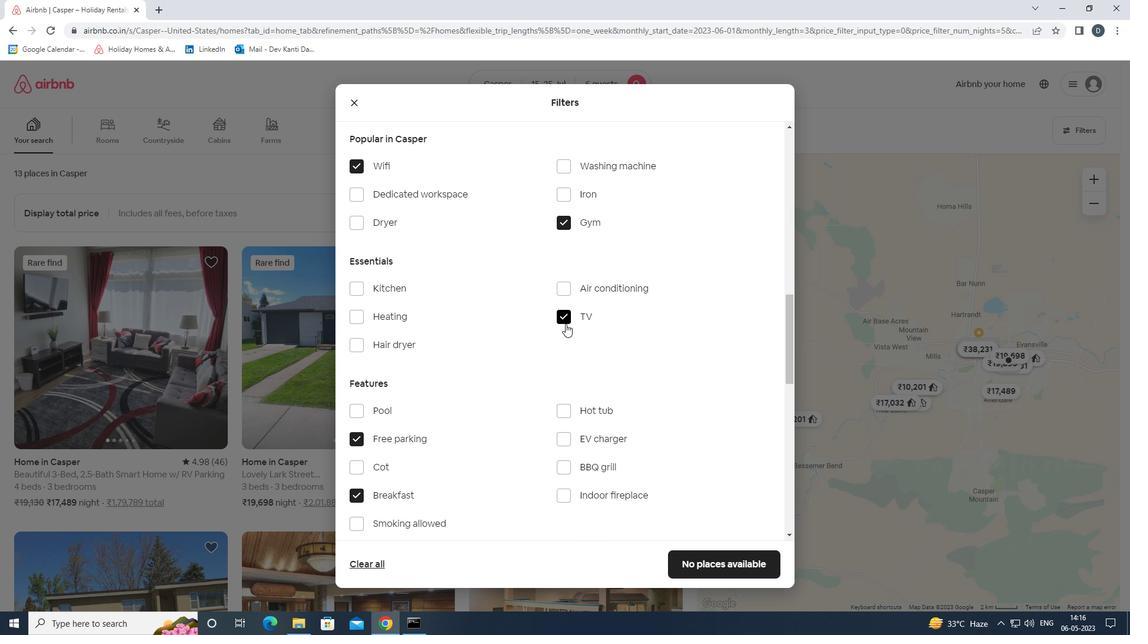 
Action: Mouse scrolled (567, 331) with delta (0, 0)
Screenshot: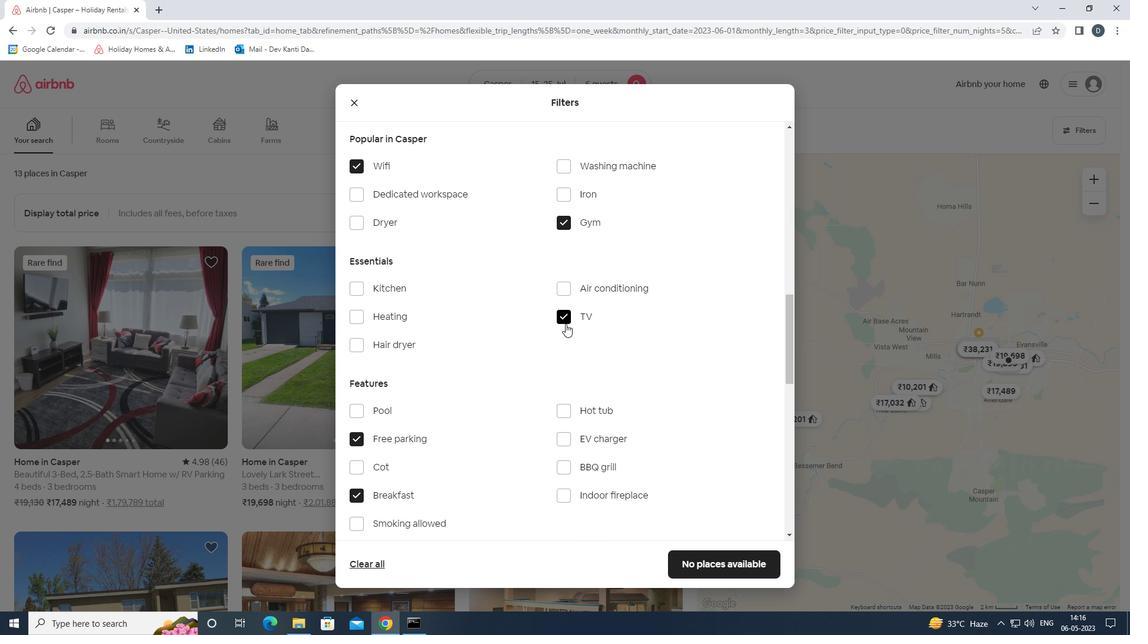 
Action: Mouse moved to (569, 334)
Screenshot: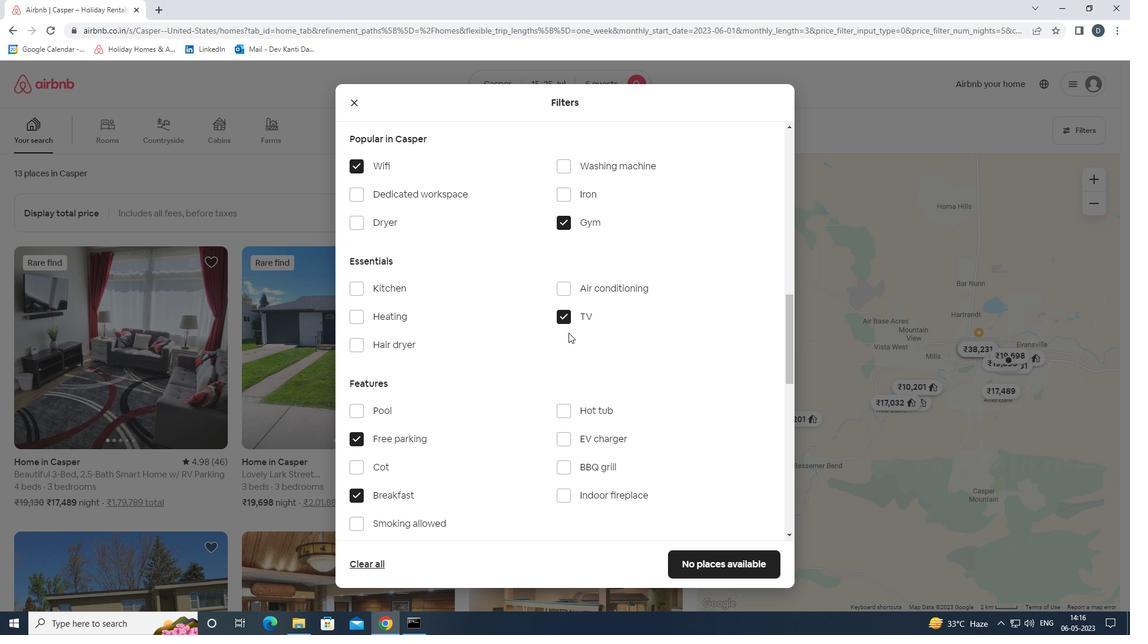
Action: Mouse scrolled (569, 333) with delta (0, 0)
Screenshot: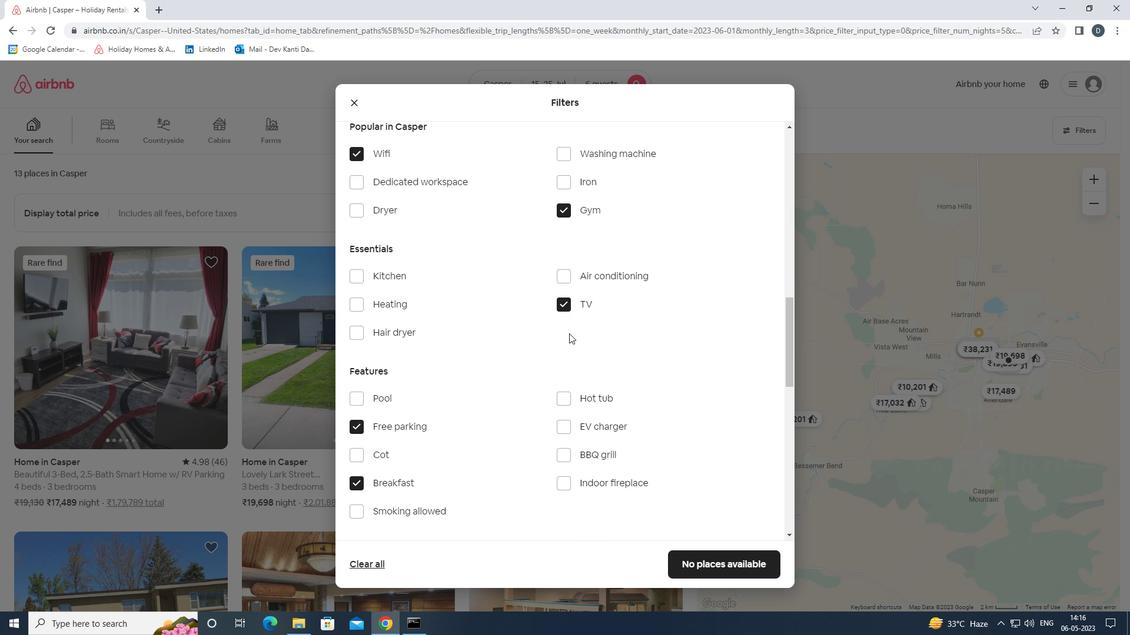 
Action: Mouse moved to (569, 336)
Screenshot: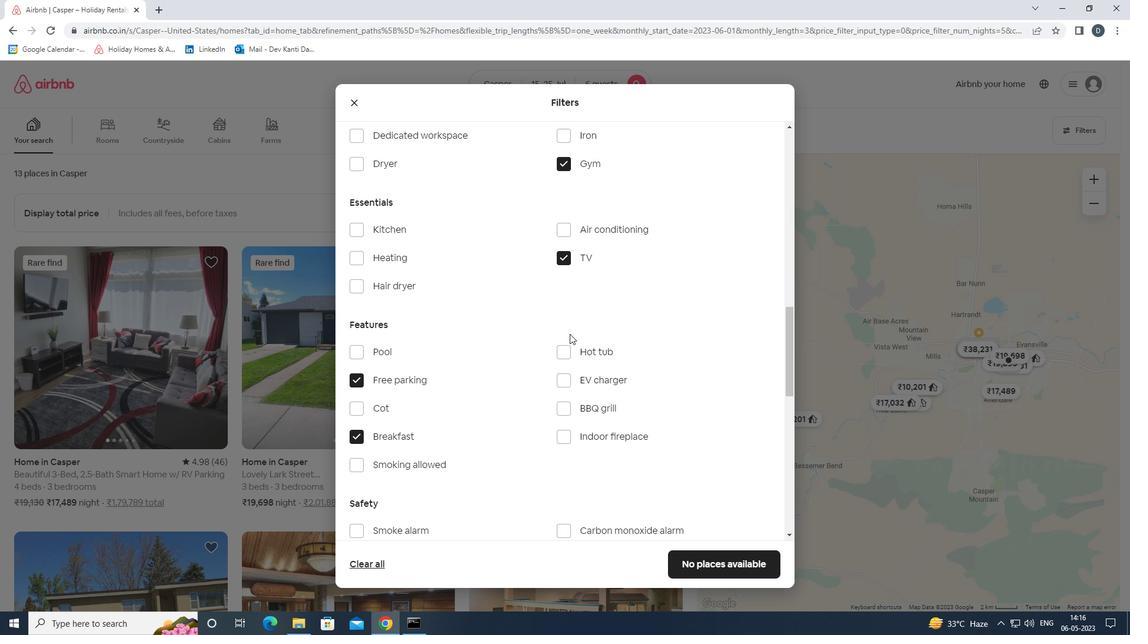 
Action: Mouse scrolled (569, 335) with delta (0, 0)
Screenshot: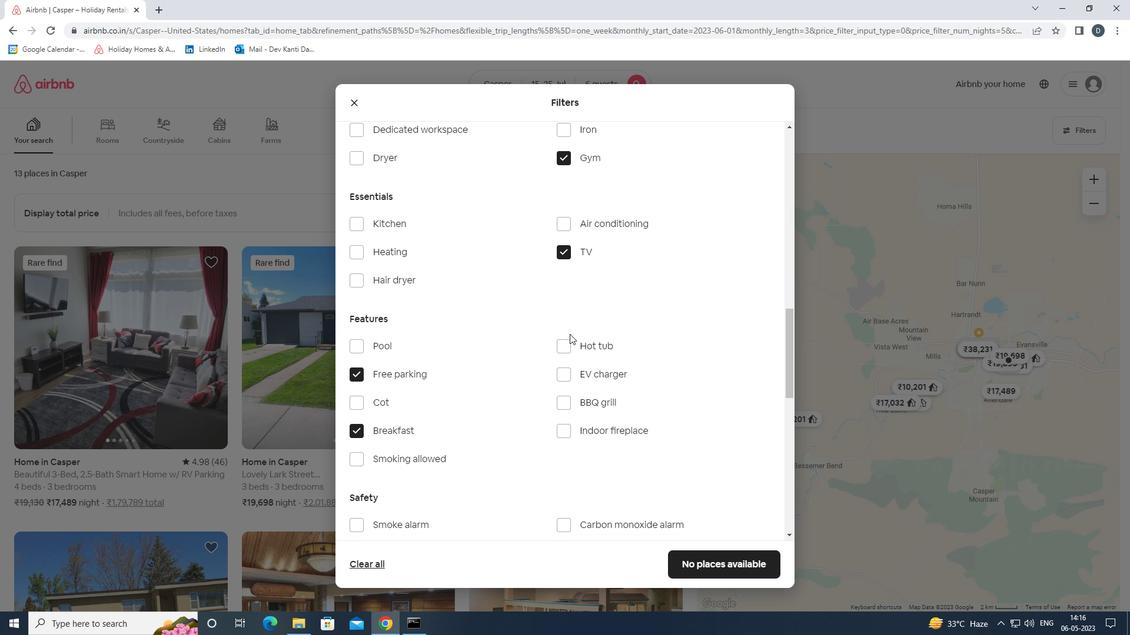 
Action: Mouse moved to (570, 336)
Screenshot: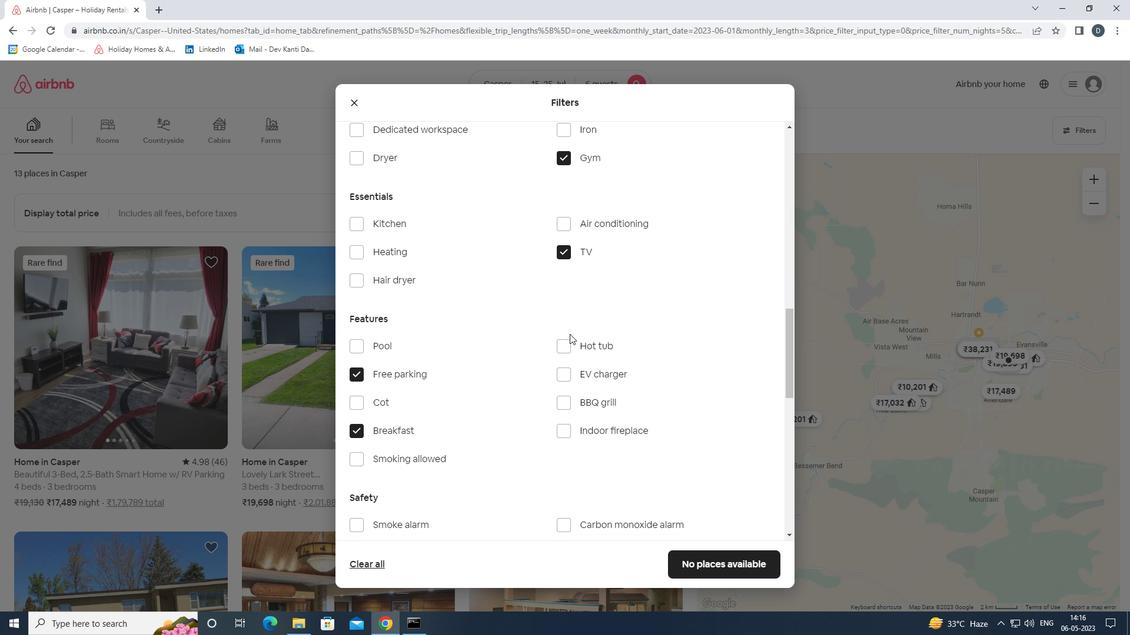 
Action: Mouse scrolled (570, 336) with delta (0, 0)
Screenshot: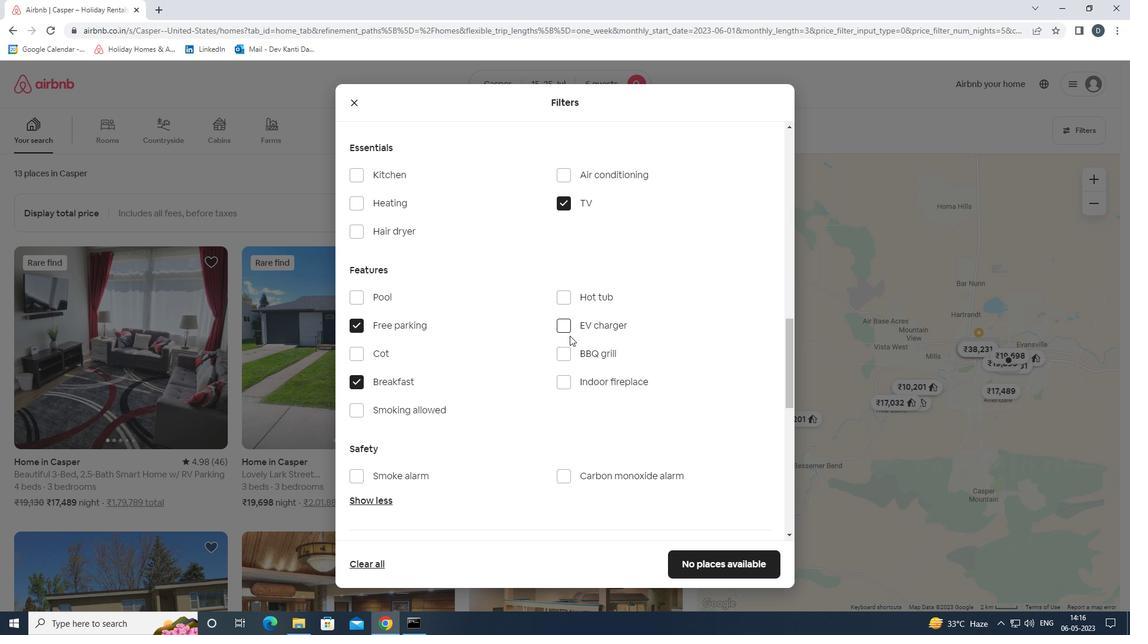 
Action: Mouse moved to (571, 337)
Screenshot: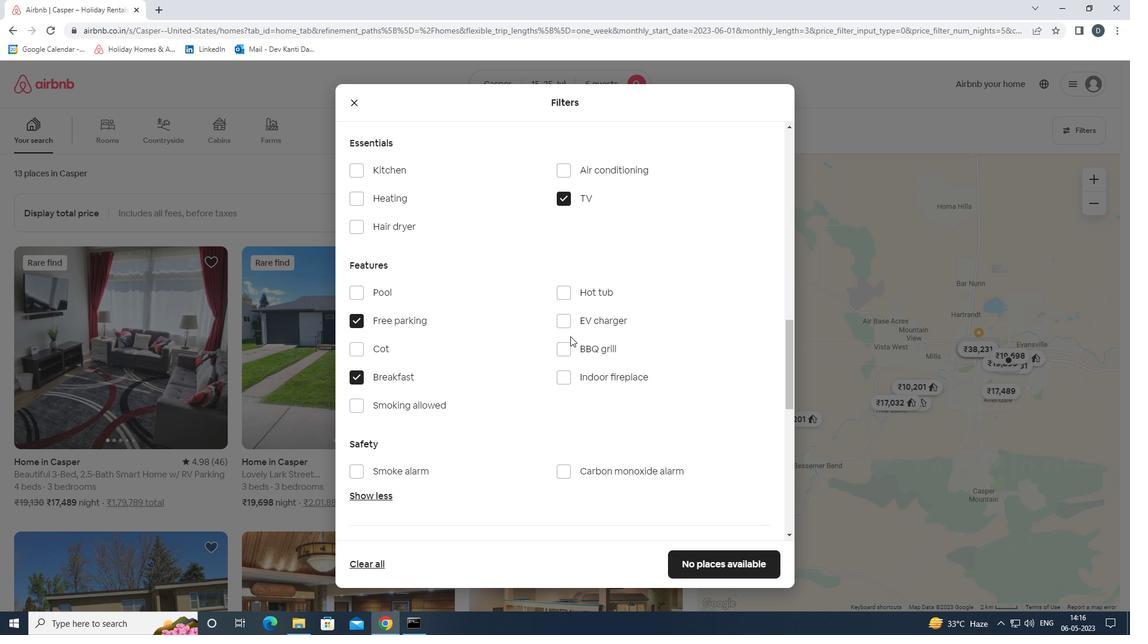 
Action: Mouse scrolled (571, 336) with delta (0, 0)
Screenshot: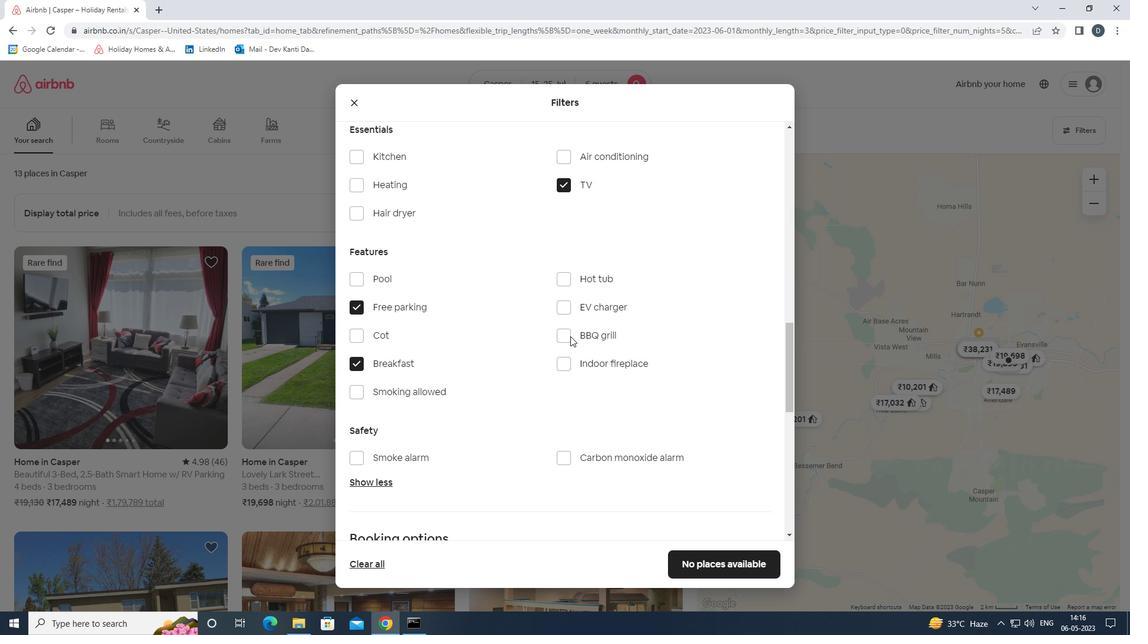 
Action: Mouse moved to (589, 340)
Screenshot: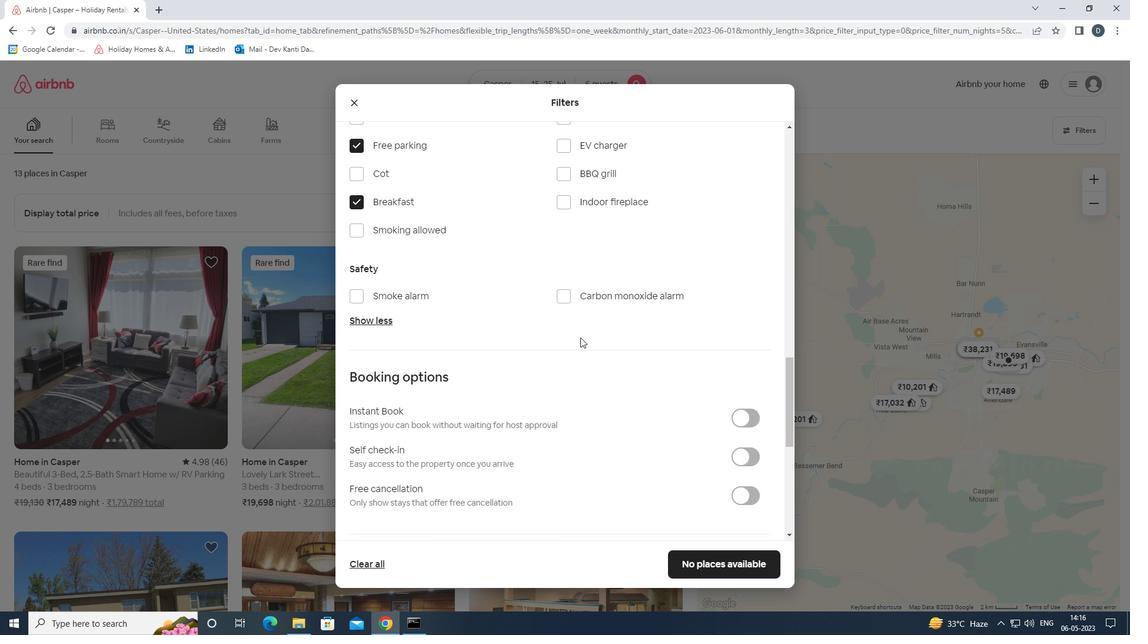 
Action: Mouse scrolled (589, 339) with delta (0, 0)
Screenshot: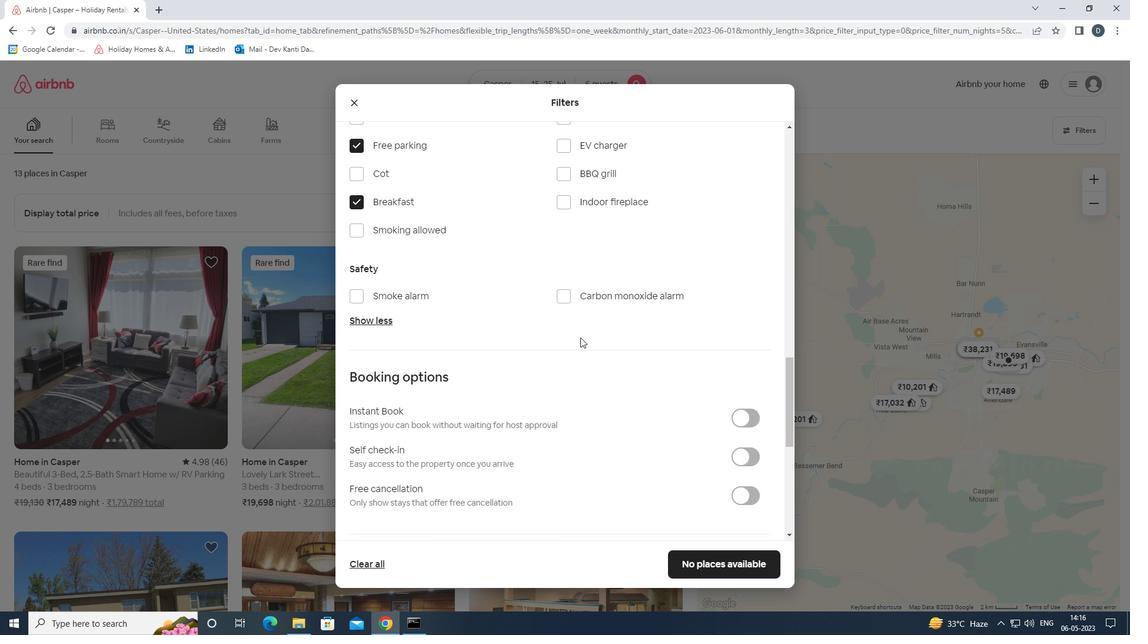 
Action: Mouse moved to (755, 394)
Screenshot: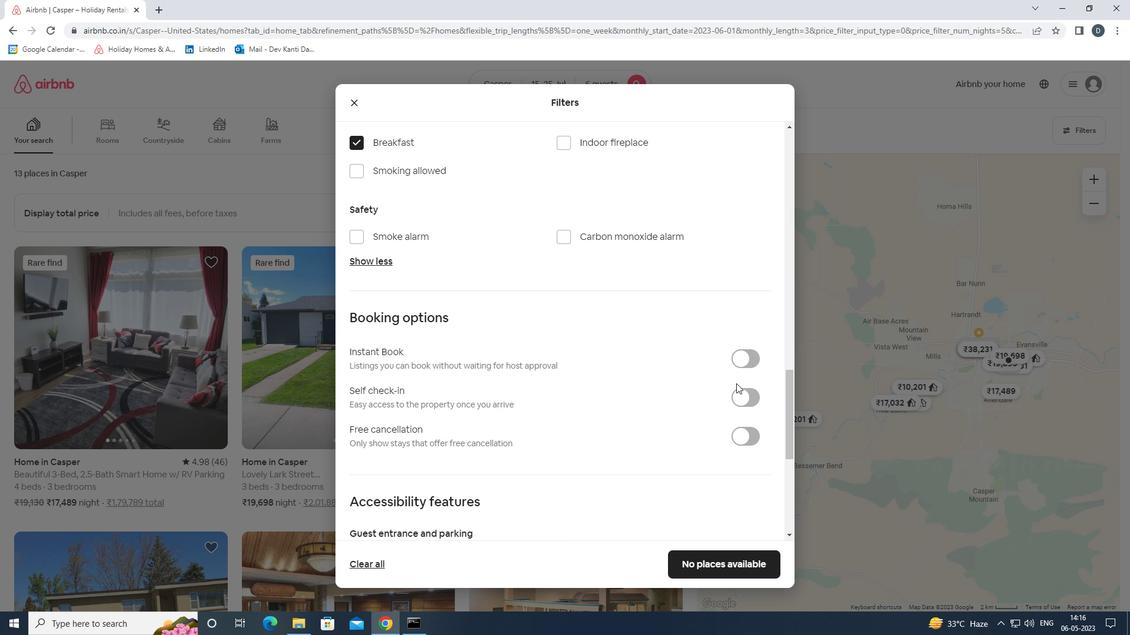 
Action: Mouse pressed left at (755, 394)
Screenshot: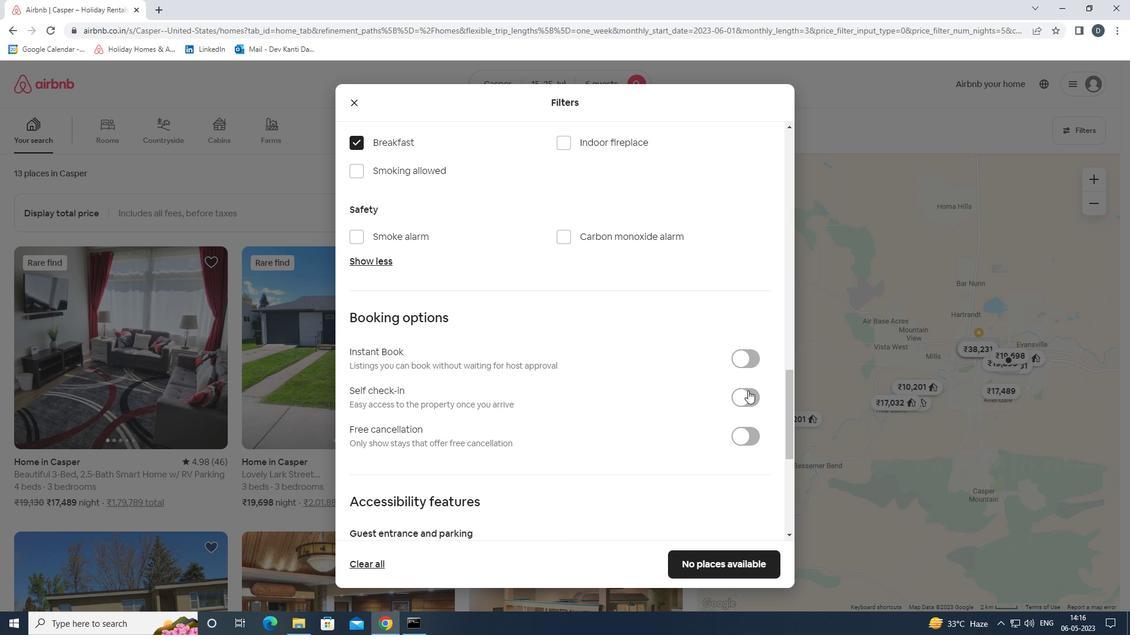 
Action: Mouse moved to (735, 381)
Screenshot: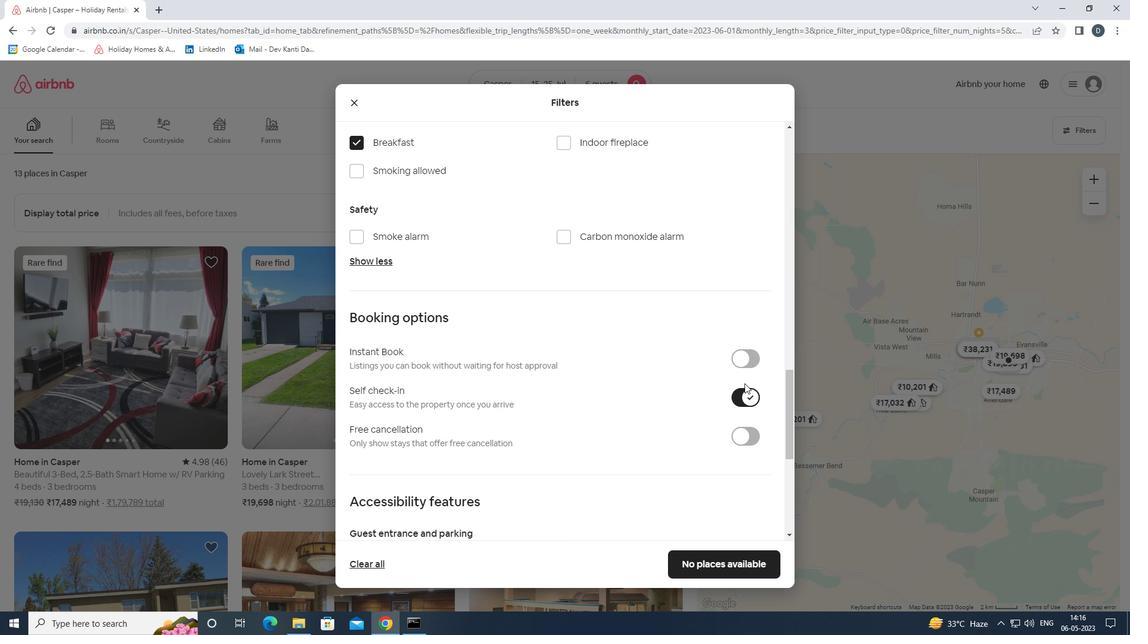 
Action: Mouse scrolled (735, 381) with delta (0, 0)
Screenshot: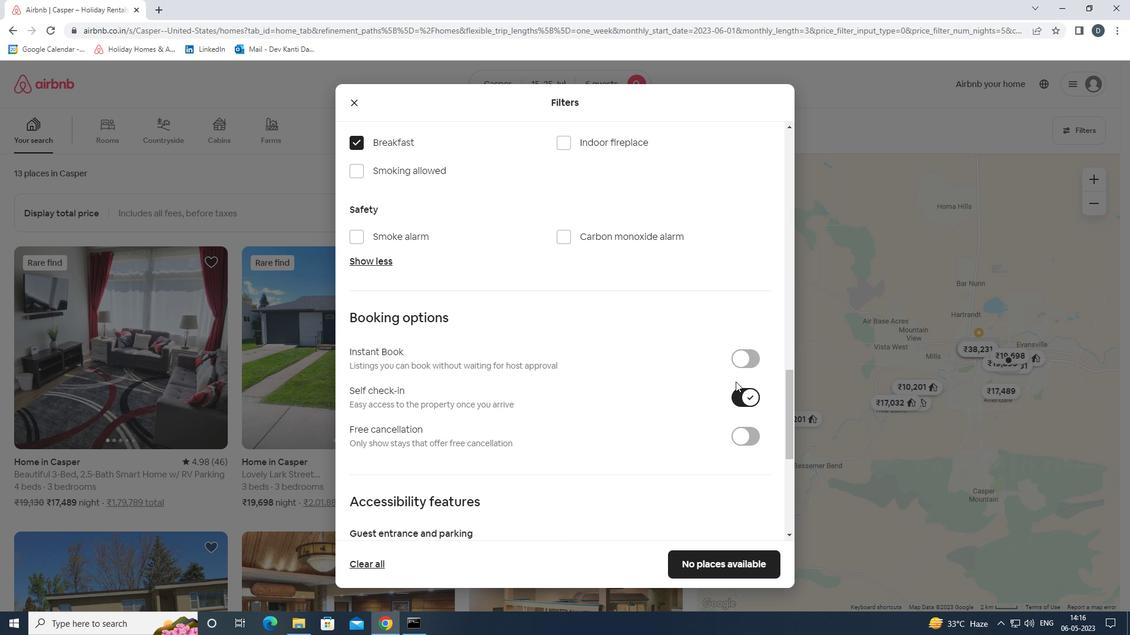 
Action: Mouse scrolled (735, 381) with delta (0, 0)
Screenshot: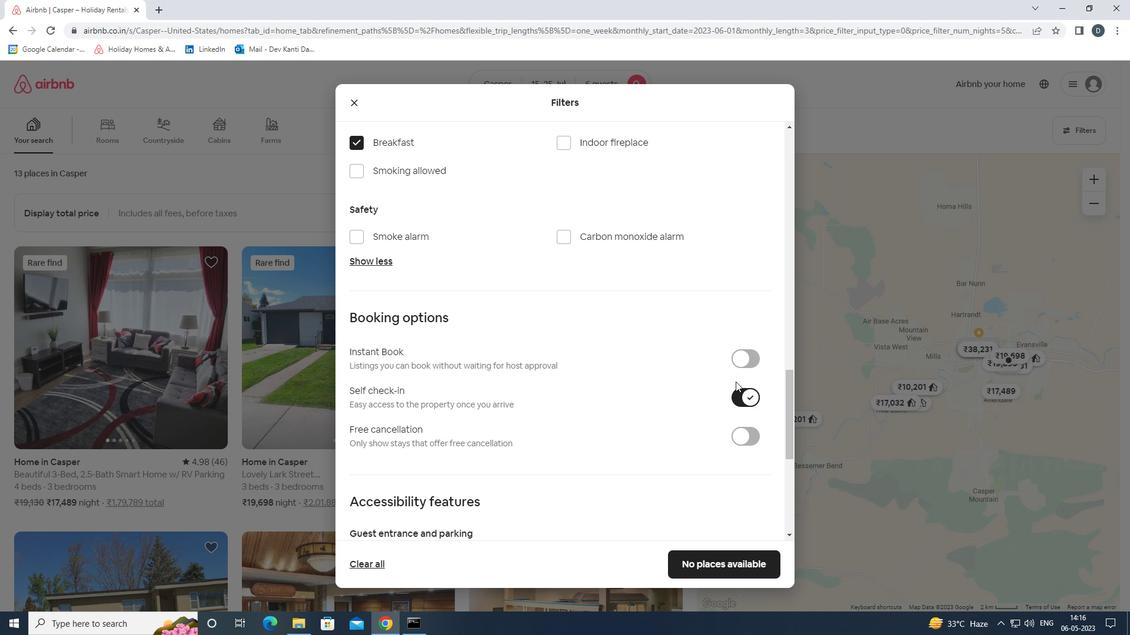 
Action: Mouse scrolled (735, 381) with delta (0, 0)
Screenshot: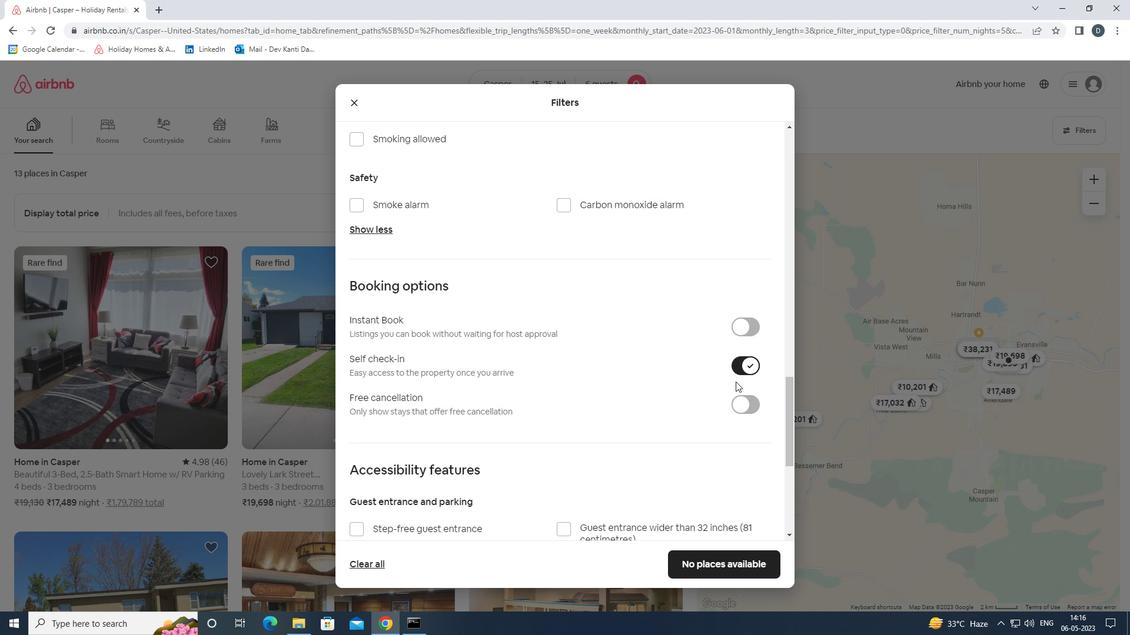 
Action: Mouse moved to (732, 381)
Screenshot: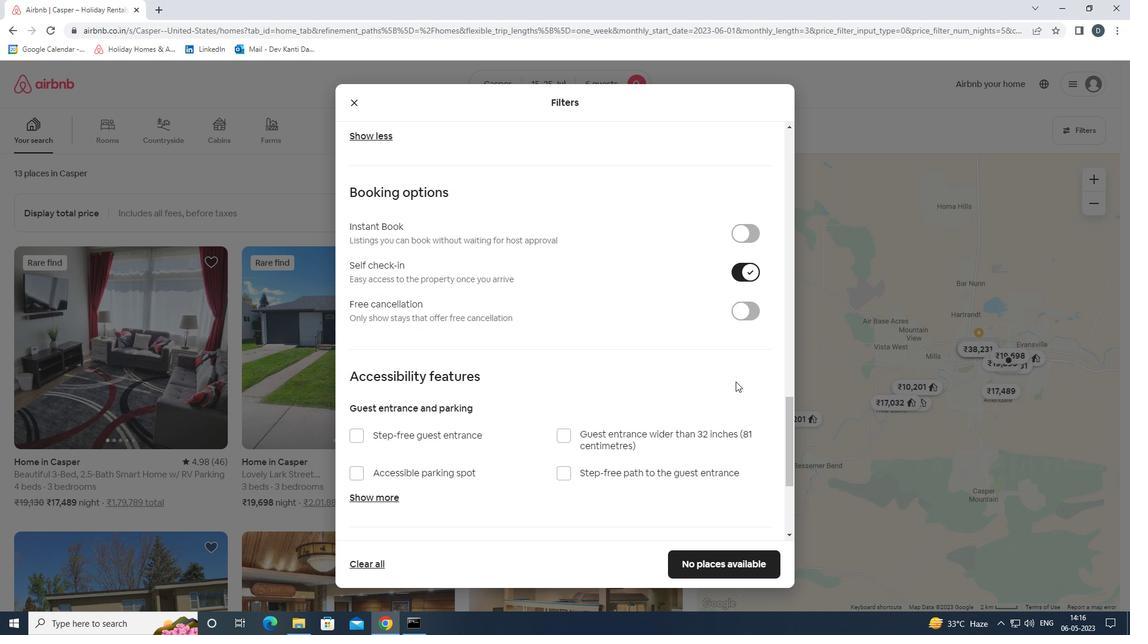 
Action: Mouse scrolled (732, 381) with delta (0, 0)
Screenshot: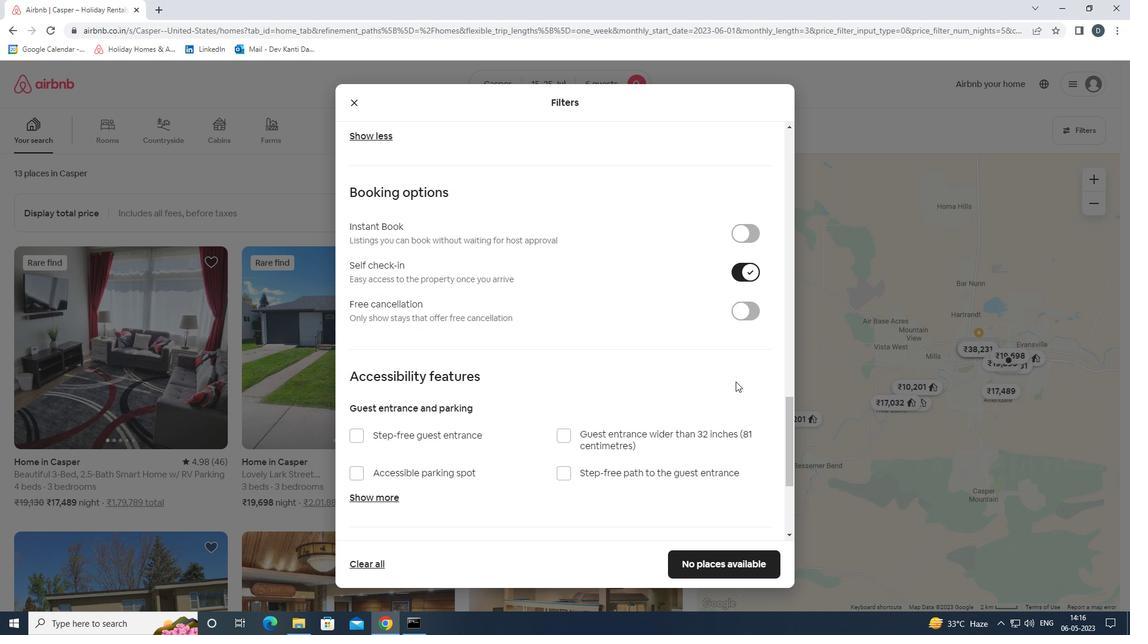 
Action: Mouse moved to (719, 381)
Screenshot: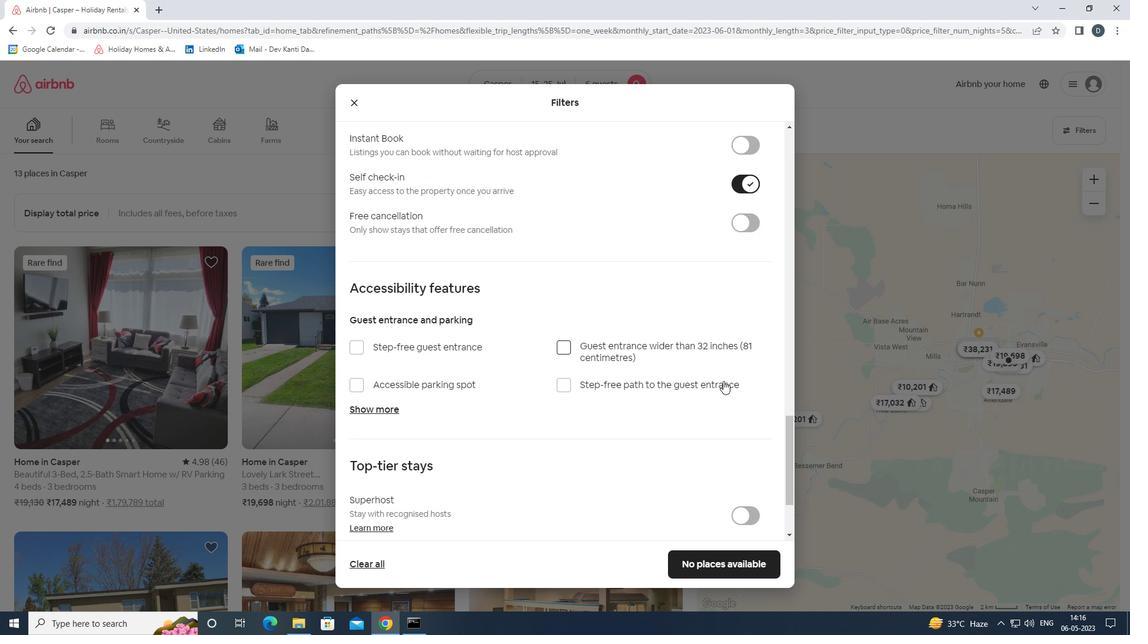 
Action: Mouse scrolled (719, 380) with delta (0, 0)
Screenshot: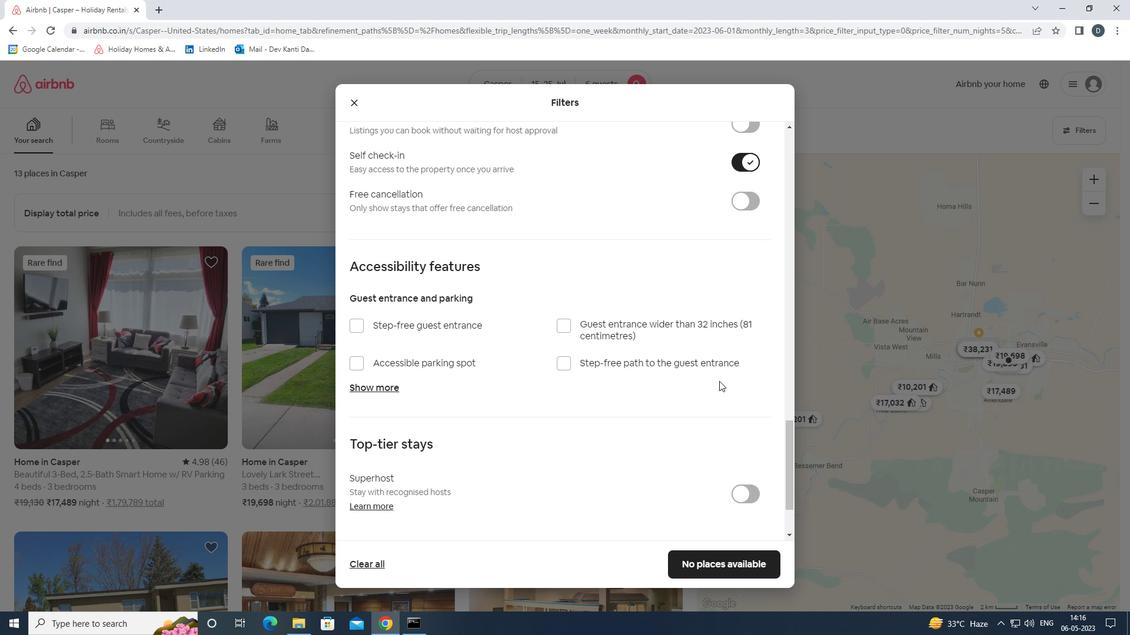 
Action: Mouse scrolled (719, 380) with delta (0, 0)
Screenshot: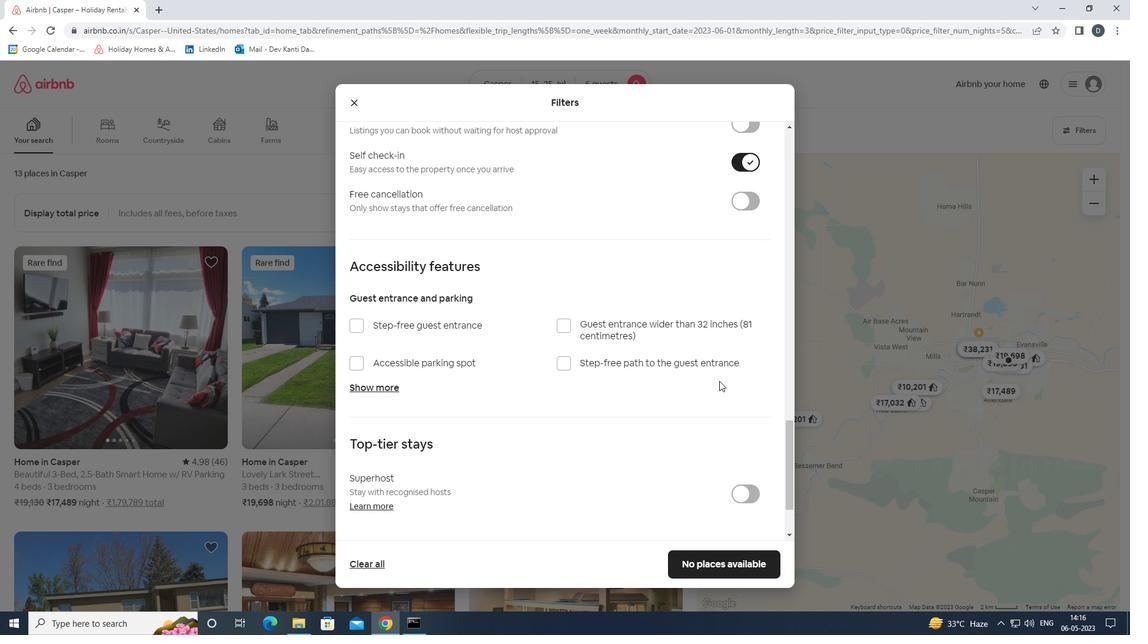 
Action: Mouse moved to (683, 403)
Screenshot: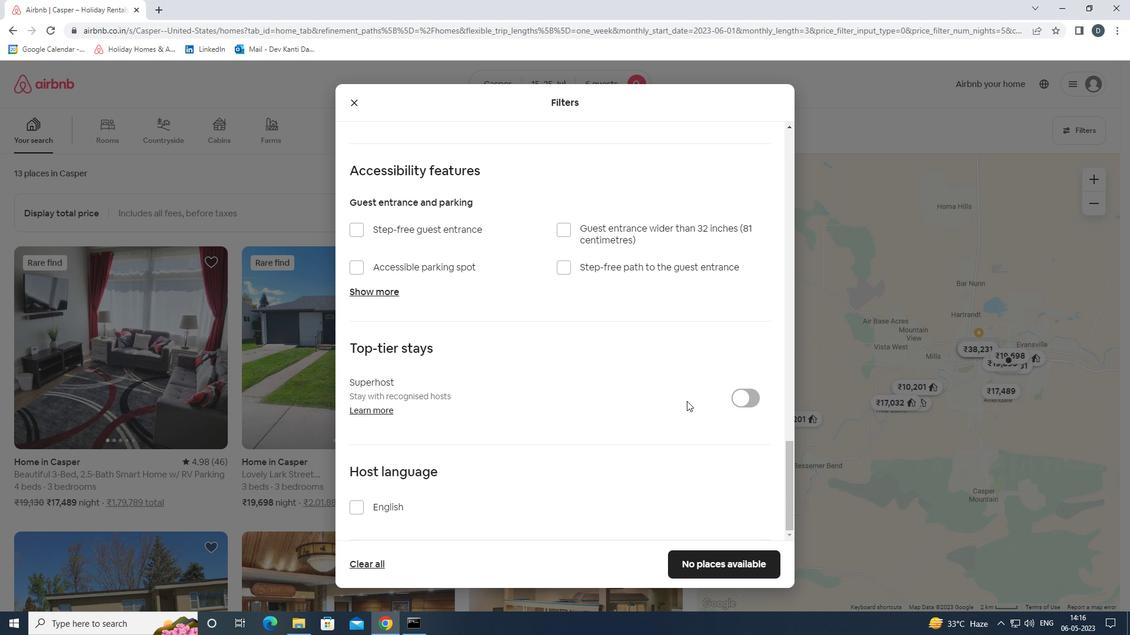 
Action: Mouse scrolled (683, 403) with delta (0, 0)
Screenshot: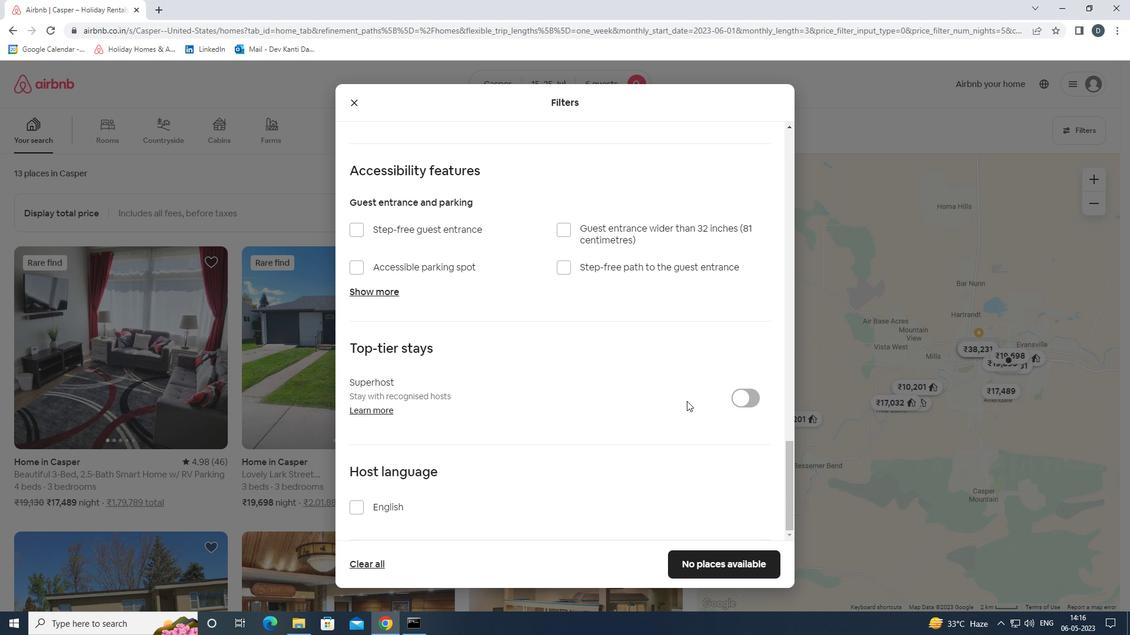 
Action: Mouse moved to (677, 405)
Screenshot: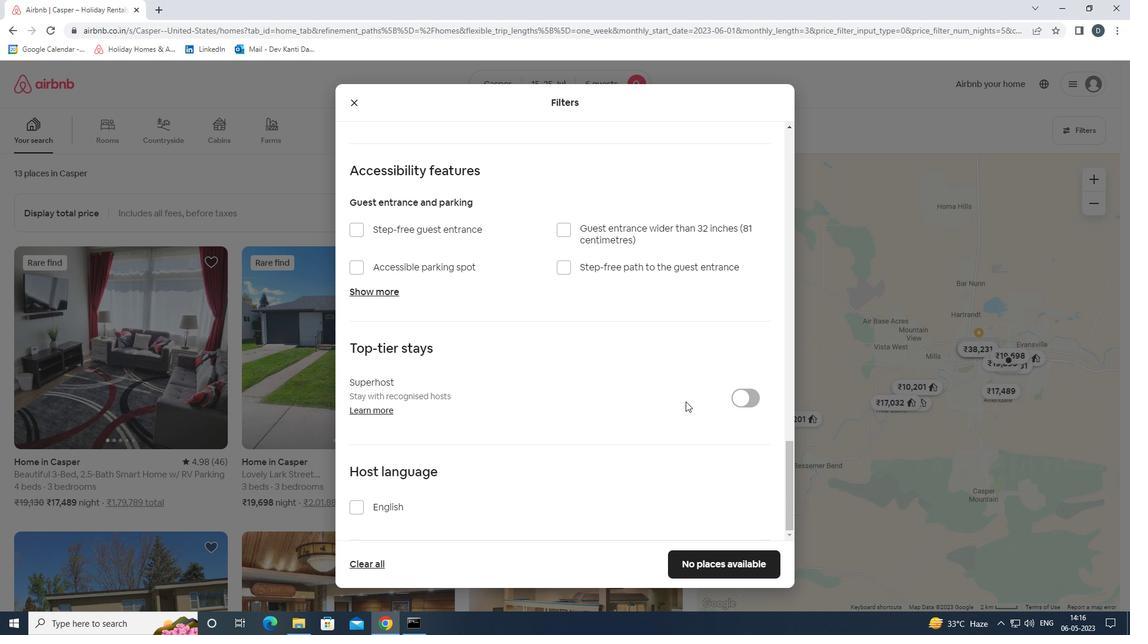 
Action: Mouse scrolled (677, 404) with delta (0, 0)
Screenshot: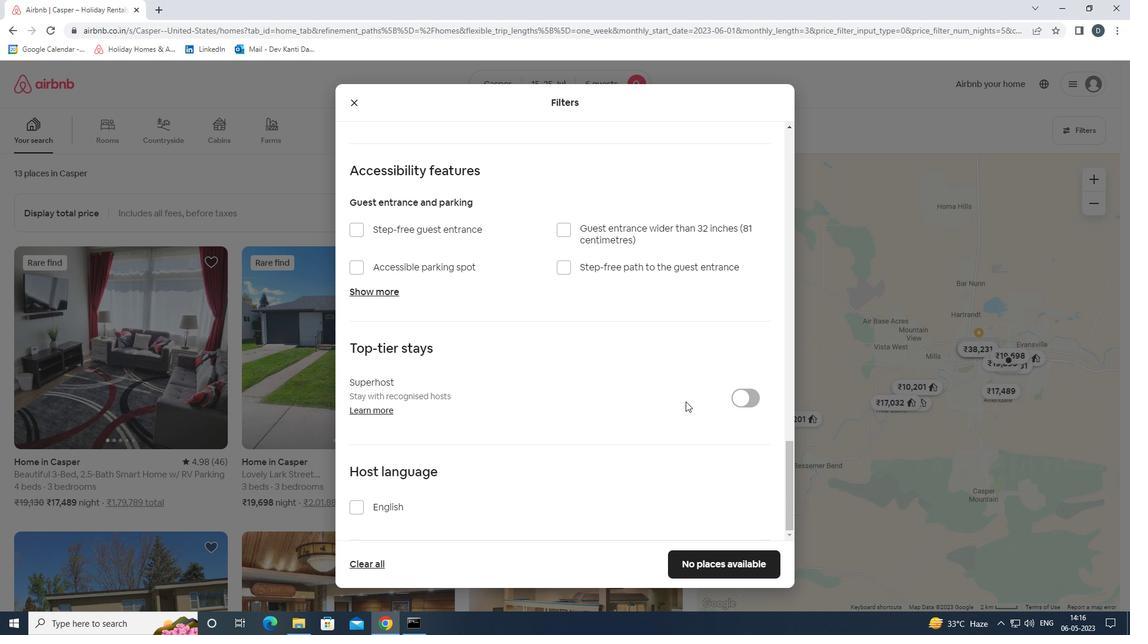 
Action: Mouse moved to (379, 502)
Screenshot: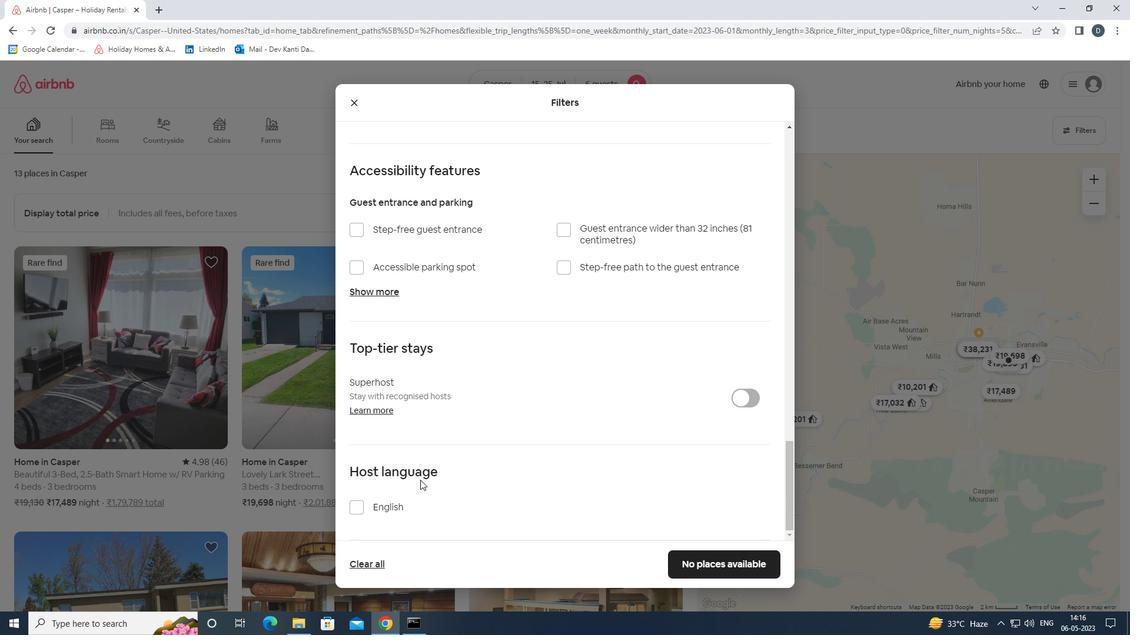 
Action: Mouse pressed left at (379, 502)
Screenshot: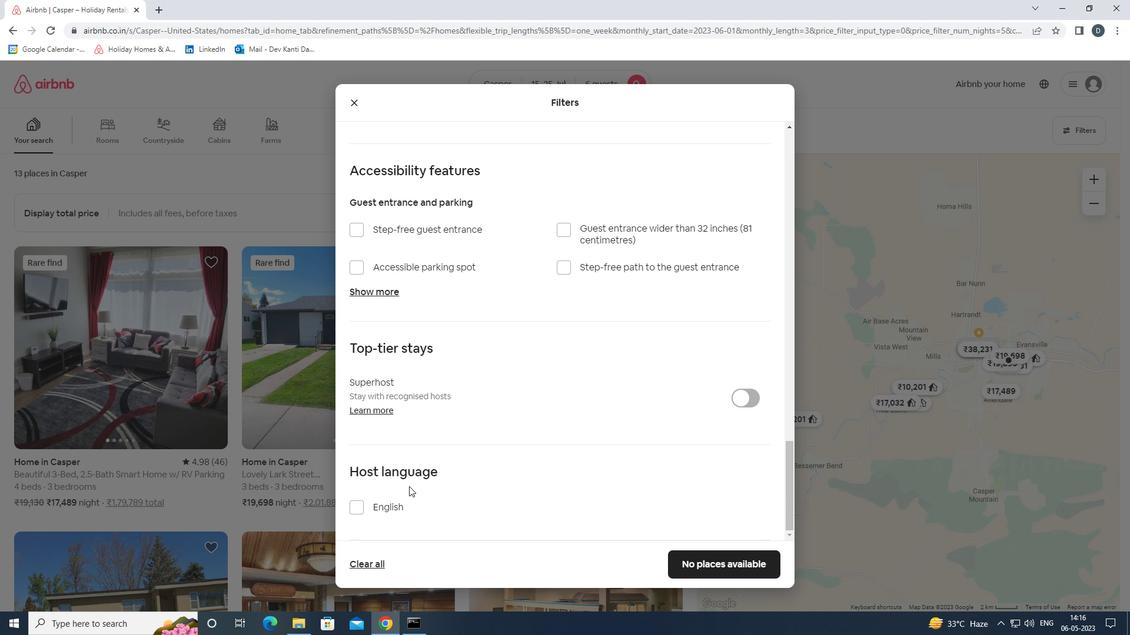 
Action: Mouse moved to (693, 553)
Screenshot: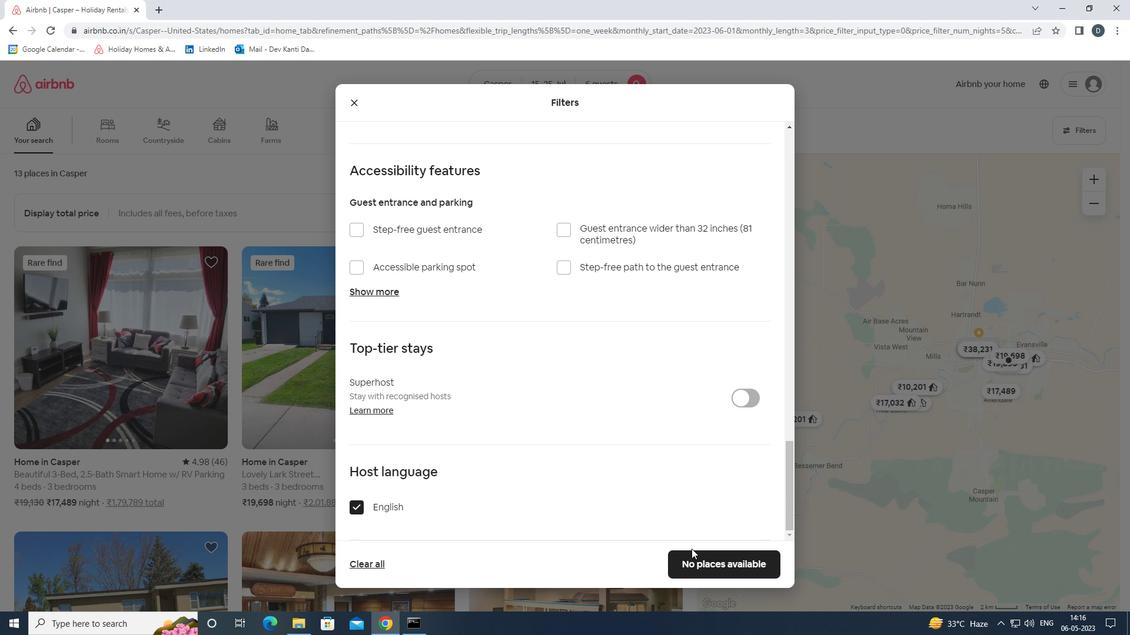
Action: Mouse pressed left at (693, 553)
Screenshot: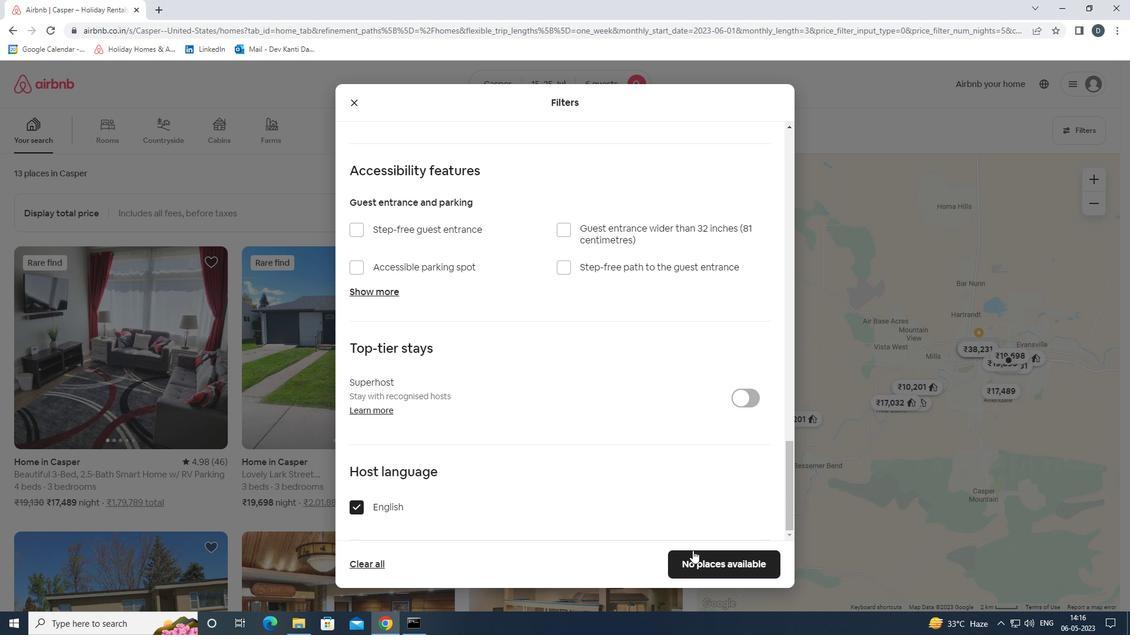 
Action: Mouse moved to (653, 406)
Screenshot: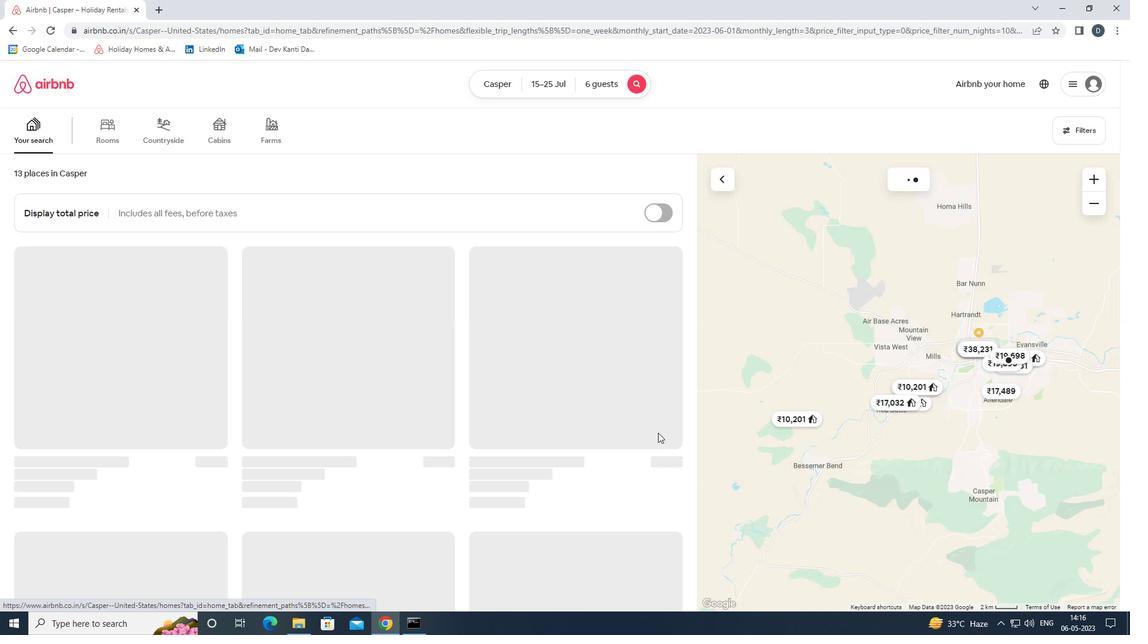 
